 Task: Search round trip flight ticket for 5 adults, 1 child, 2 infants in seat and 1 infant on lap in business from Sitka: Sitka Rocky Gutierrez Airport to Wilmington: Wilmington International Airport on 8-6-2023 and return on 8-8-2023. Choice of flights is Westjet. Number of bags: 1 carry on bag. Price is upto 110000. Outbound departure time preference is 12:15.
Action: Mouse moved to (385, 156)
Screenshot: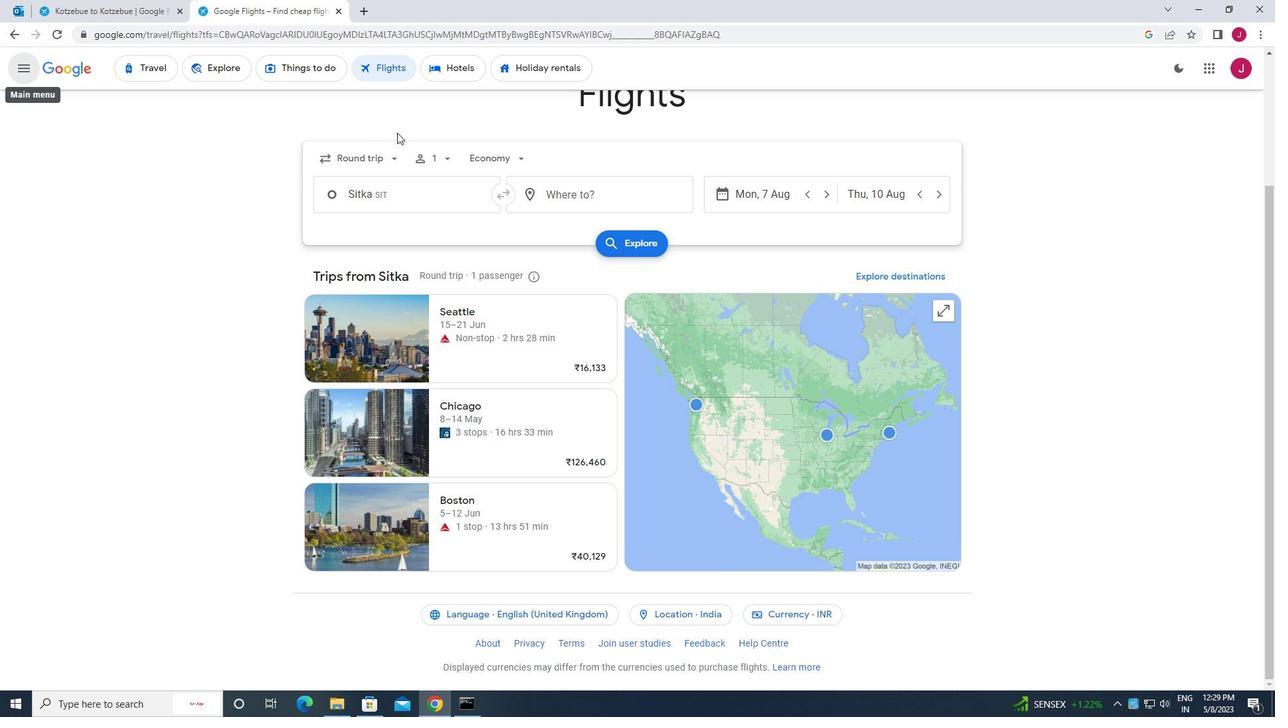 
Action: Mouse pressed left at (385, 156)
Screenshot: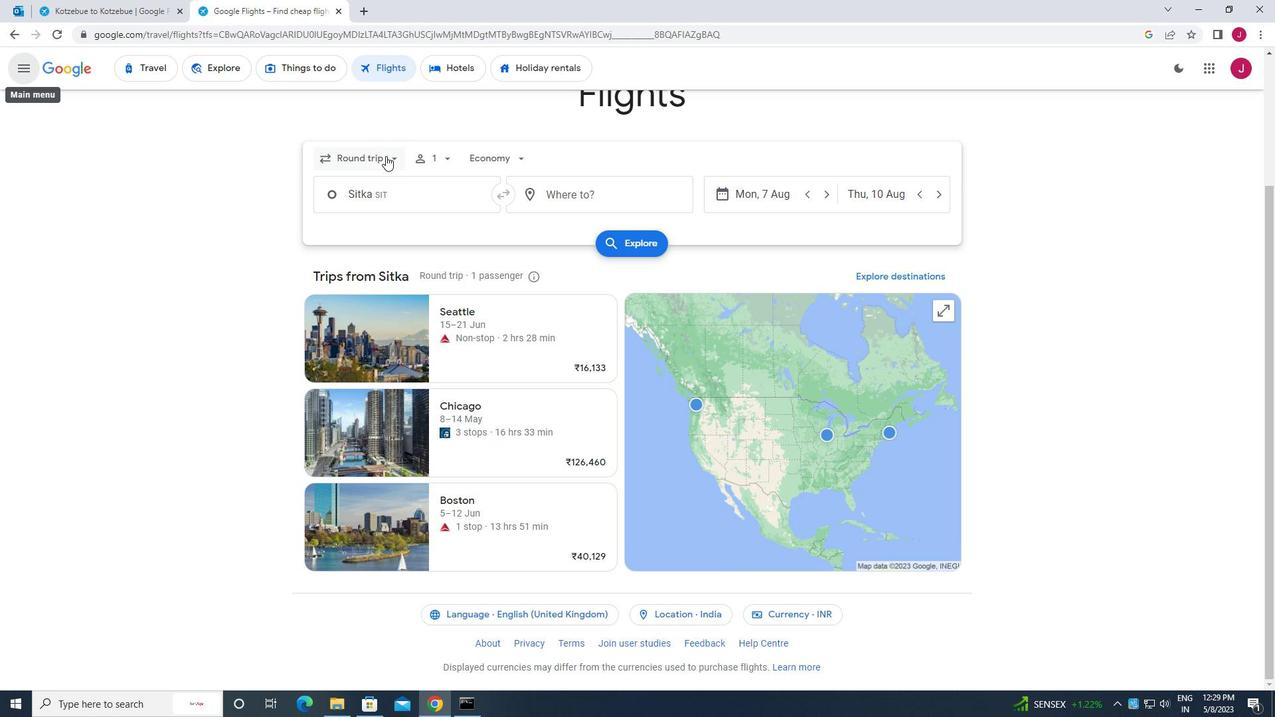 
Action: Mouse moved to (375, 215)
Screenshot: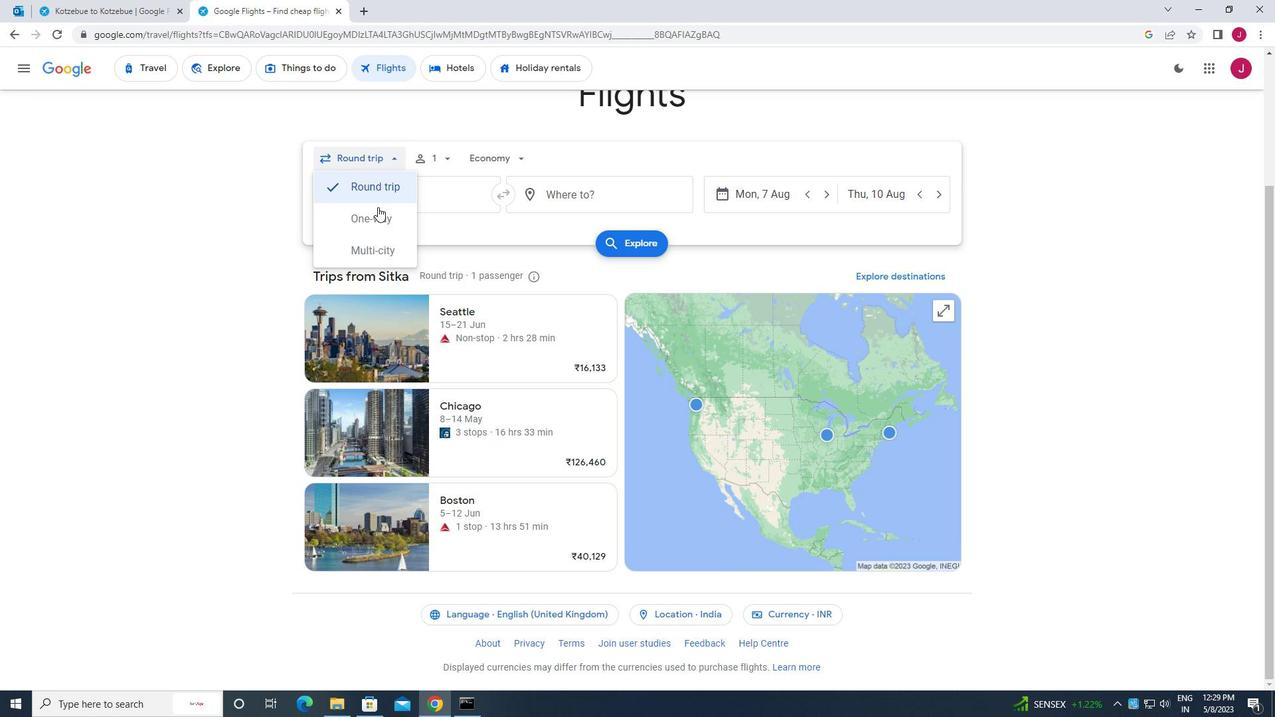 
Action: Mouse pressed left at (375, 215)
Screenshot: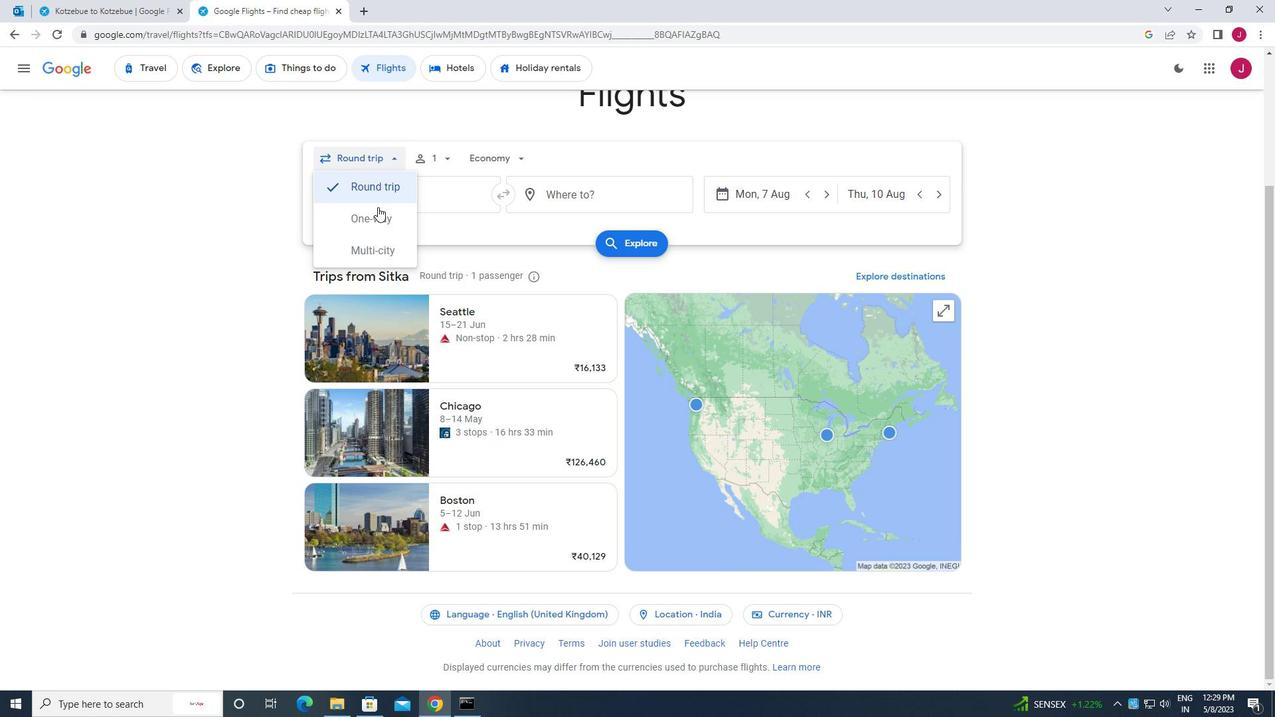
Action: Mouse moved to (443, 156)
Screenshot: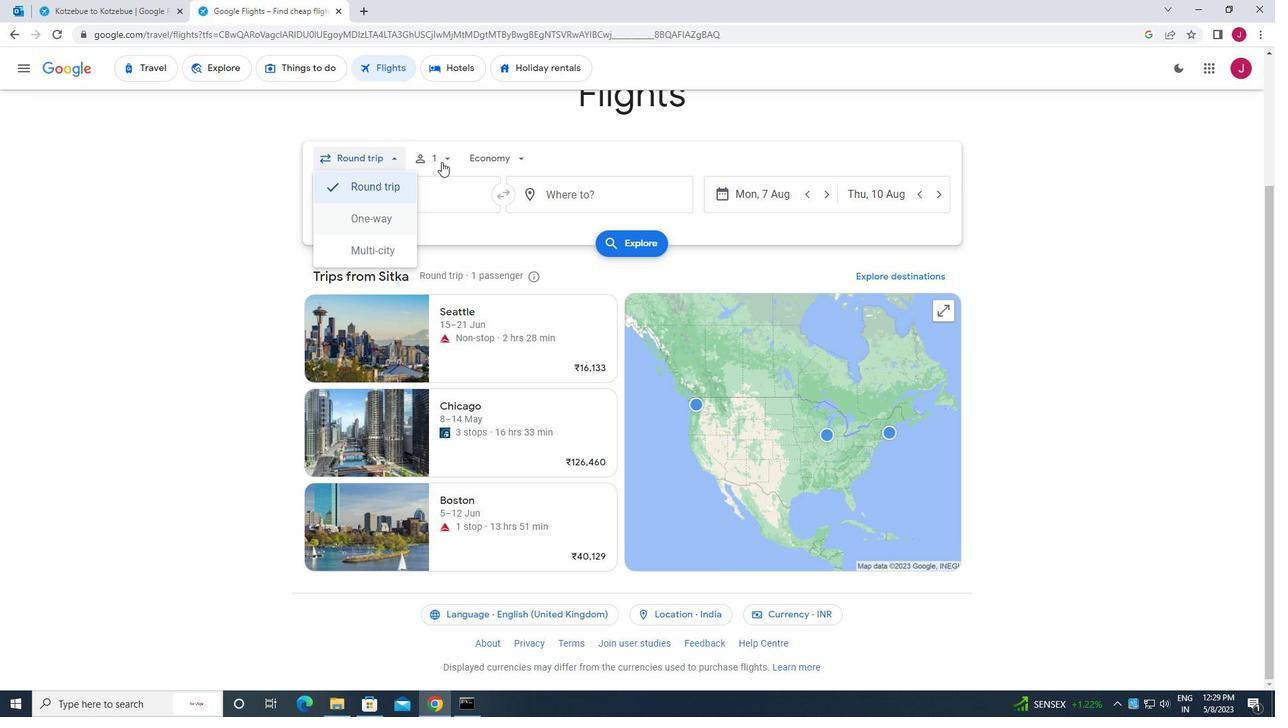 
Action: Mouse pressed left at (443, 156)
Screenshot: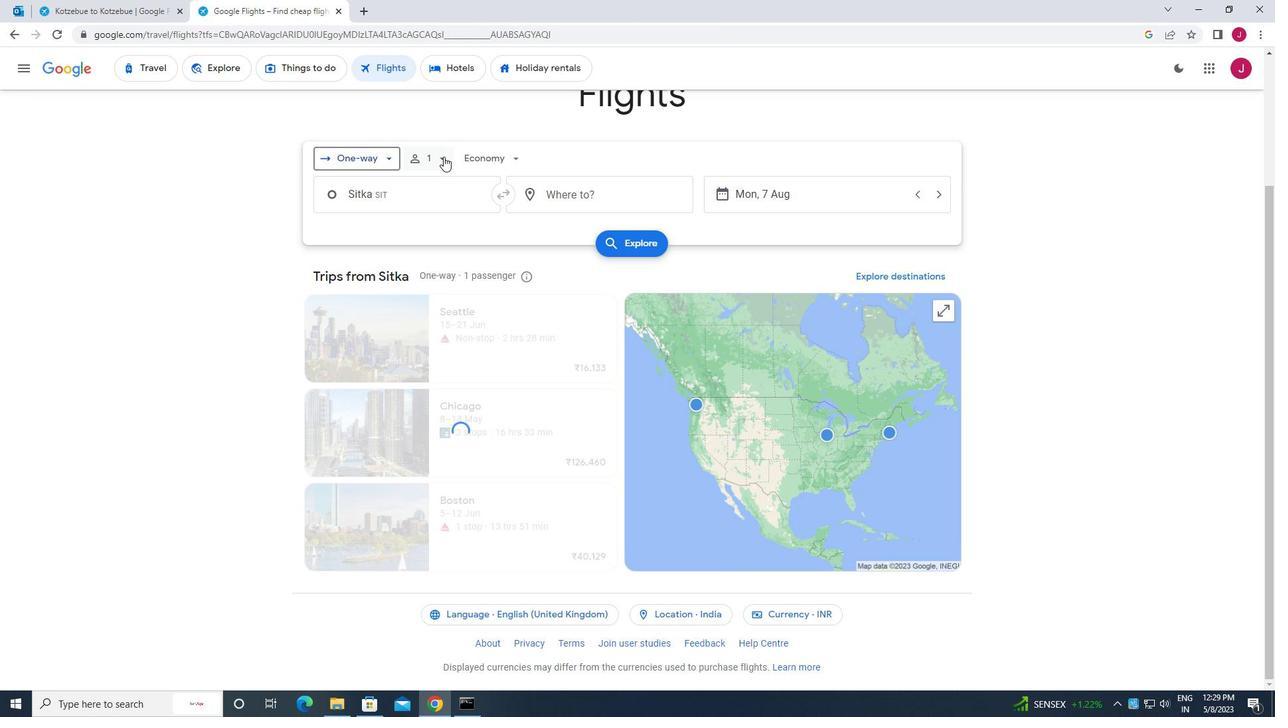 
Action: Mouse moved to (365, 158)
Screenshot: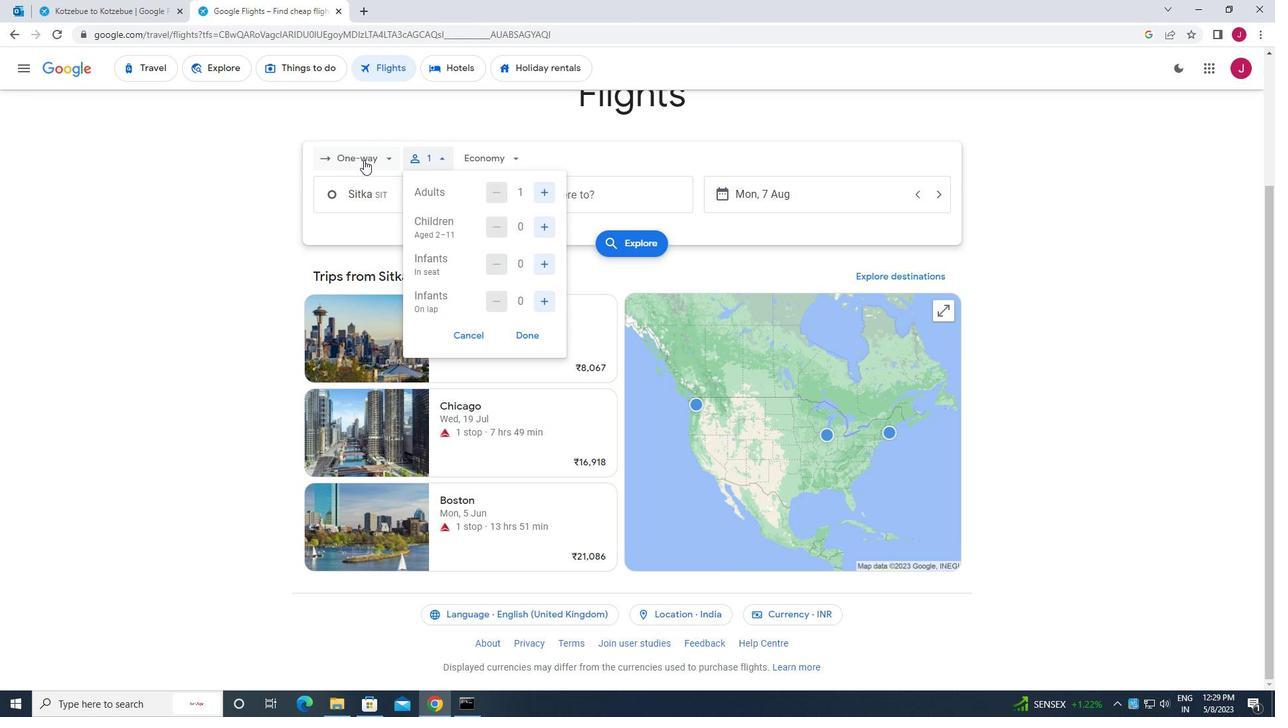 
Action: Mouse pressed left at (365, 158)
Screenshot: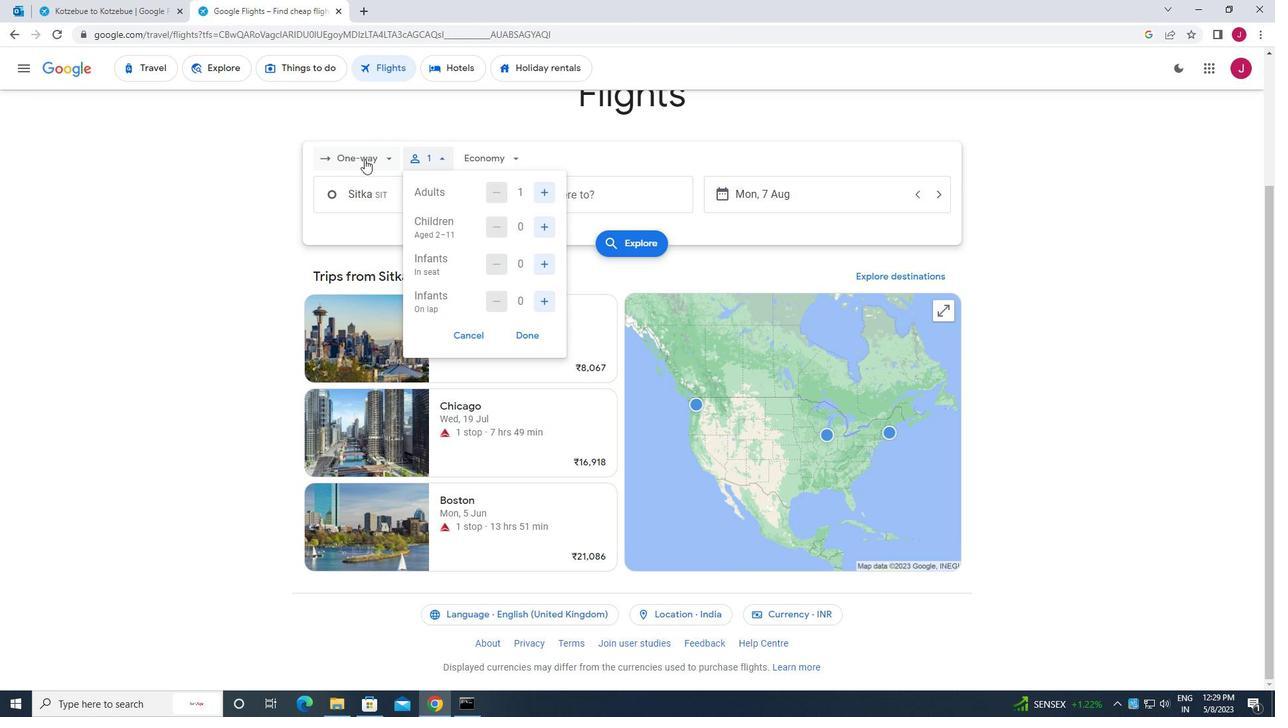 
Action: Mouse moved to (384, 184)
Screenshot: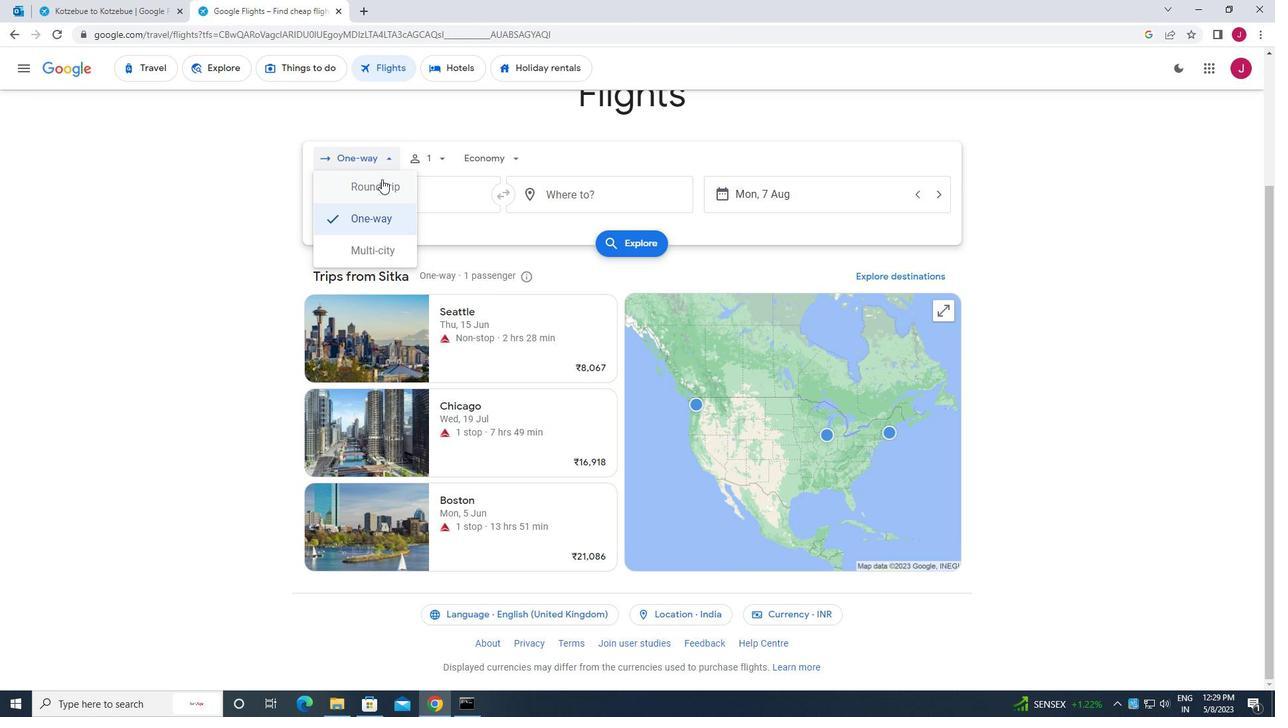 
Action: Mouse pressed left at (384, 184)
Screenshot: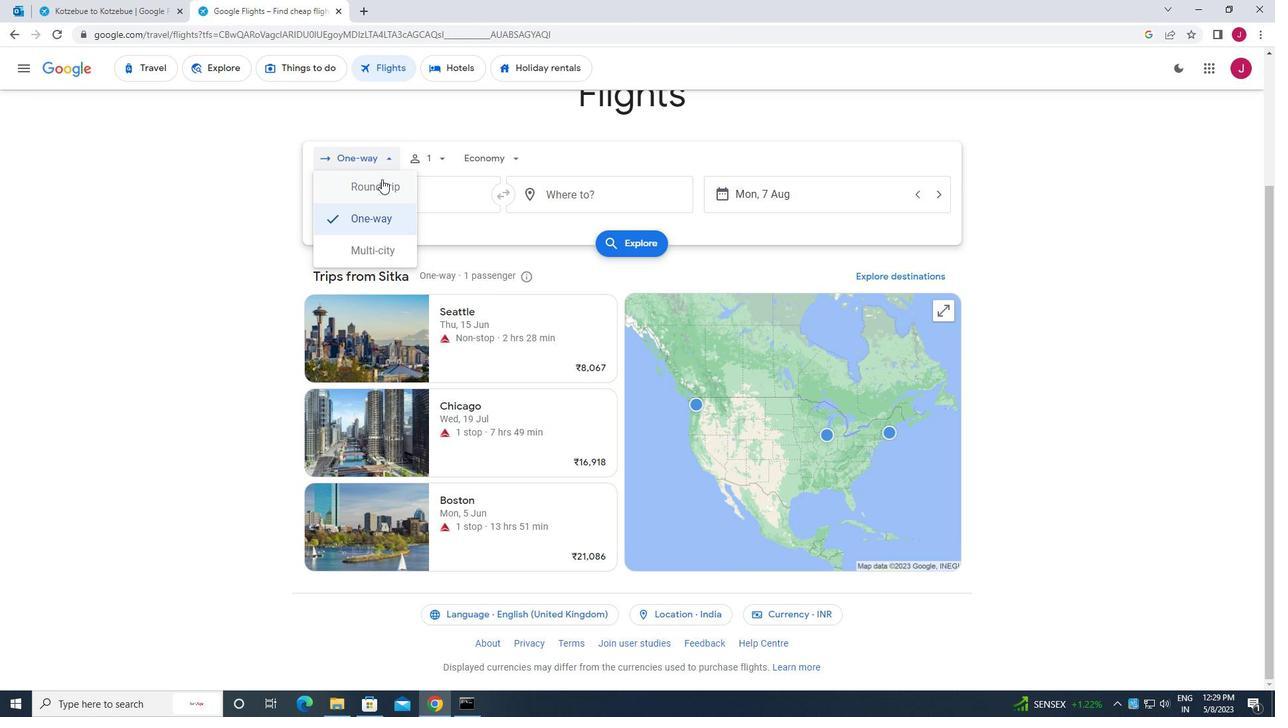 
Action: Mouse moved to (436, 158)
Screenshot: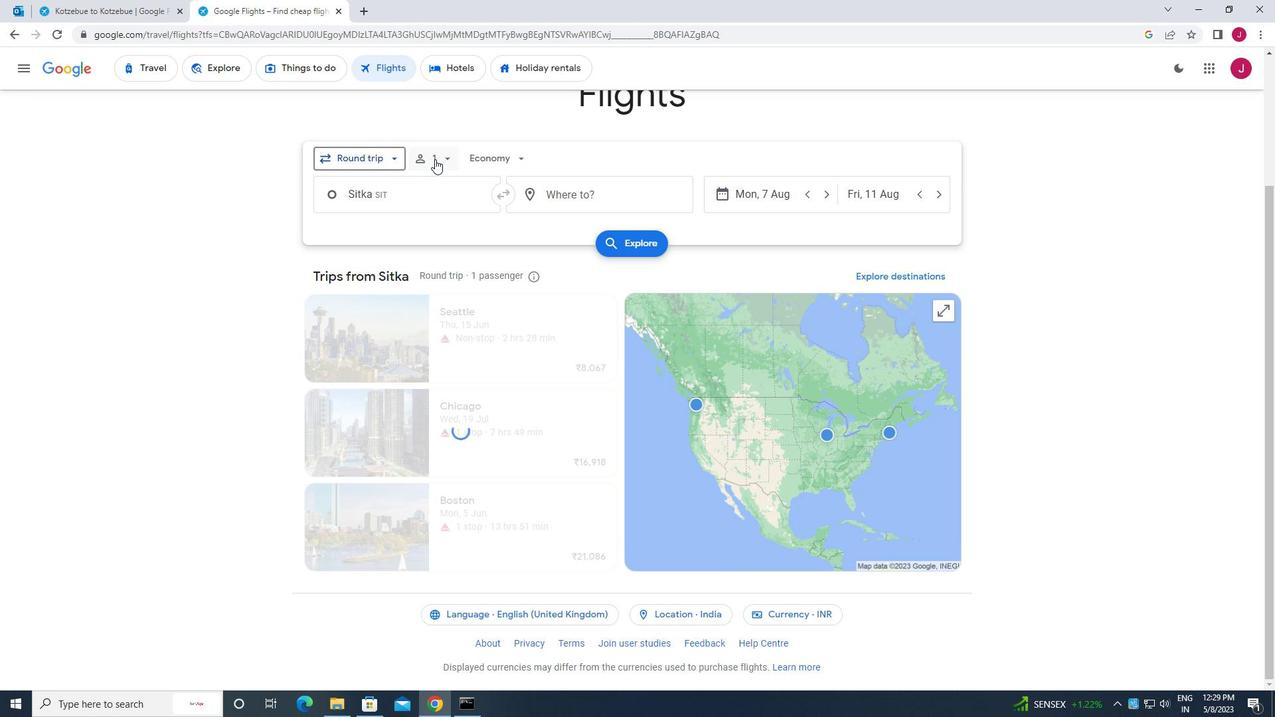 
Action: Mouse pressed left at (436, 158)
Screenshot: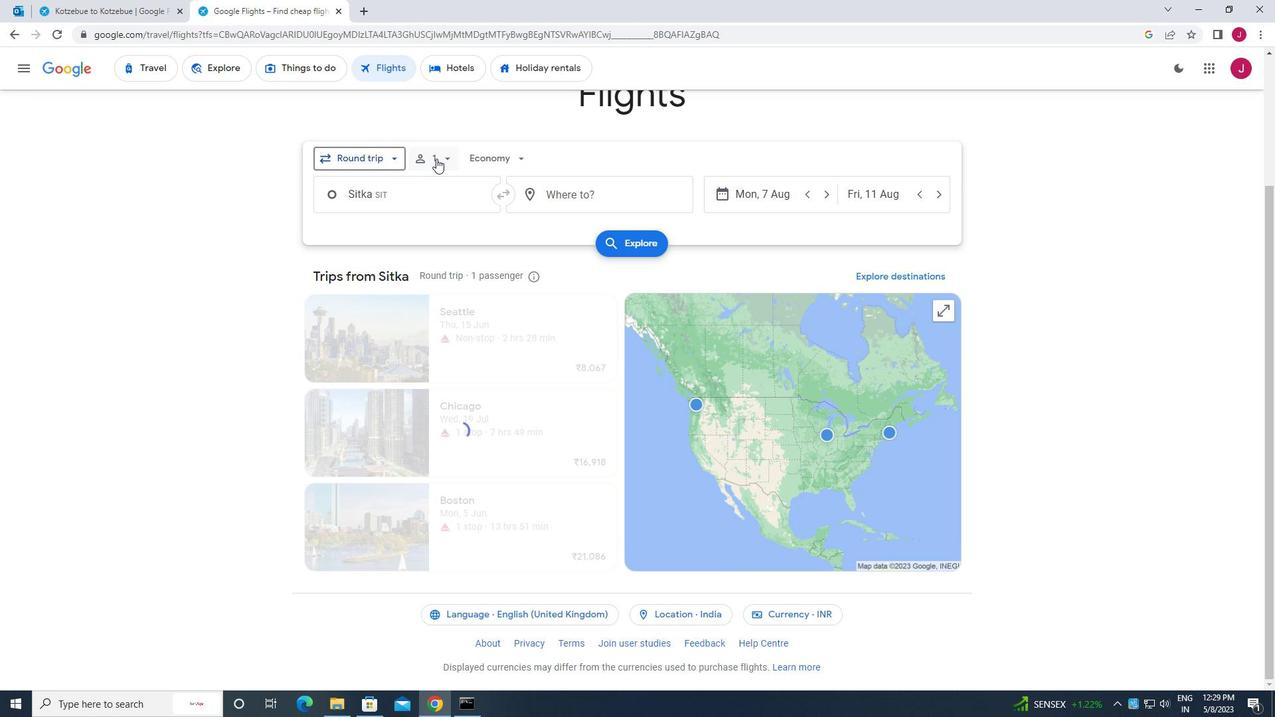 
Action: Mouse moved to (558, 189)
Screenshot: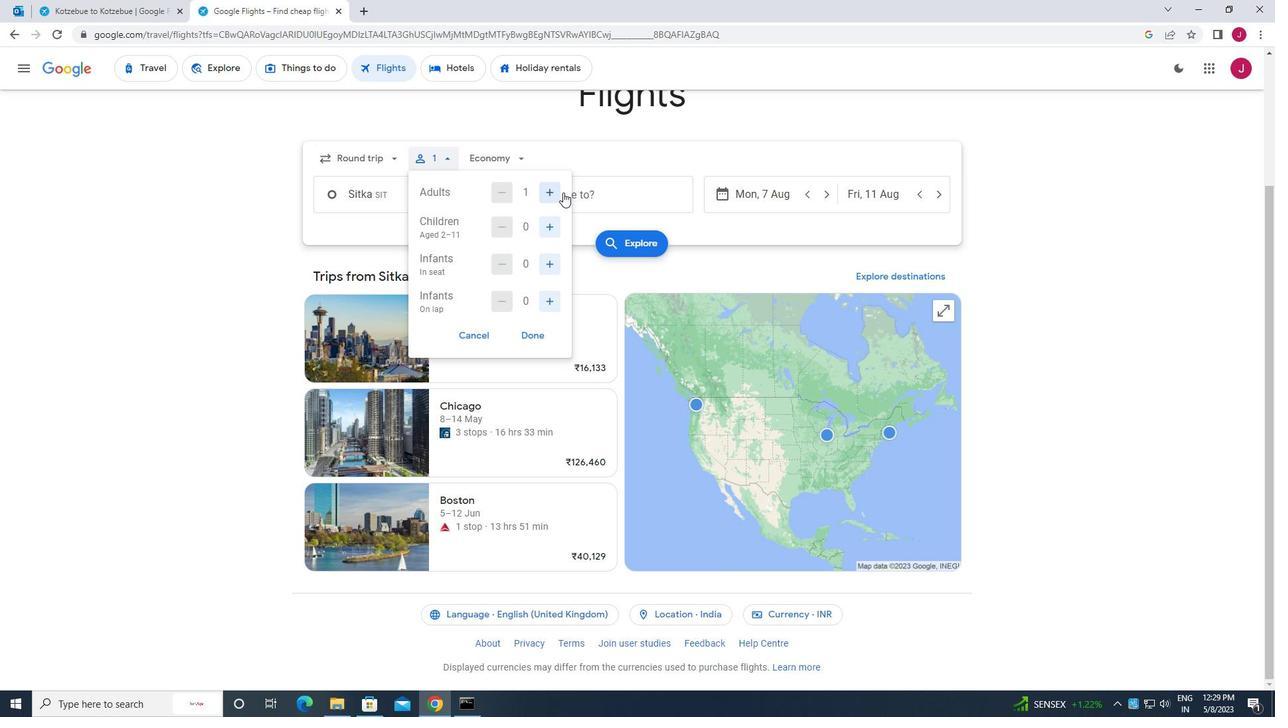 
Action: Mouse pressed left at (558, 189)
Screenshot: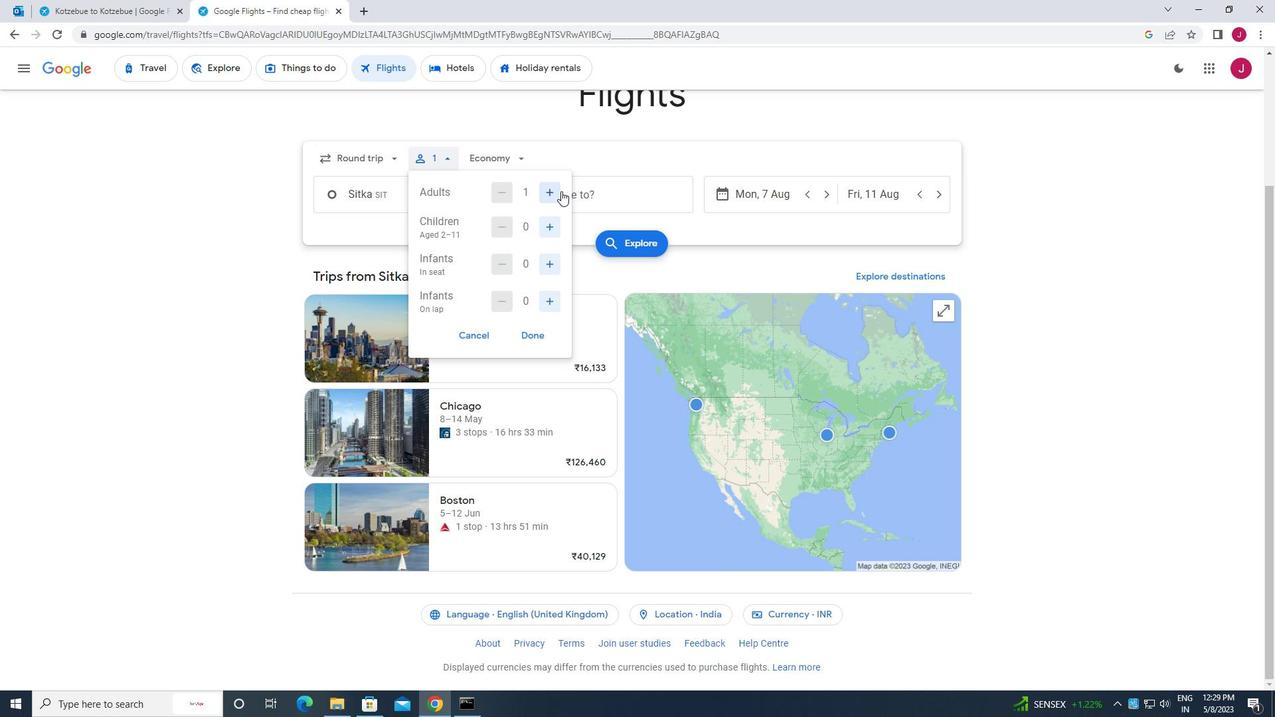 
Action: Mouse pressed left at (558, 189)
Screenshot: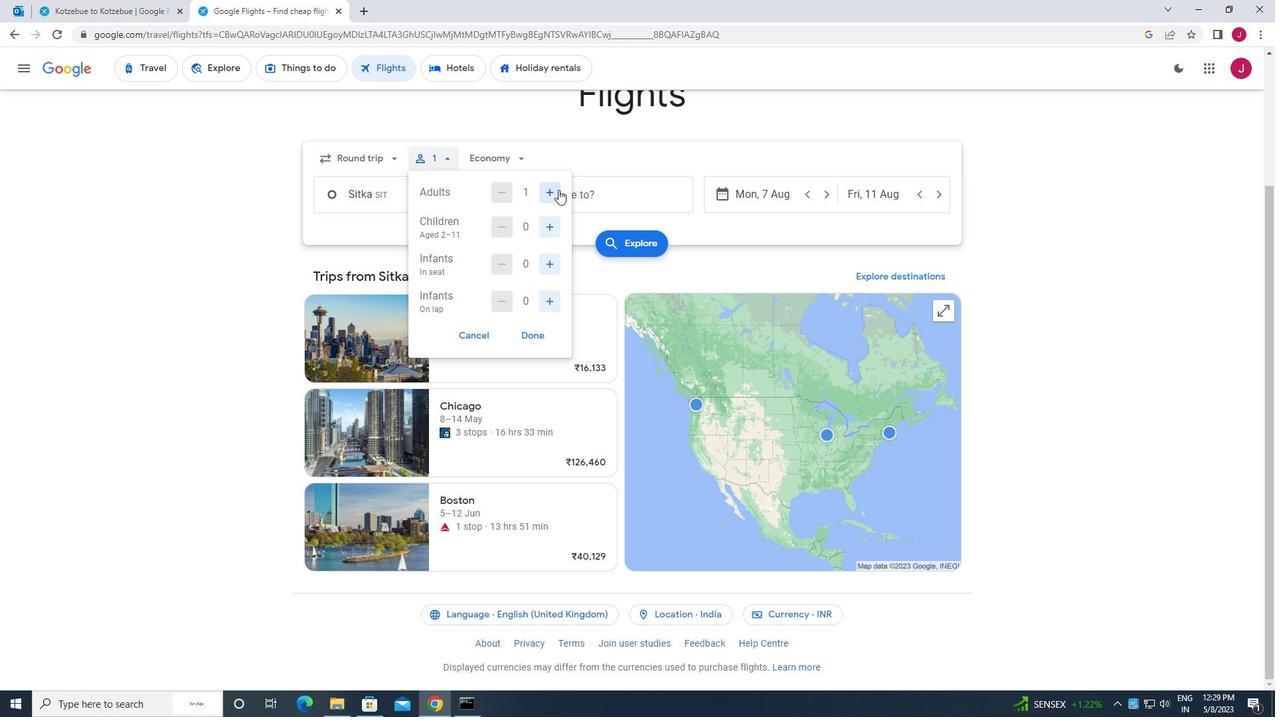 
Action: Mouse pressed left at (558, 189)
Screenshot: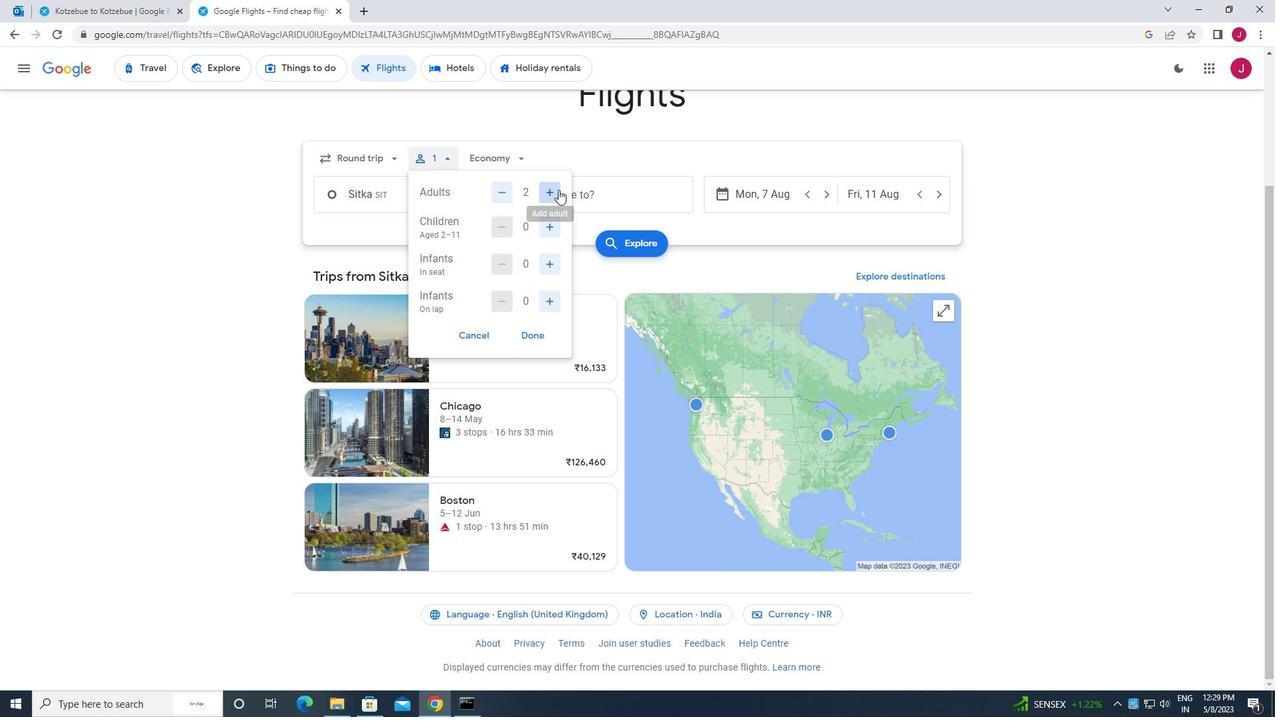 
Action: Mouse moved to (551, 194)
Screenshot: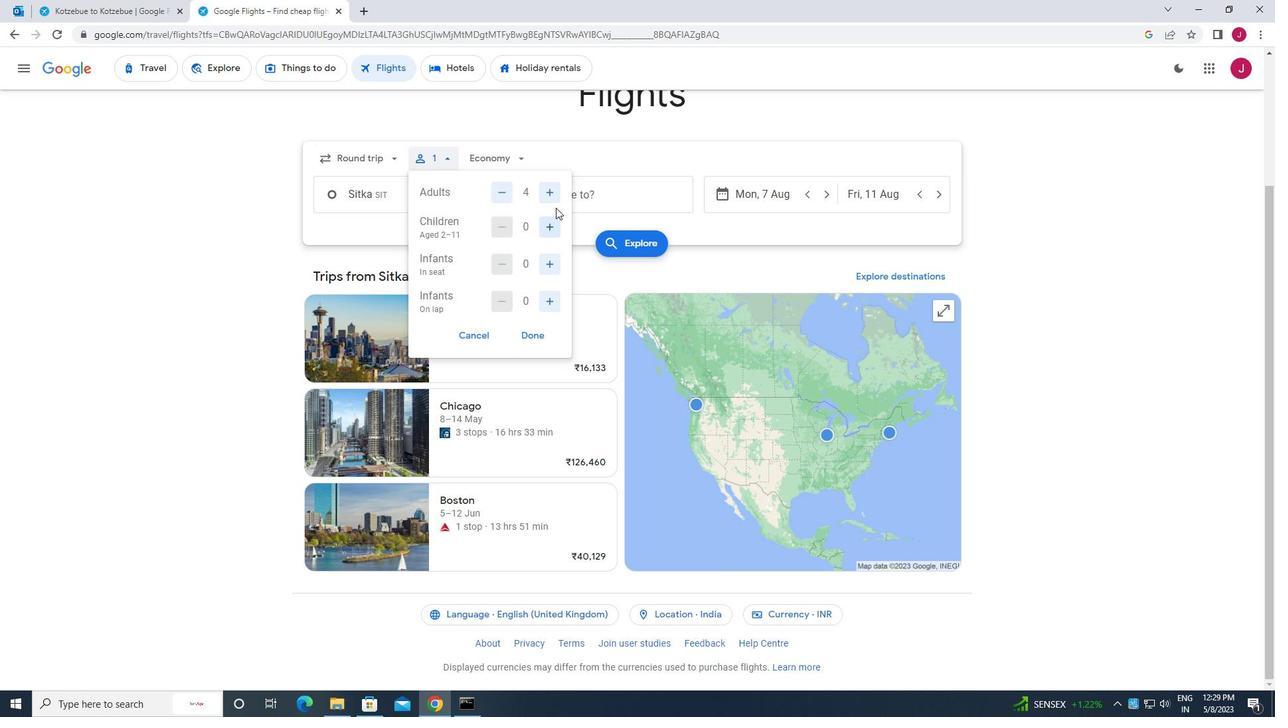 
Action: Mouse pressed left at (551, 194)
Screenshot: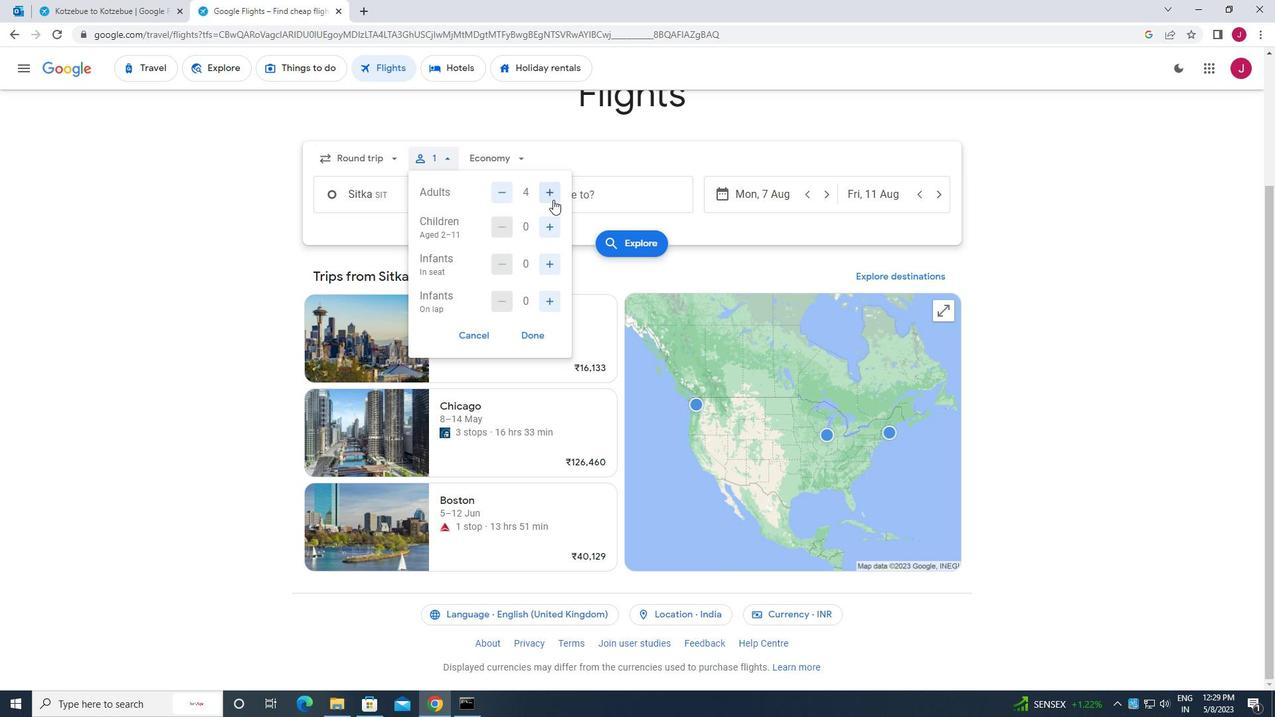 
Action: Mouse moved to (546, 225)
Screenshot: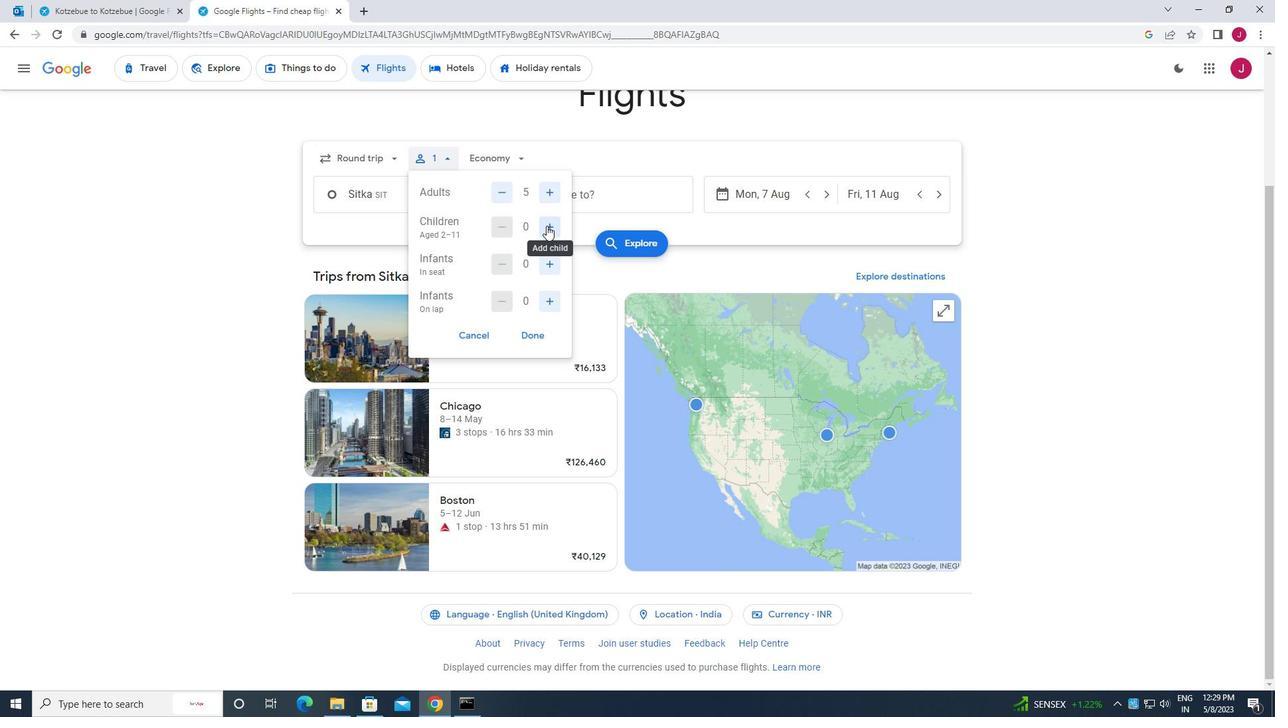 
Action: Mouse pressed left at (546, 225)
Screenshot: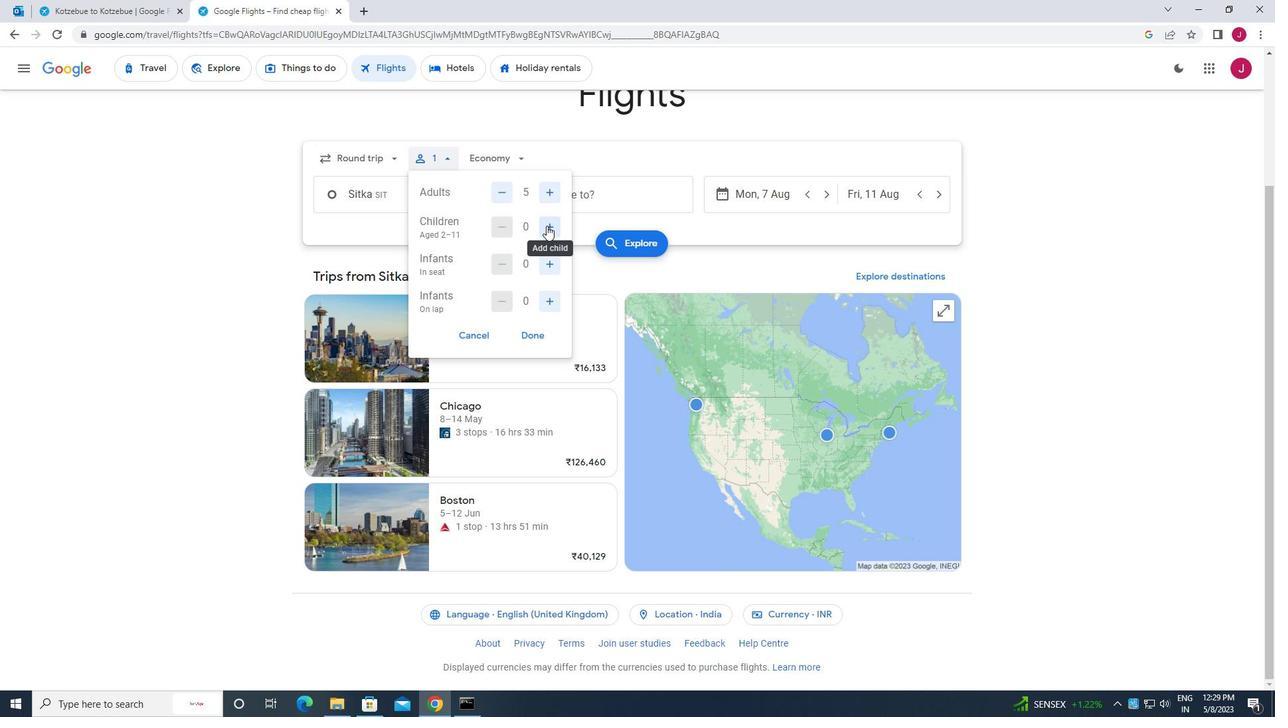 
Action: Mouse moved to (549, 263)
Screenshot: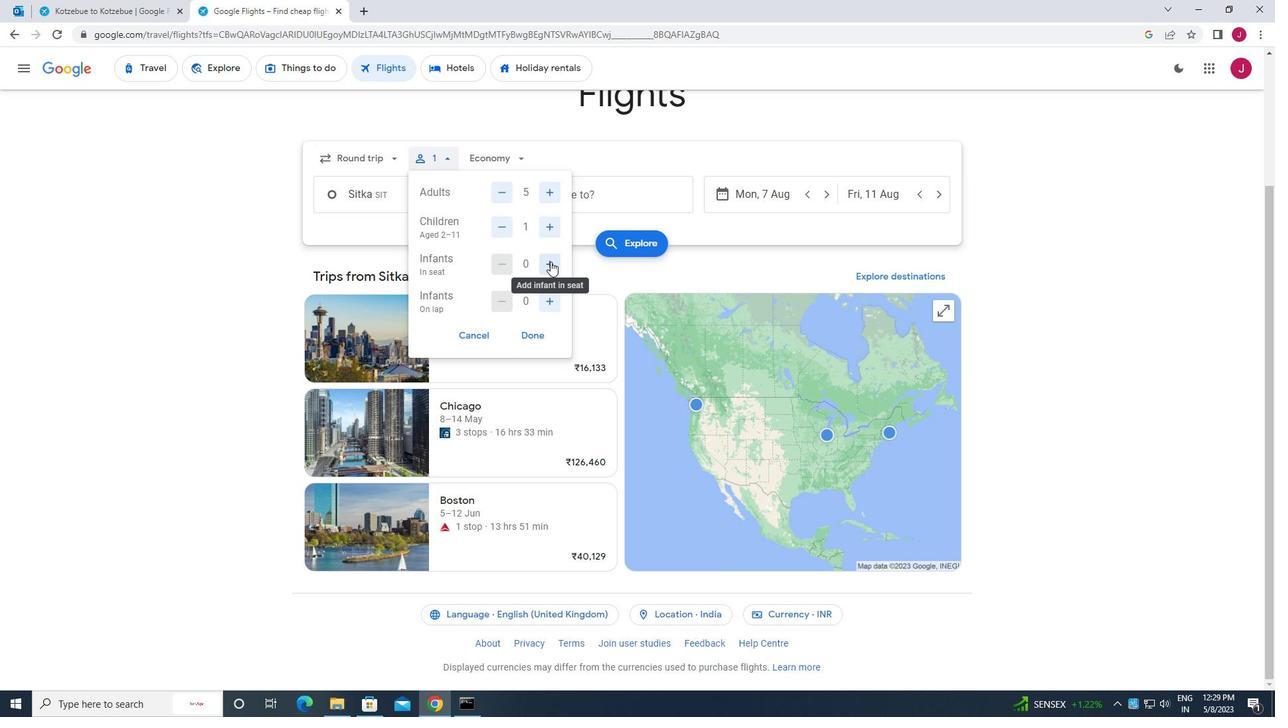 
Action: Mouse pressed left at (549, 263)
Screenshot: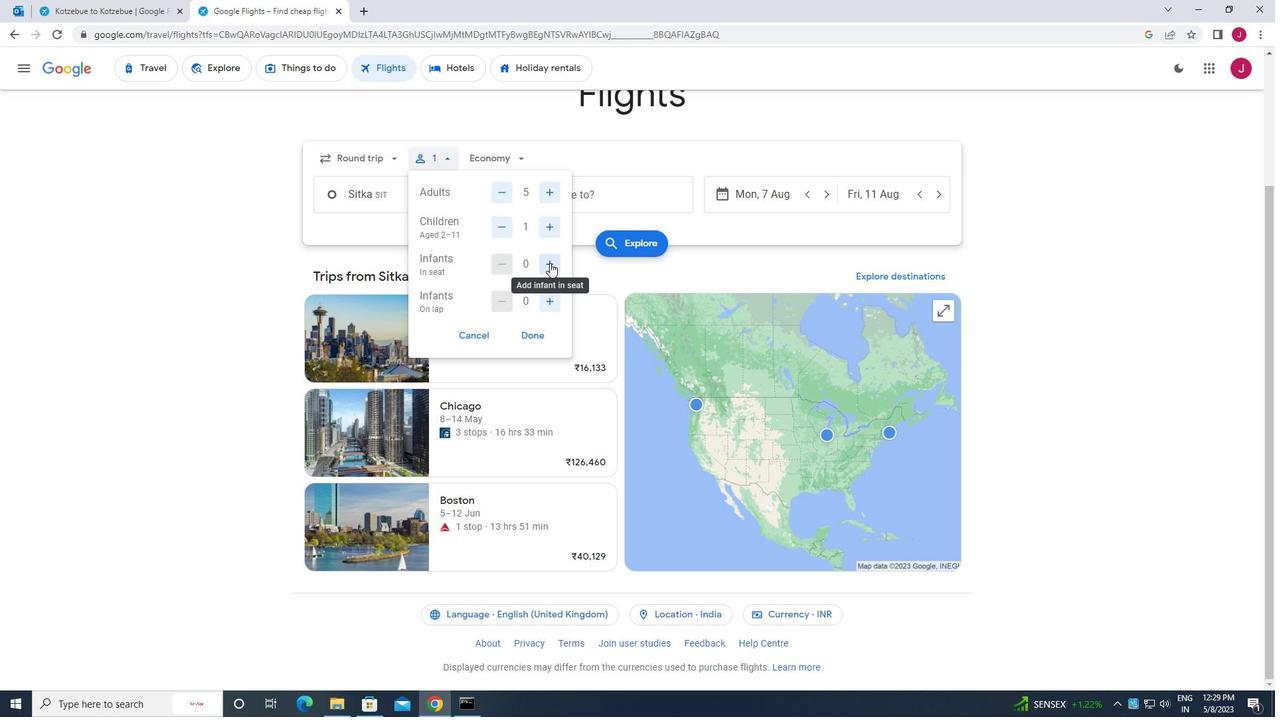 
Action: Mouse pressed left at (549, 263)
Screenshot: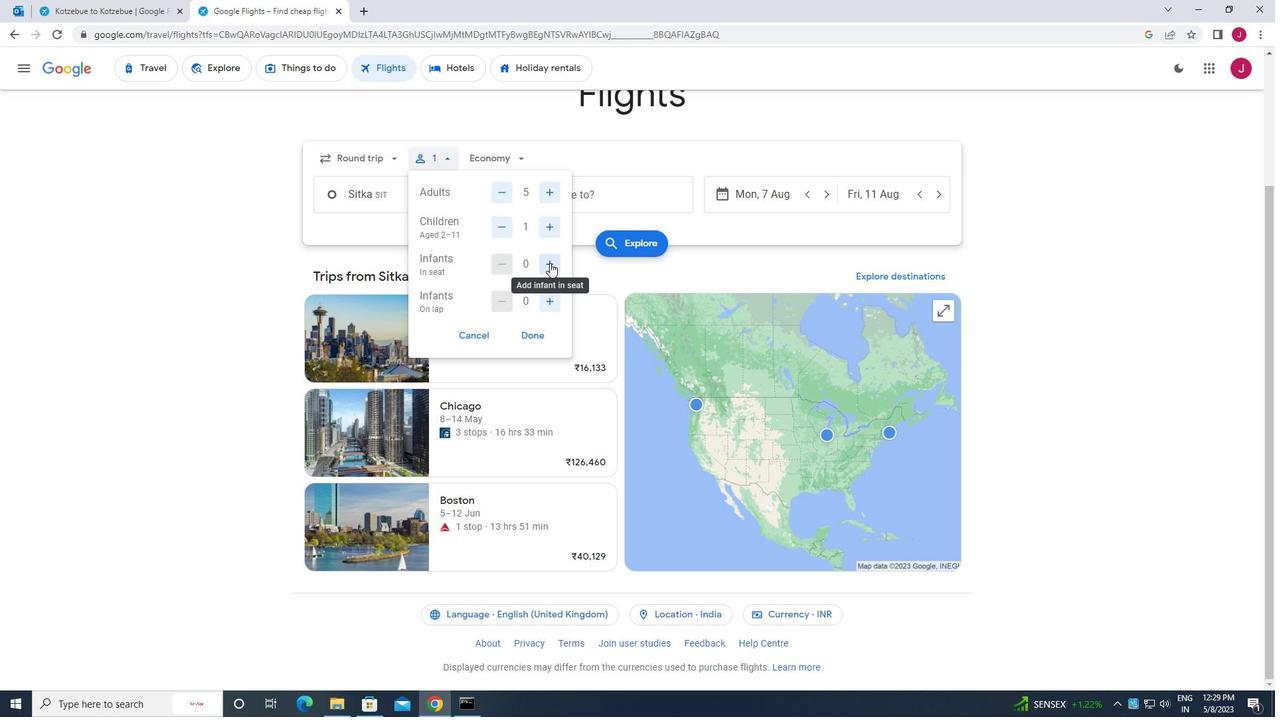 
Action: Mouse moved to (548, 301)
Screenshot: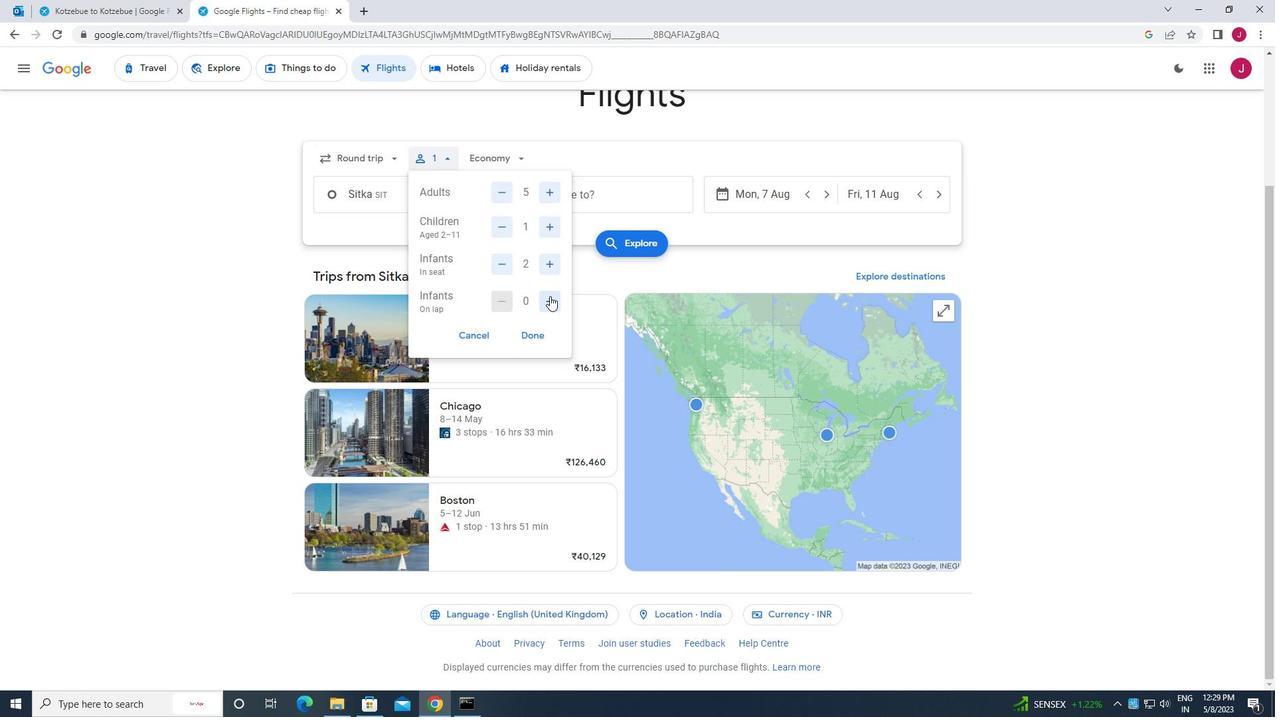 
Action: Mouse pressed left at (548, 301)
Screenshot: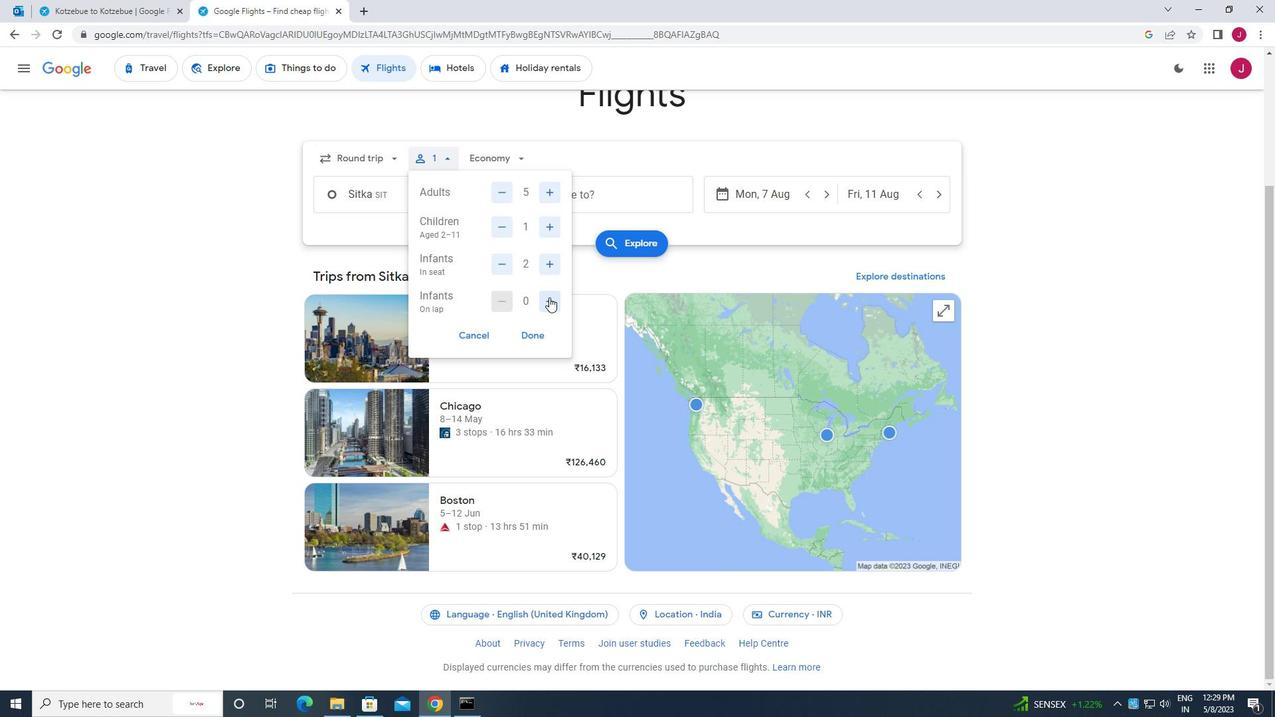 
Action: Mouse moved to (535, 333)
Screenshot: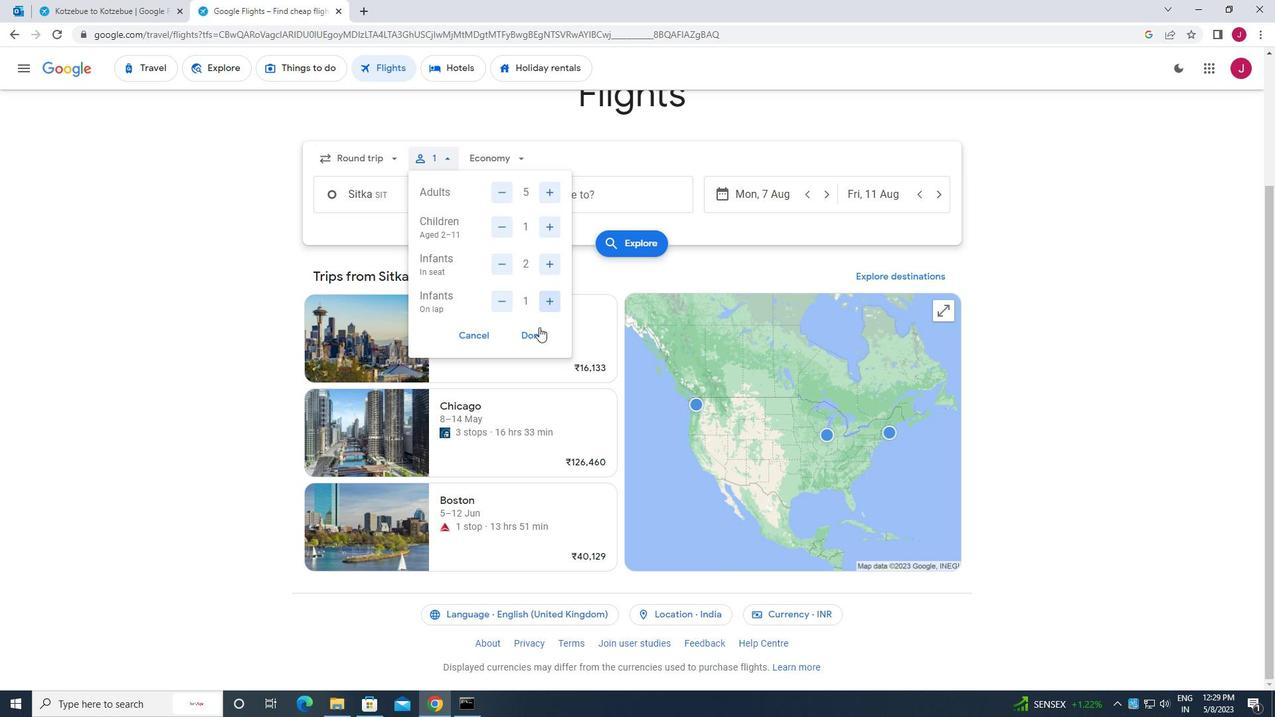 
Action: Mouse pressed left at (535, 333)
Screenshot: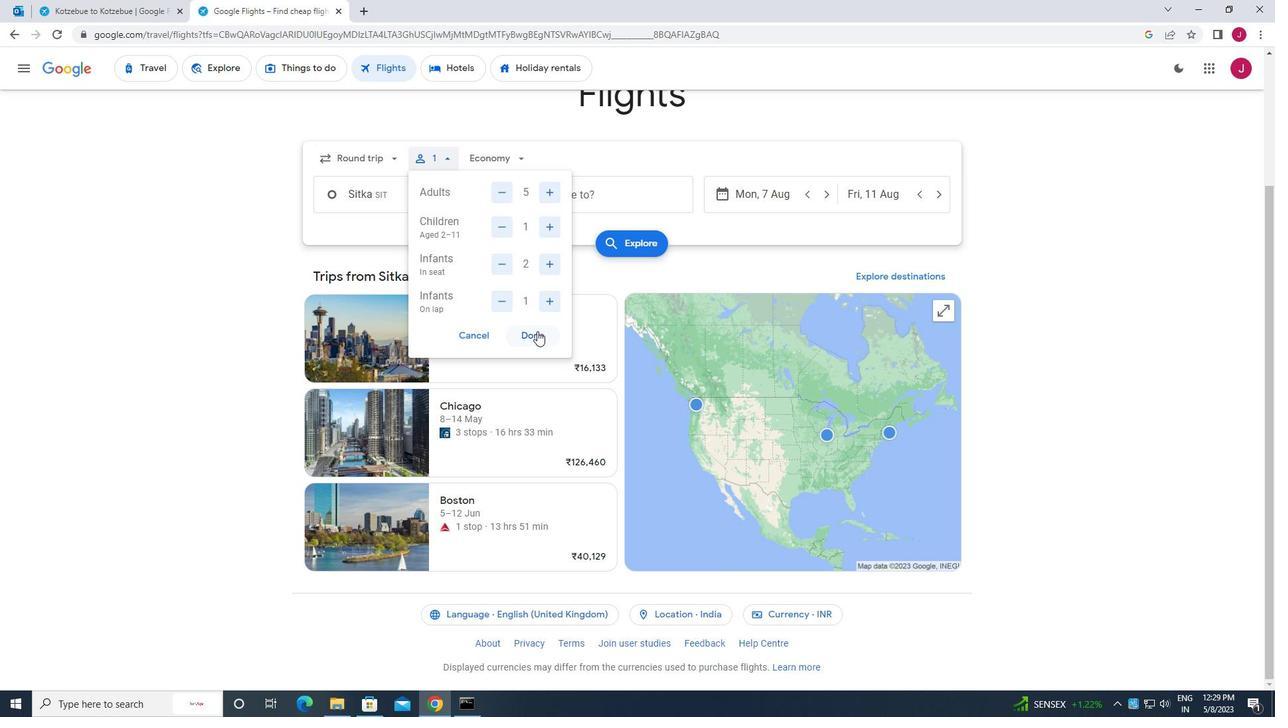 
Action: Mouse moved to (514, 160)
Screenshot: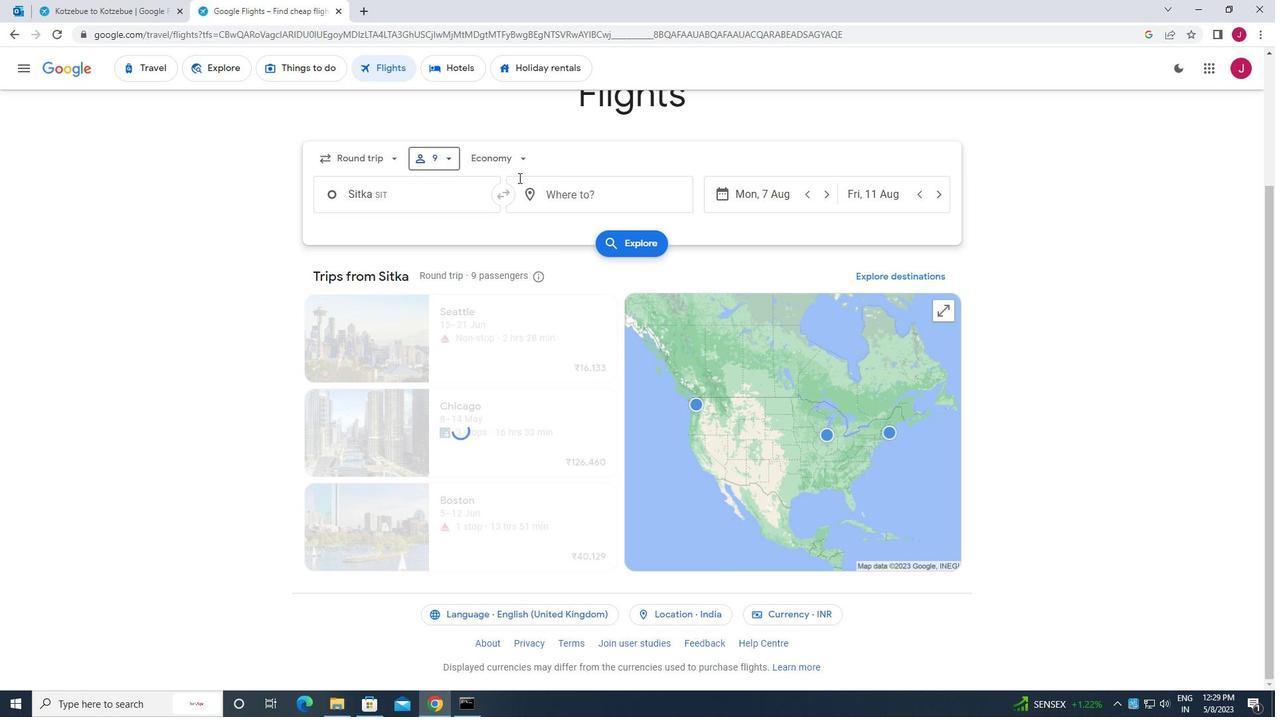 
Action: Mouse pressed left at (514, 160)
Screenshot: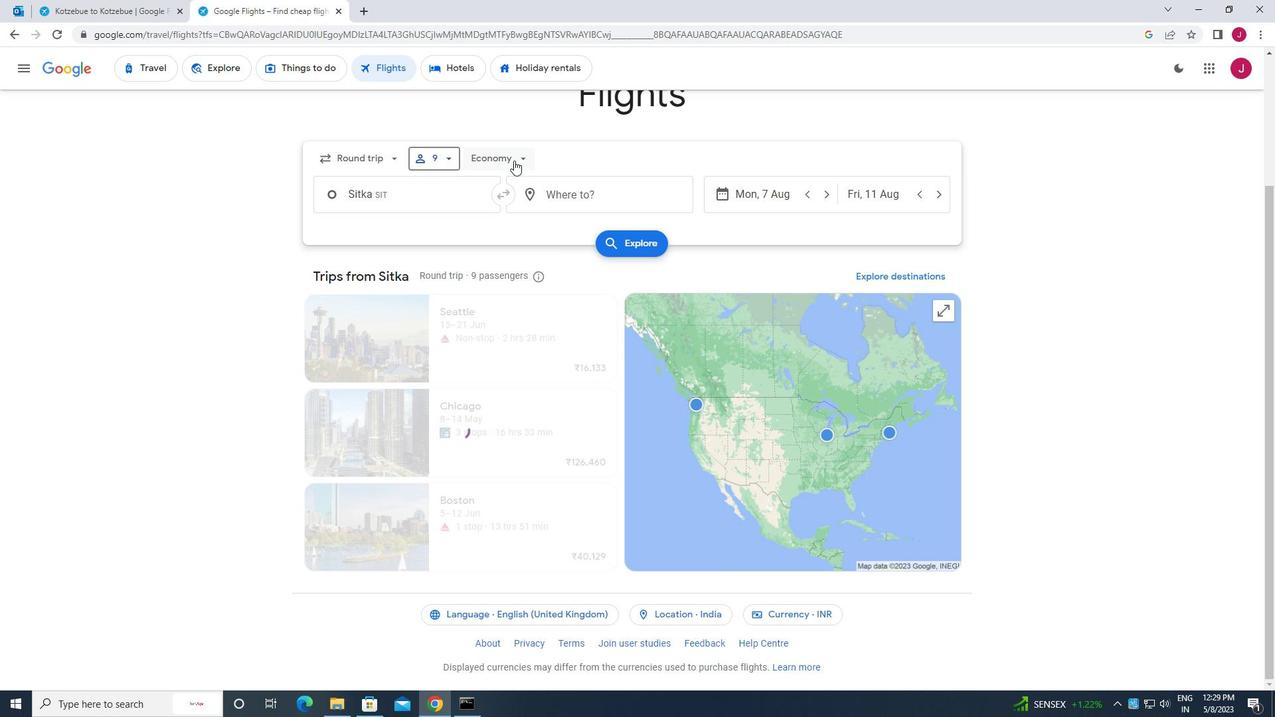 
Action: Mouse moved to (532, 256)
Screenshot: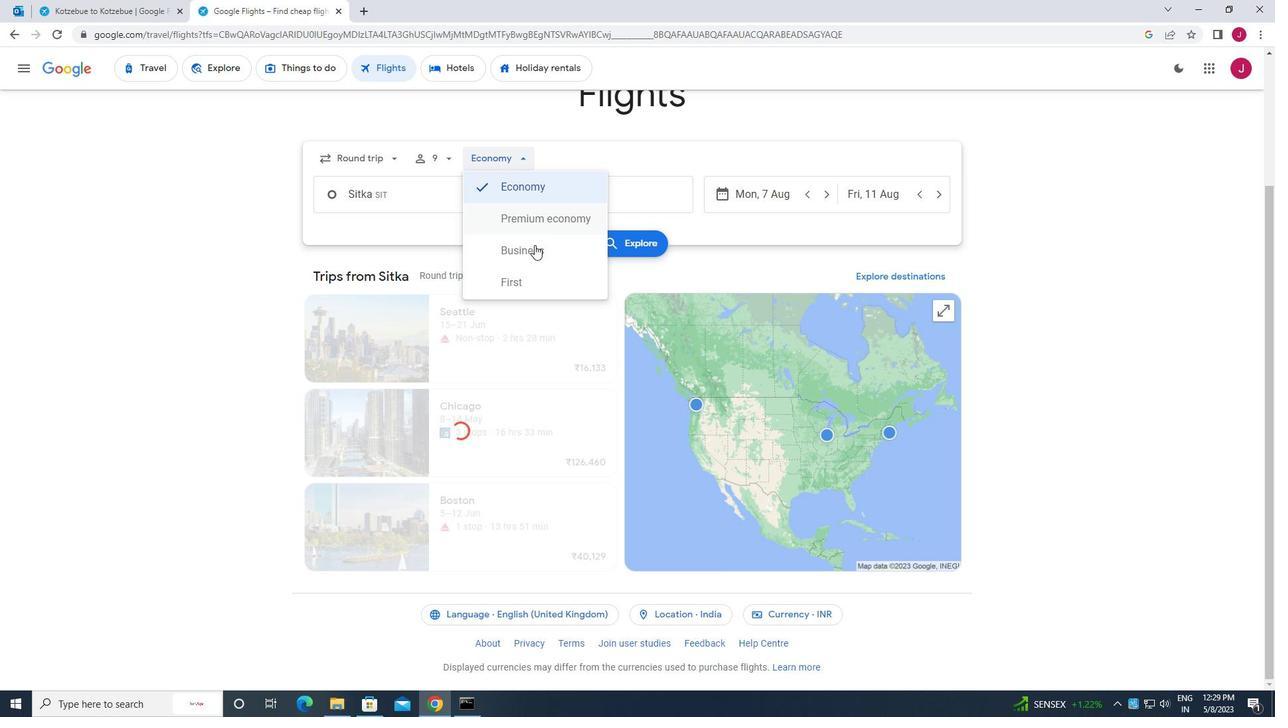 
Action: Mouse pressed left at (532, 256)
Screenshot: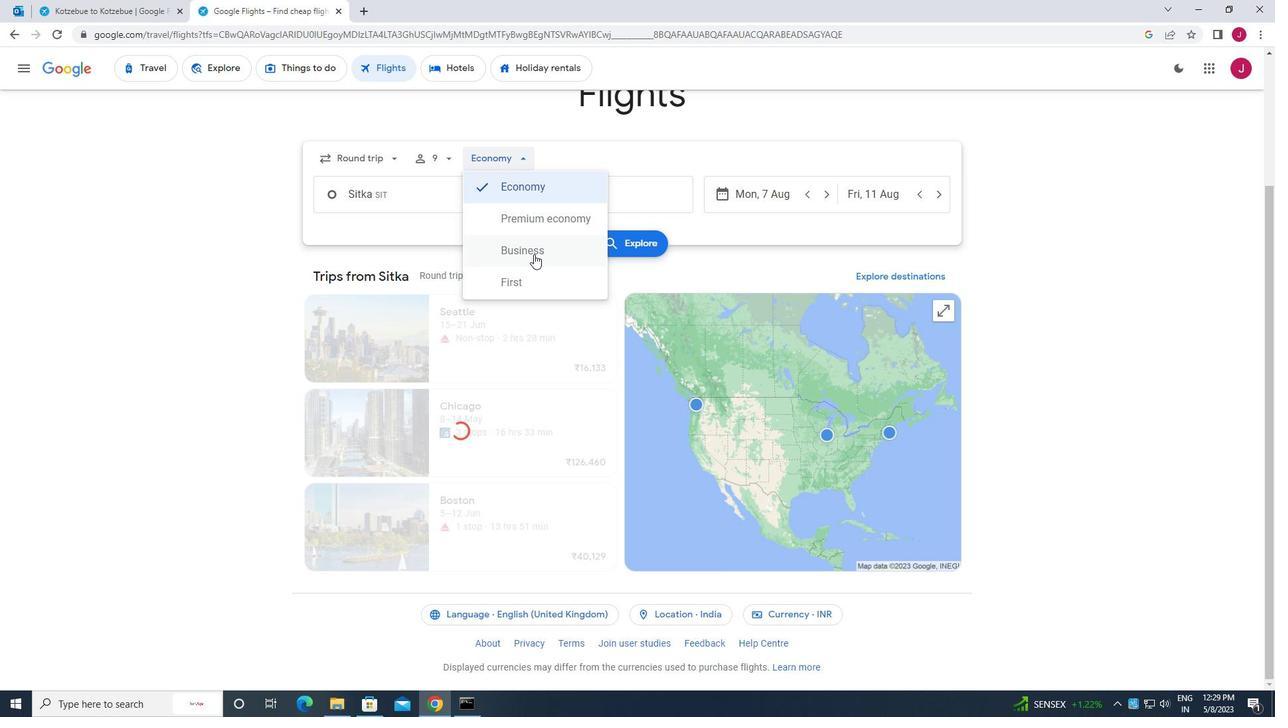
Action: Mouse moved to (439, 202)
Screenshot: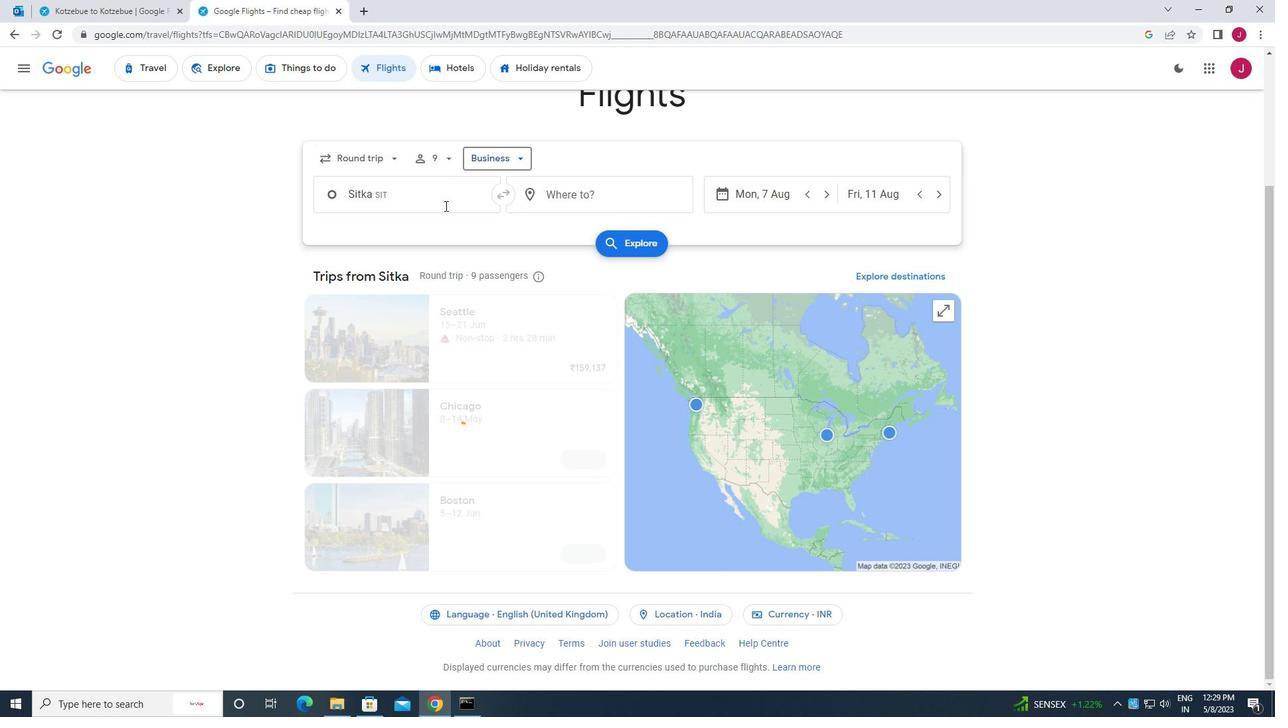 
Action: Mouse pressed left at (439, 202)
Screenshot: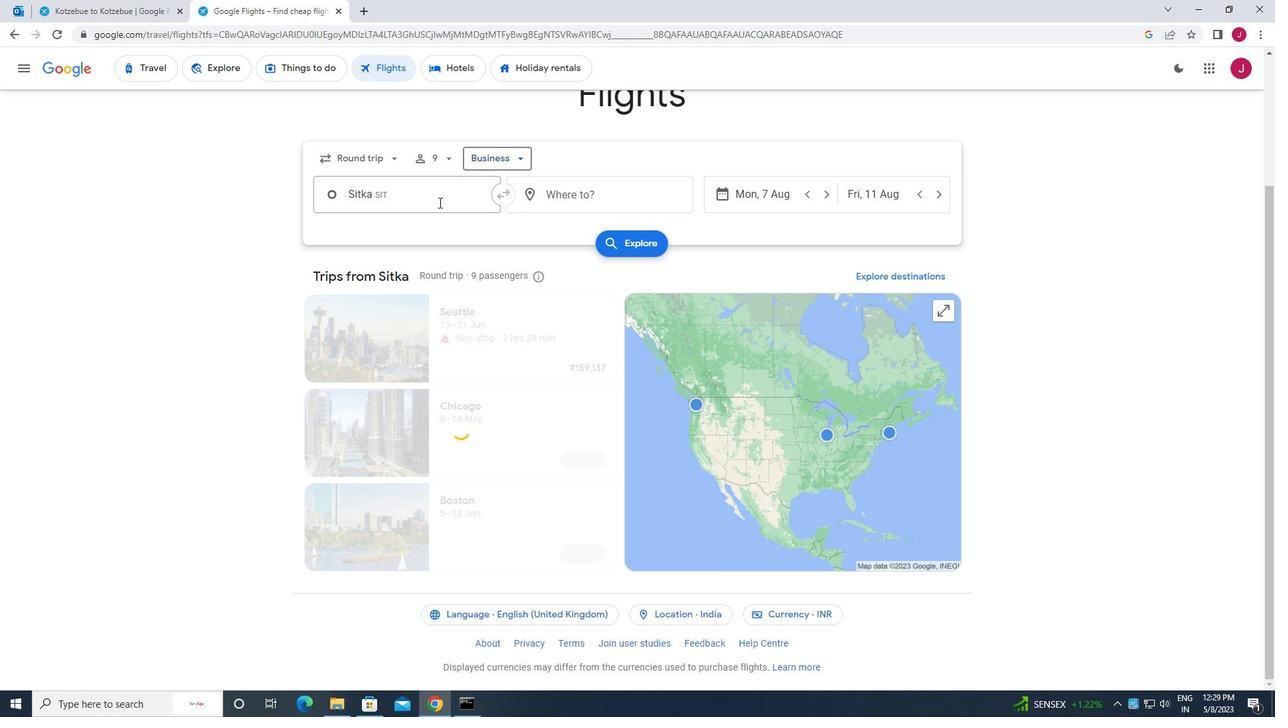 
Action: Key pressed sitka
Screenshot: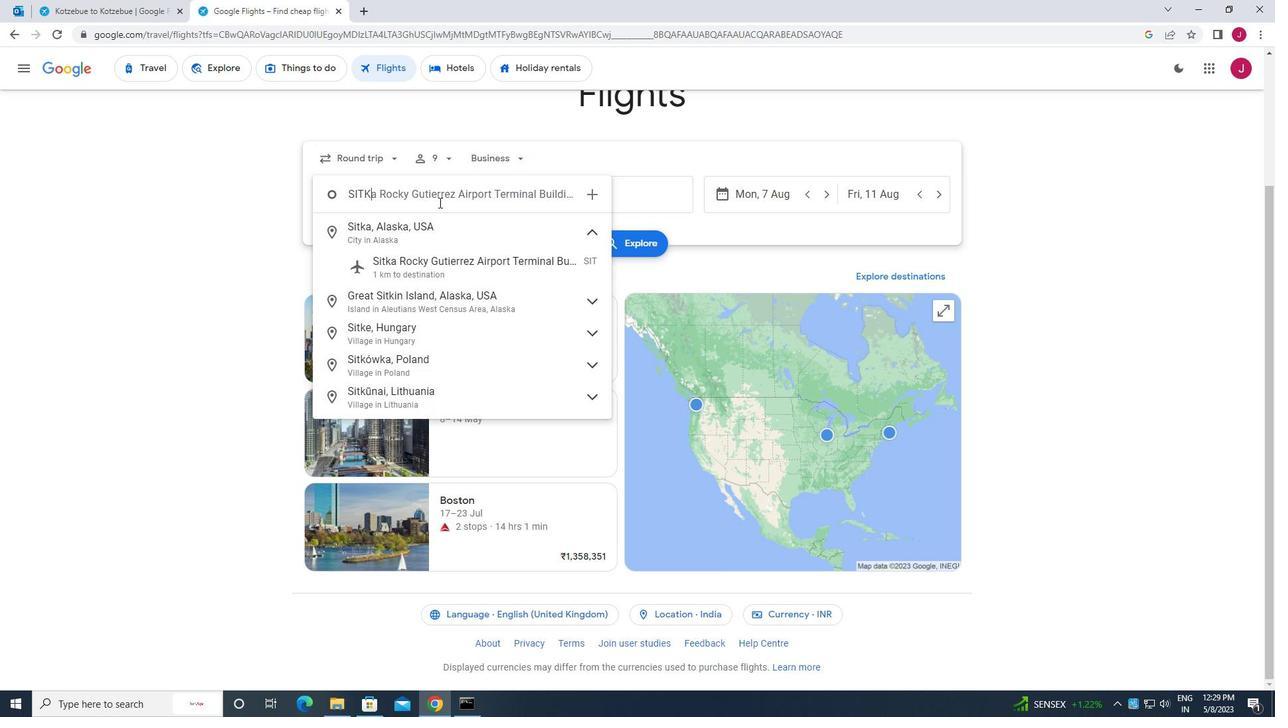 
Action: Mouse moved to (488, 268)
Screenshot: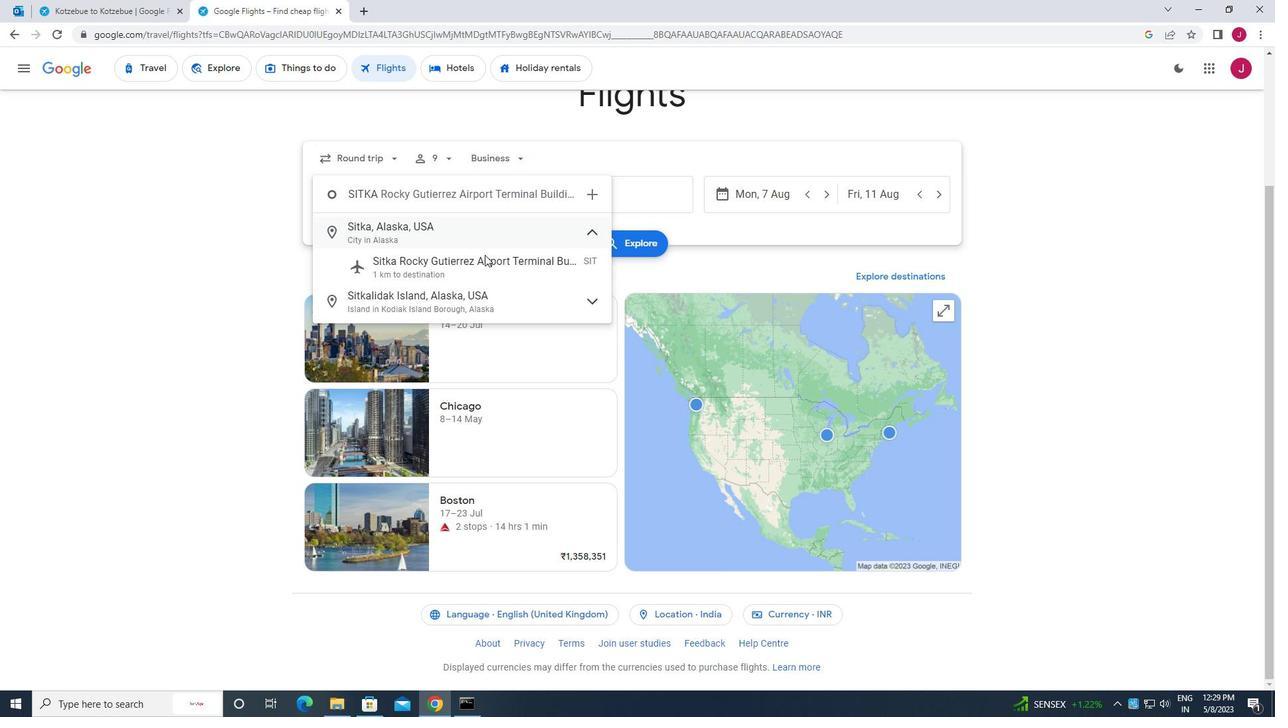 
Action: Mouse pressed left at (488, 268)
Screenshot: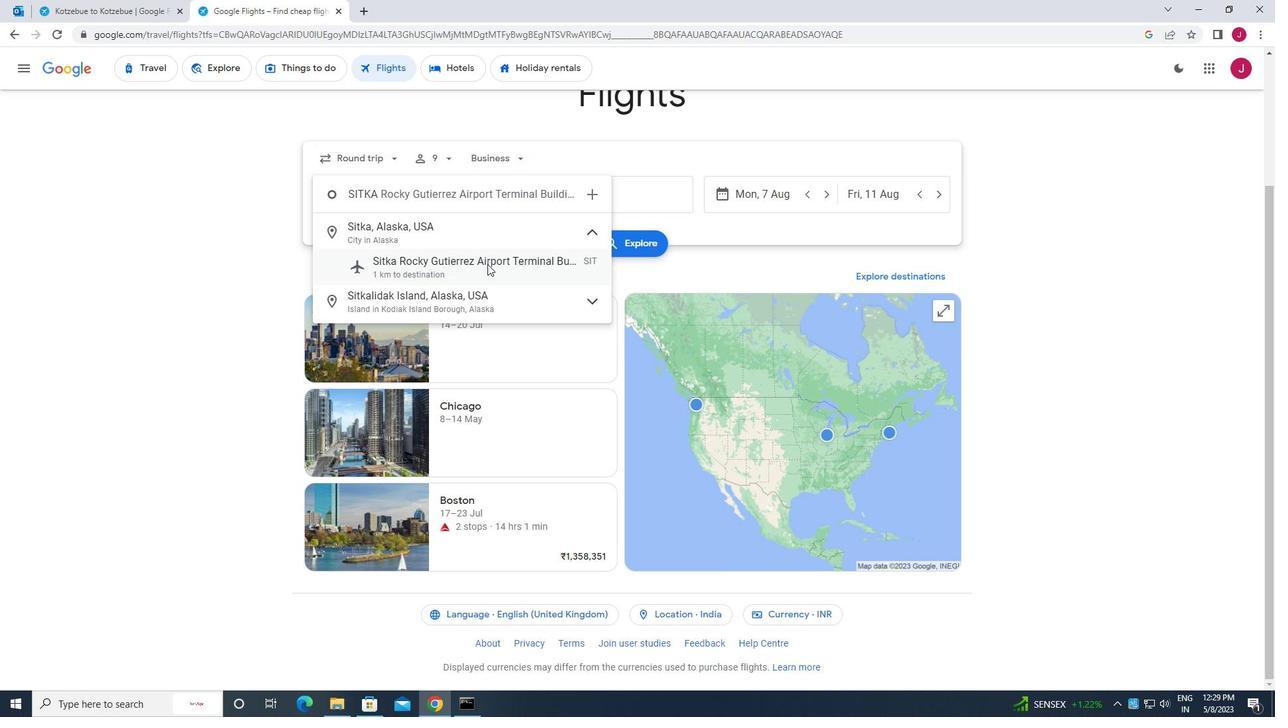 
Action: Mouse moved to (637, 203)
Screenshot: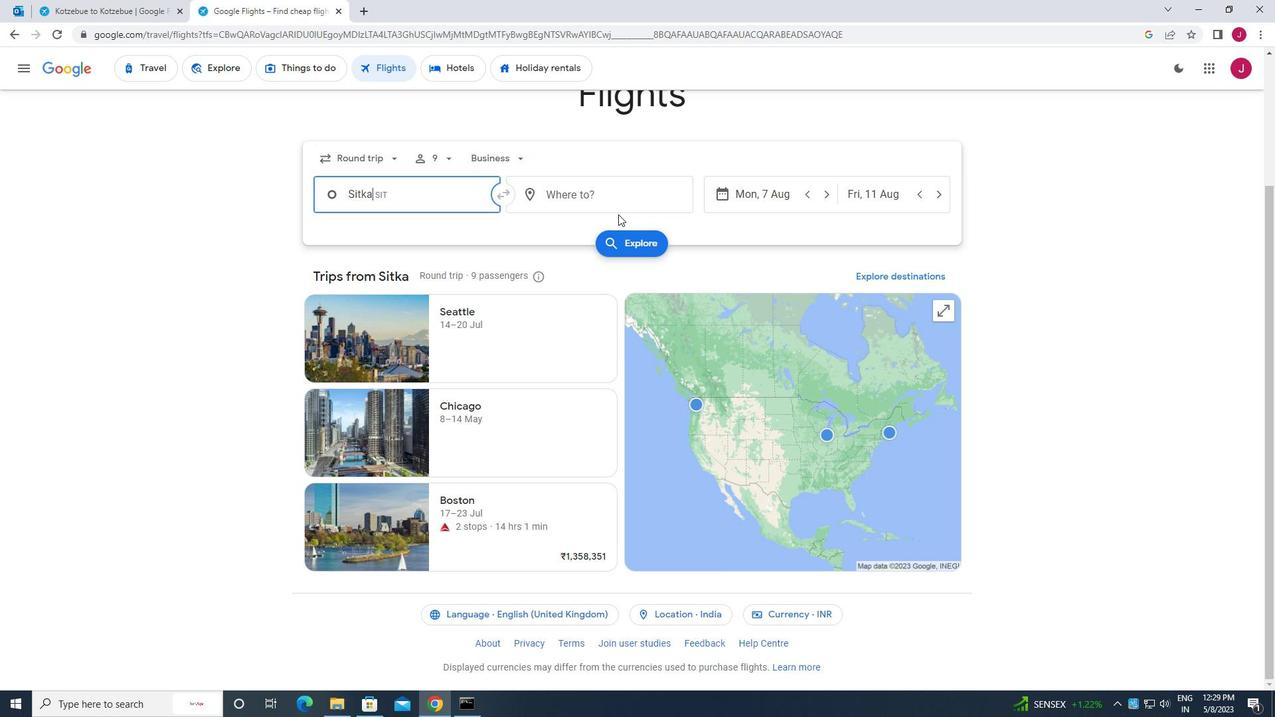 
Action: Mouse pressed left at (637, 203)
Screenshot: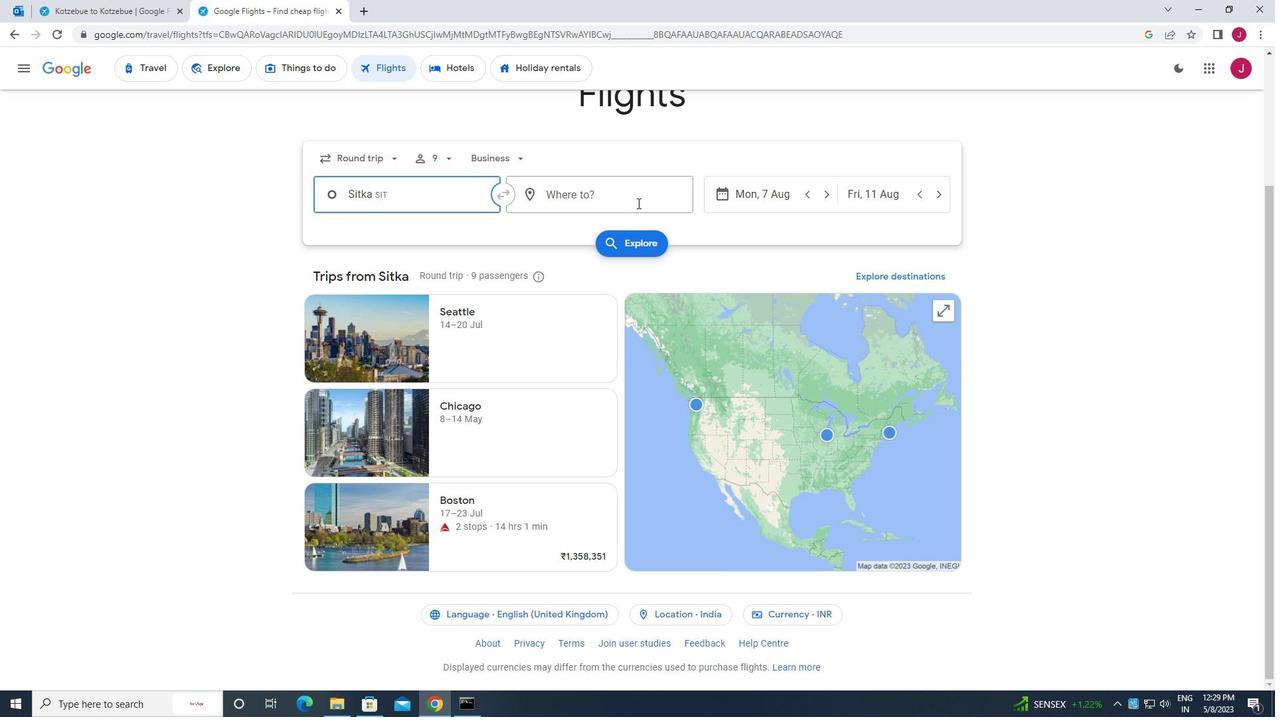
Action: Key pressed wilmng<Key.backspace><Key.backspace>
Screenshot: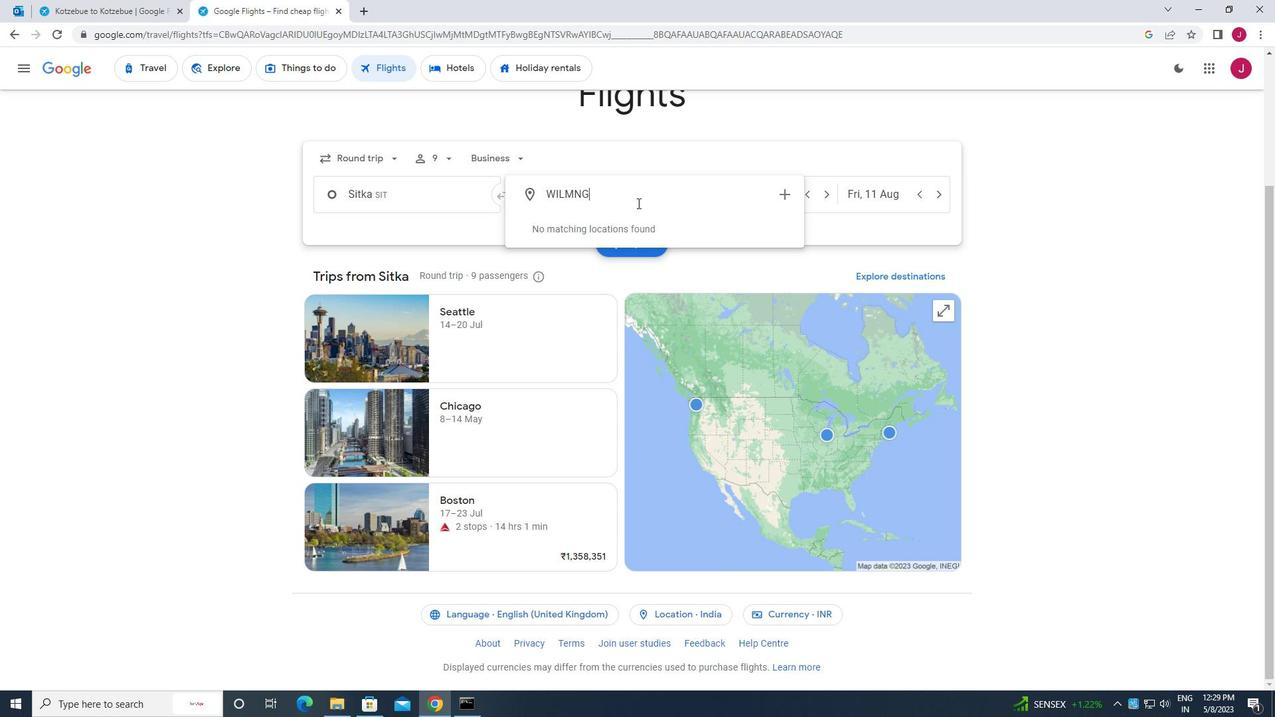 
Action: Mouse moved to (662, 263)
Screenshot: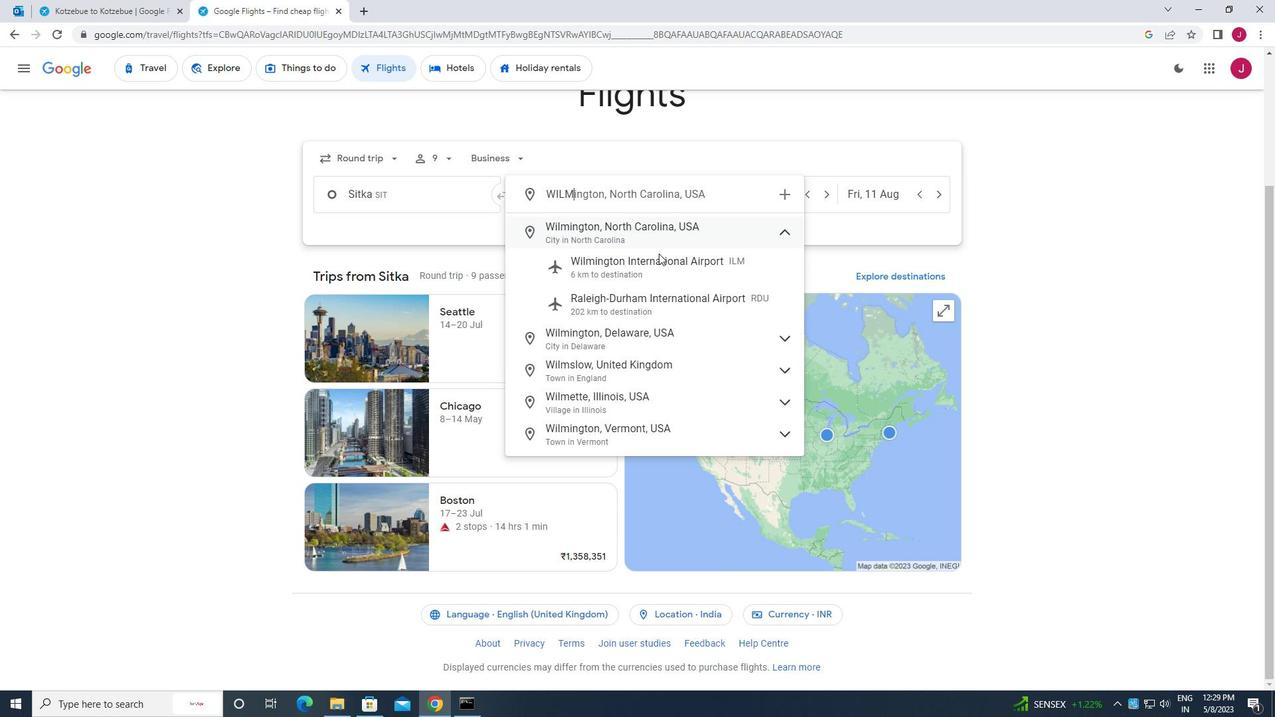 
Action: Mouse pressed left at (662, 263)
Screenshot: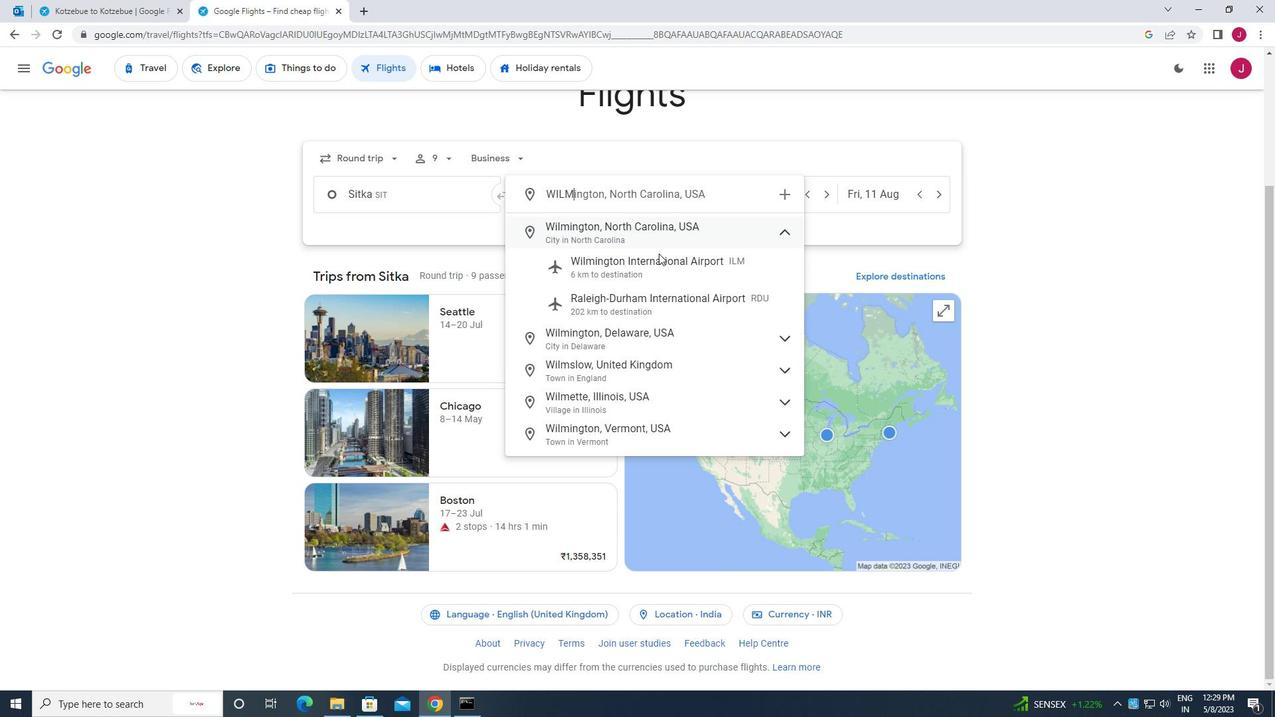 
Action: Mouse moved to (776, 196)
Screenshot: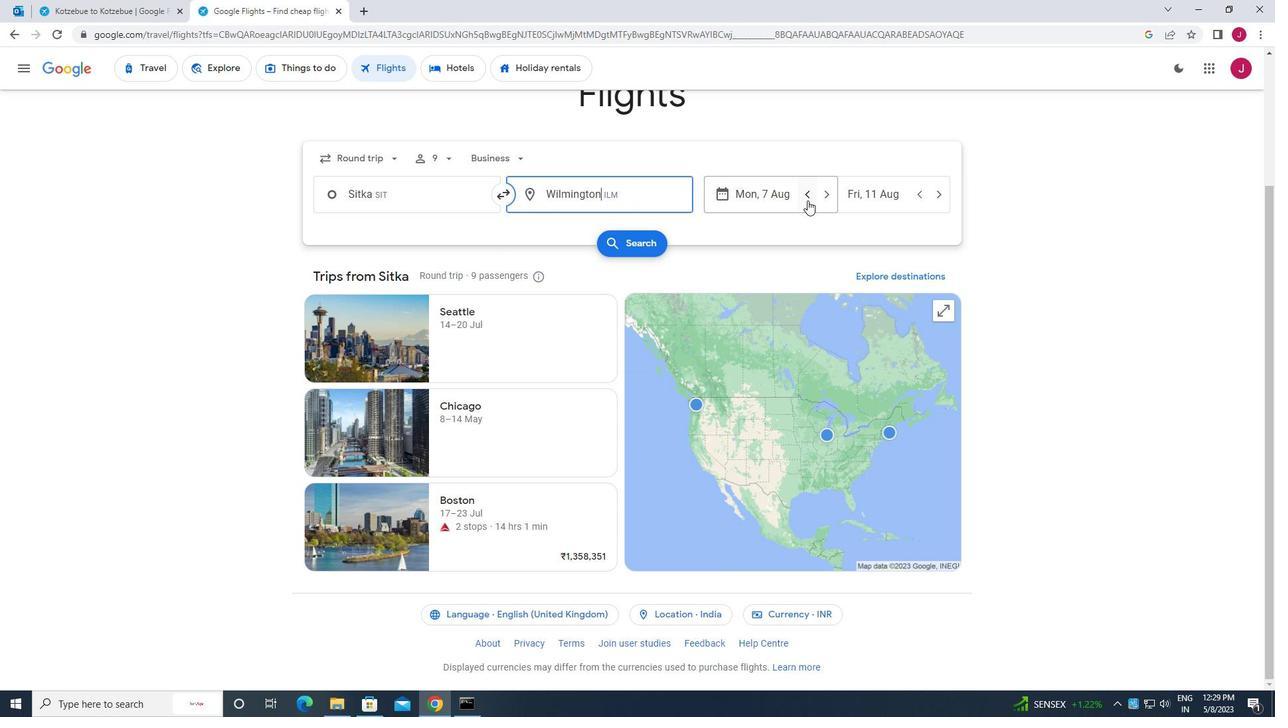 
Action: Mouse pressed left at (776, 196)
Screenshot: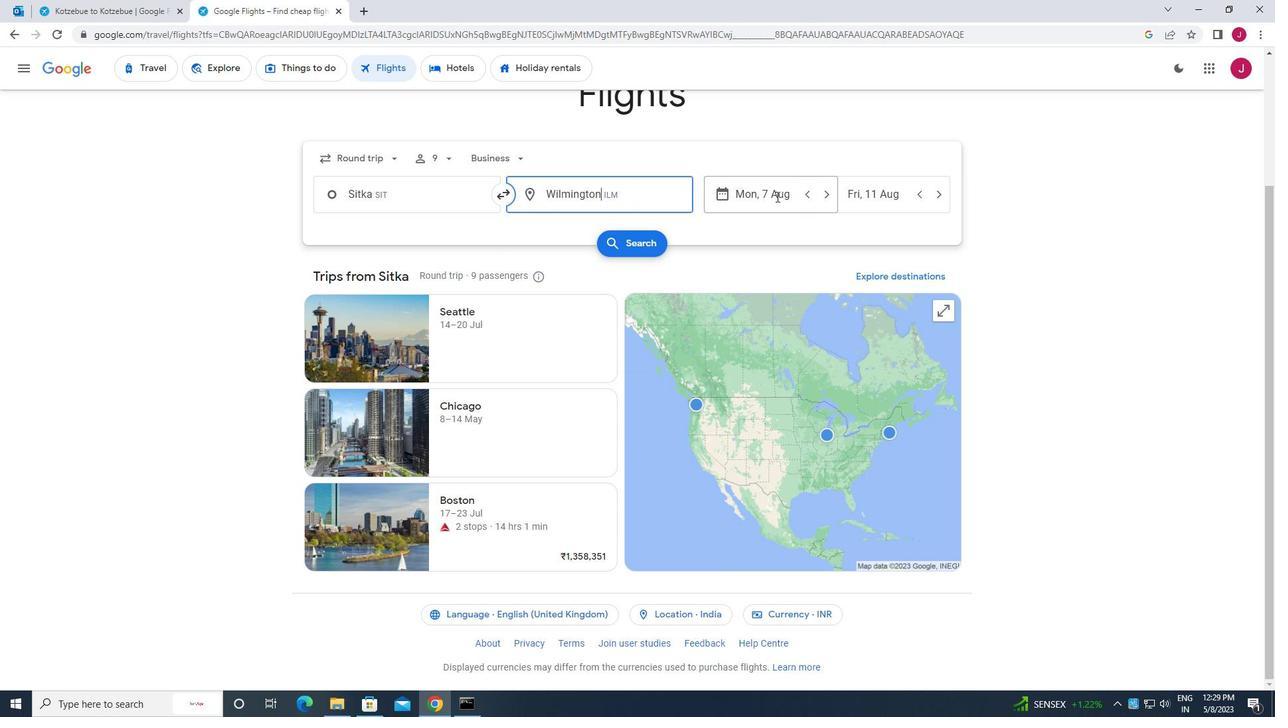 
Action: Mouse moved to (478, 332)
Screenshot: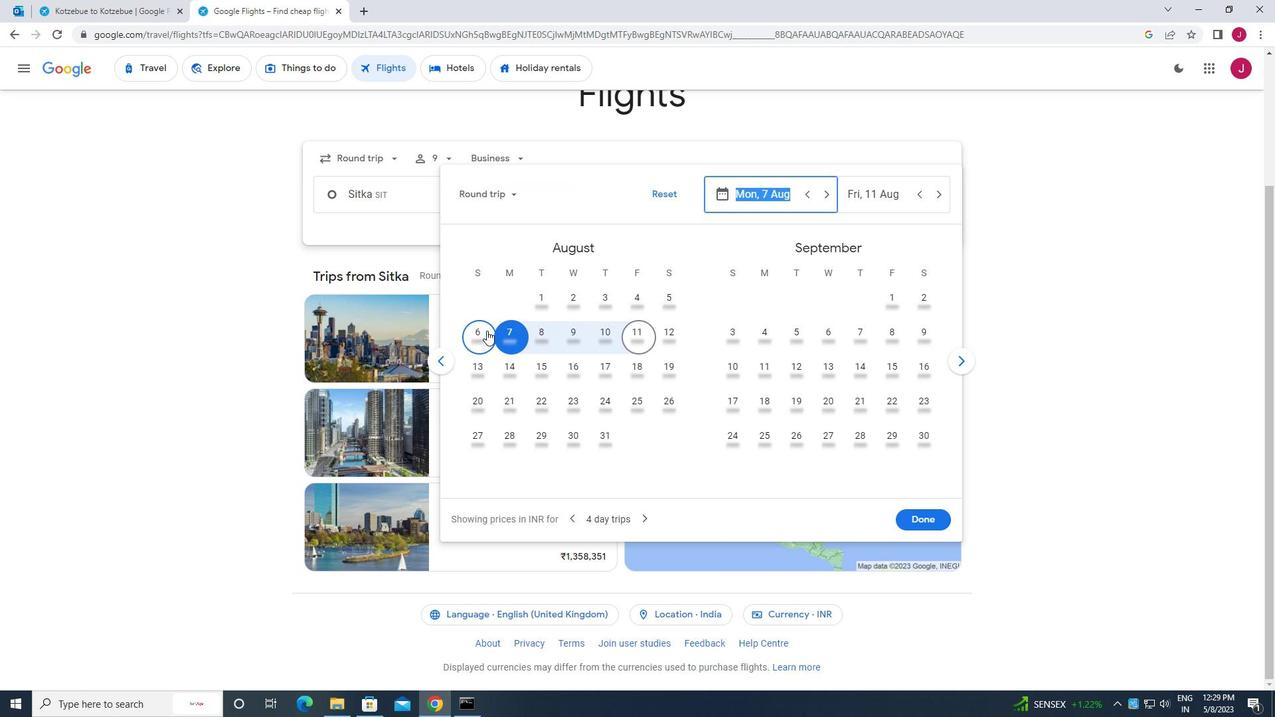 
Action: Mouse pressed left at (478, 332)
Screenshot: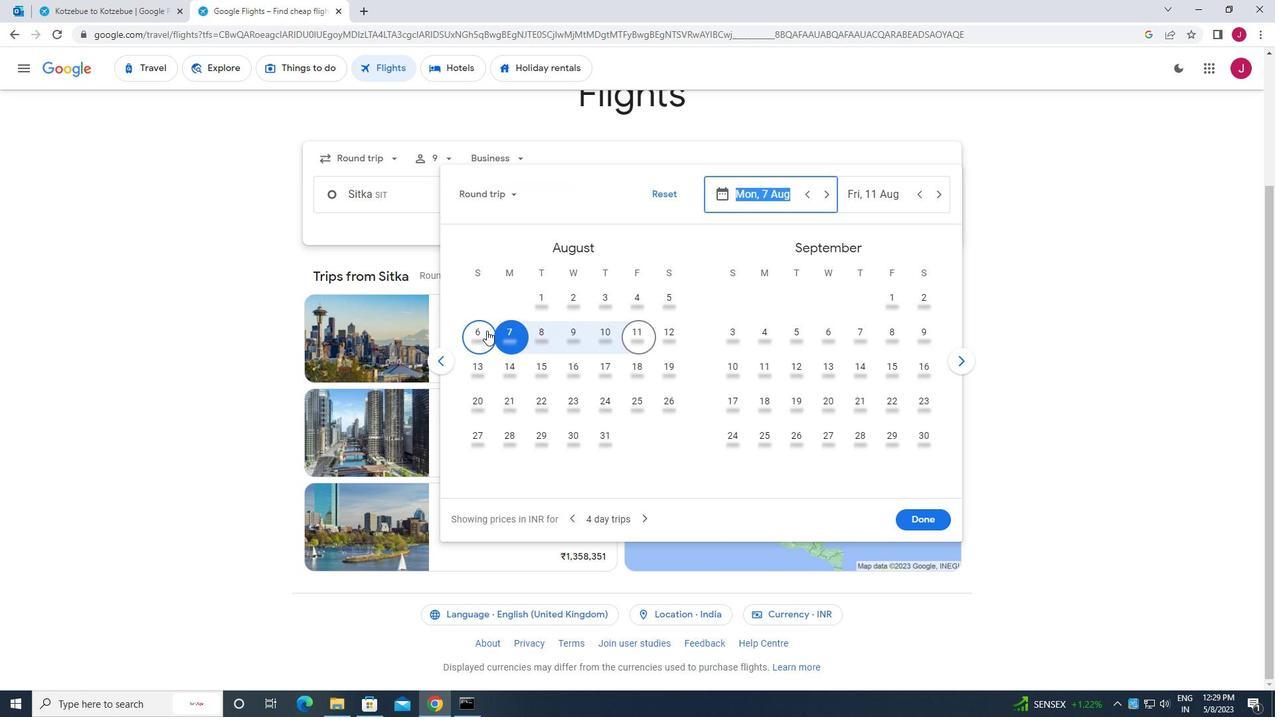 
Action: Mouse moved to (543, 331)
Screenshot: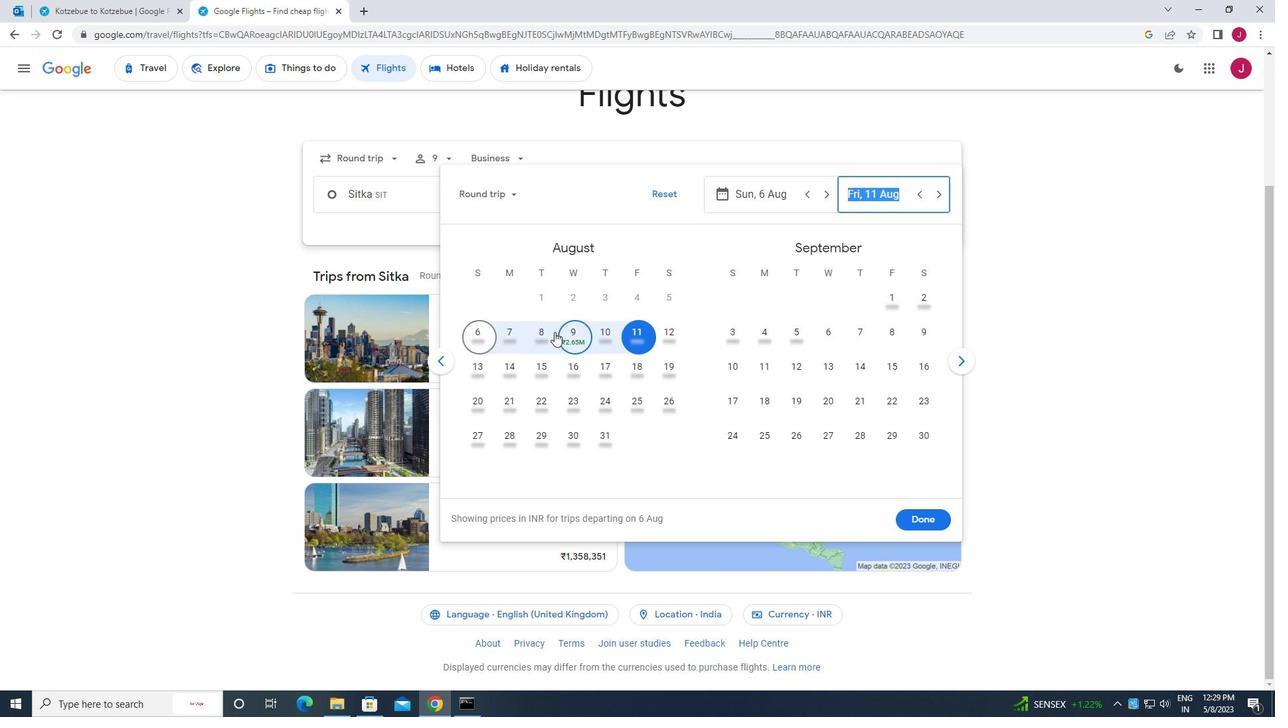 
Action: Mouse pressed left at (543, 331)
Screenshot: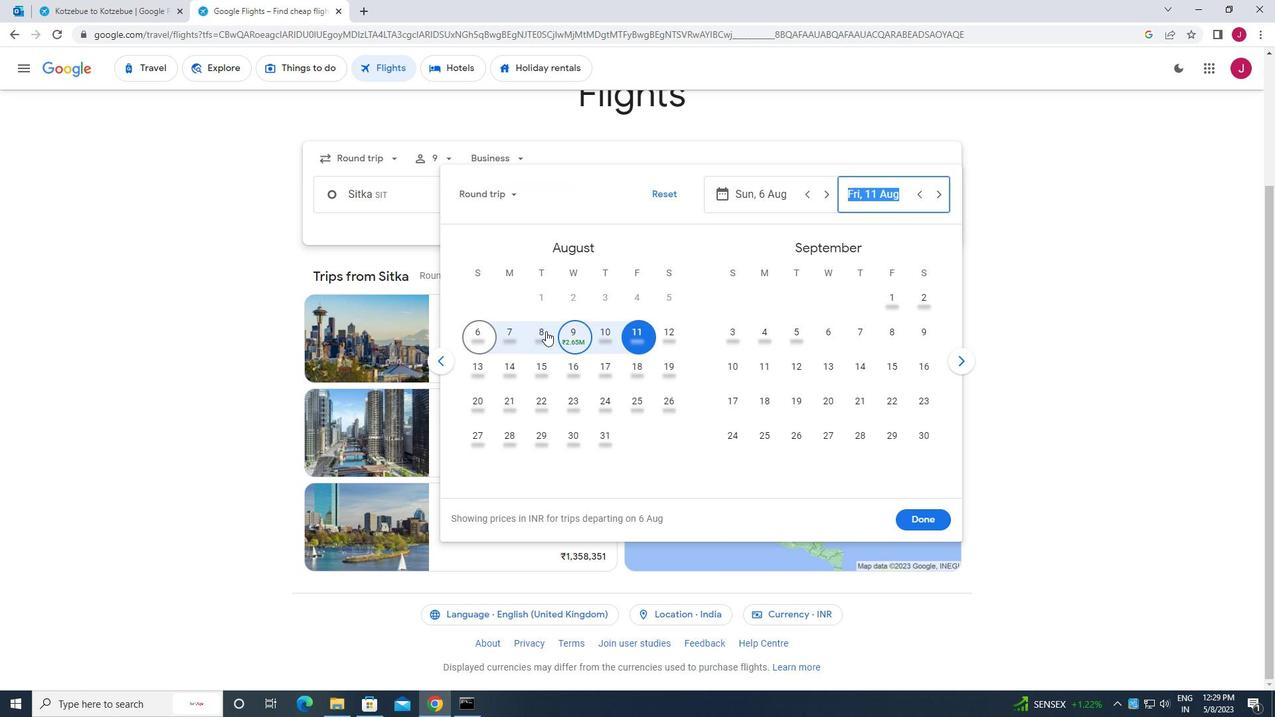 
Action: Mouse moved to (918, 521)
Screenshot: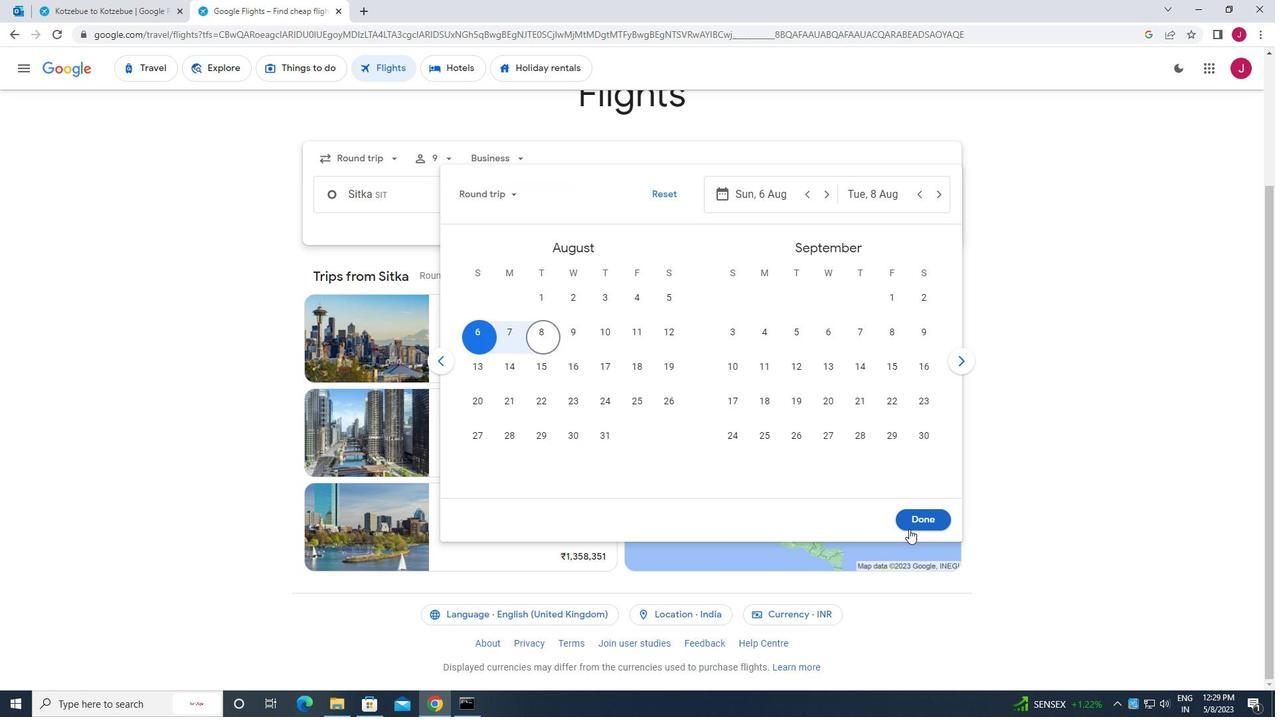 
Action: Mouse pressed left at (918, 521)
Screenshot: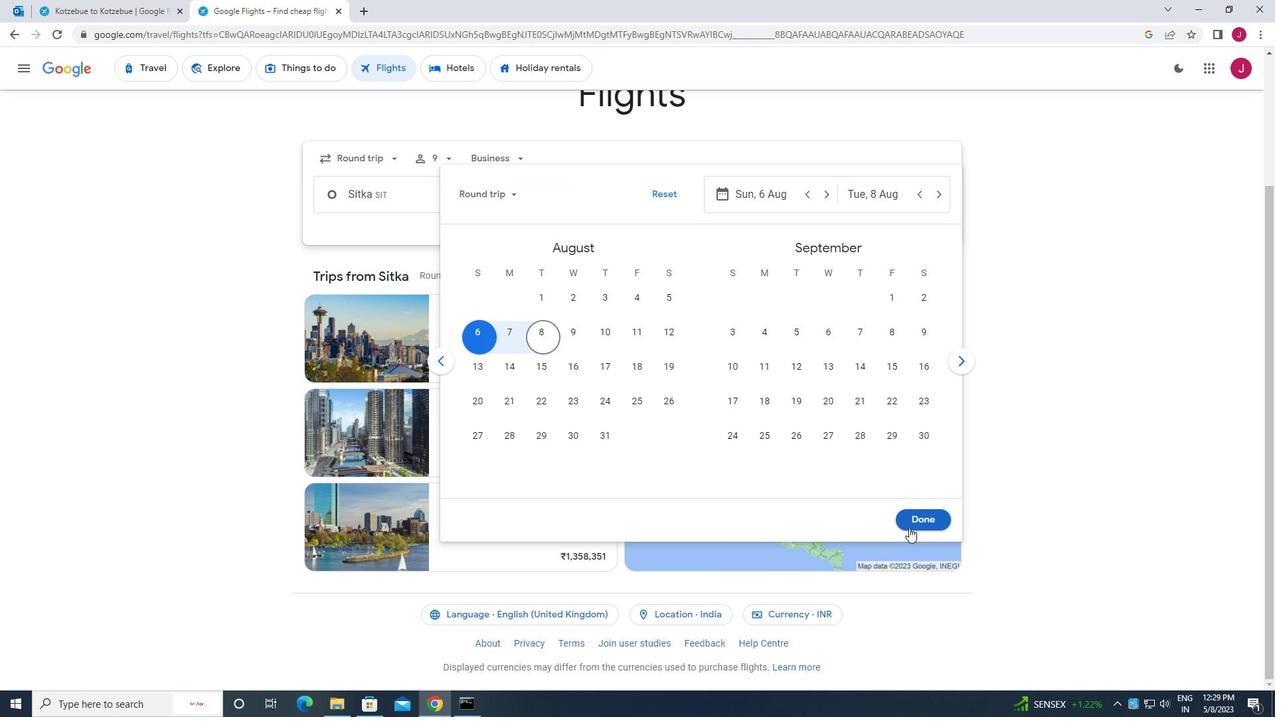 
Action: Mouse moved to (639, 247)
Screenshot: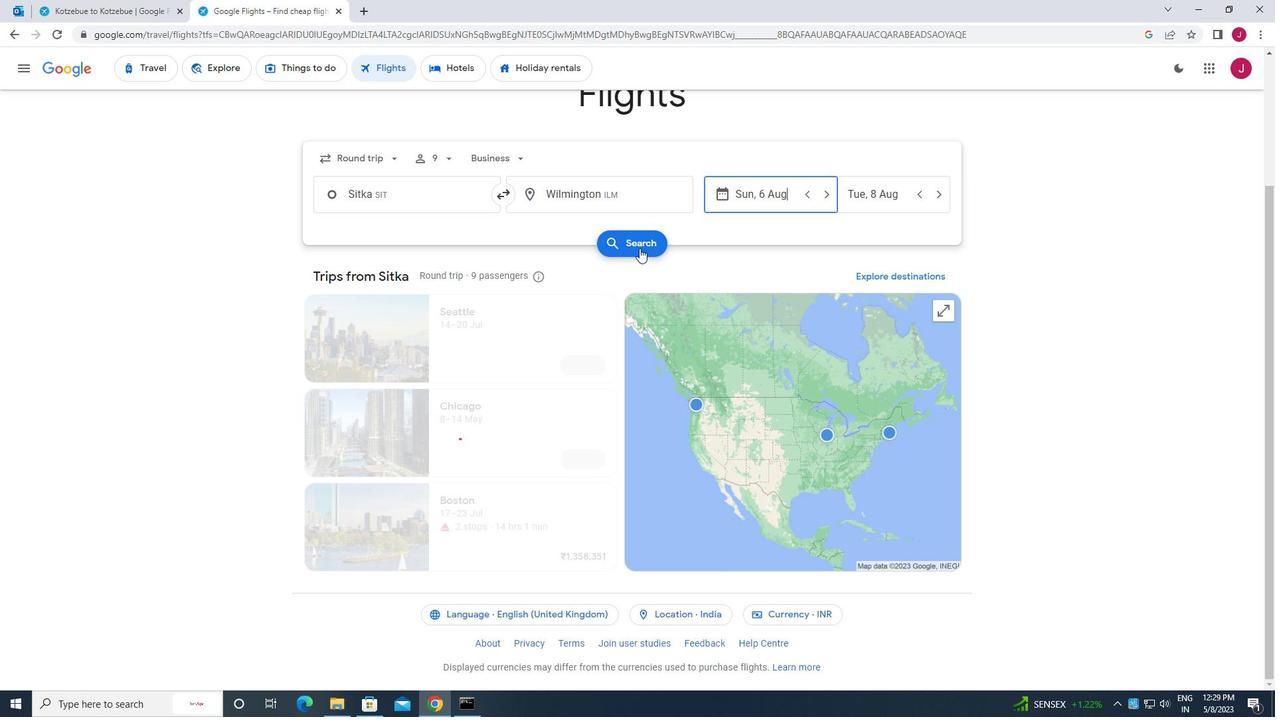 
Action: Mouse pressed left at (639, 247)
Screenshot: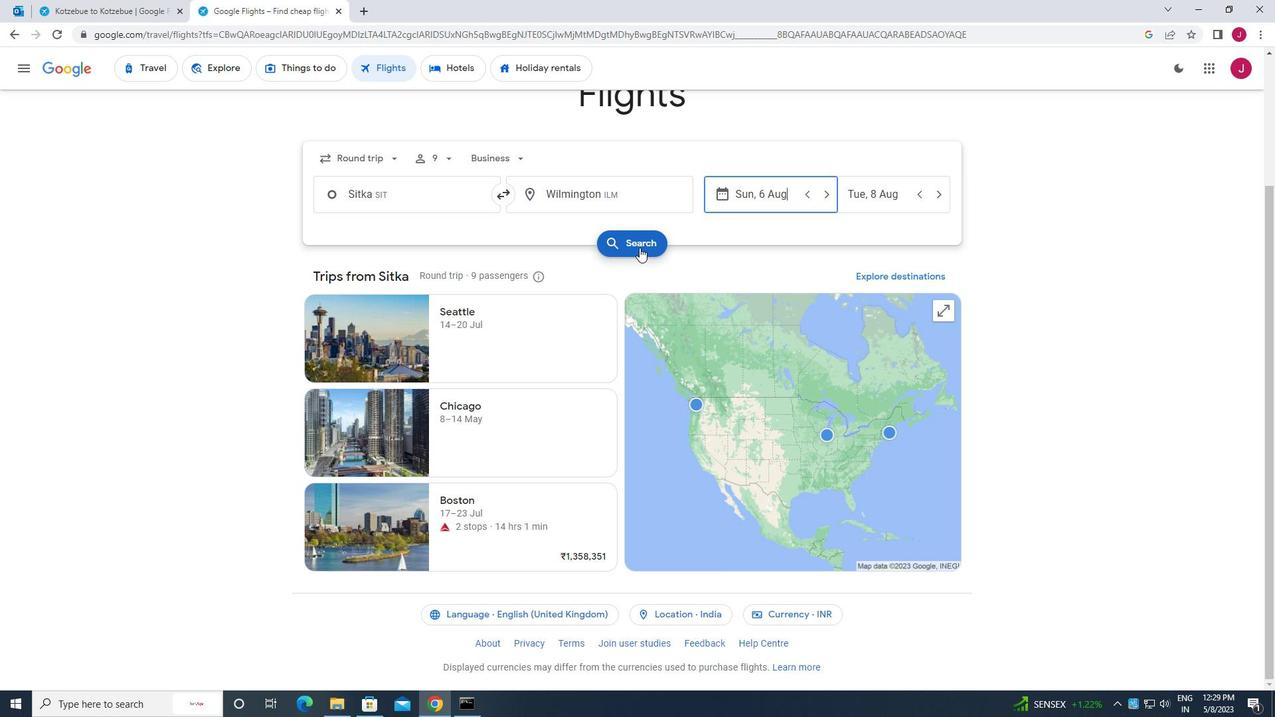 
Action: Mouse moved to (326, 187)
Screenshot: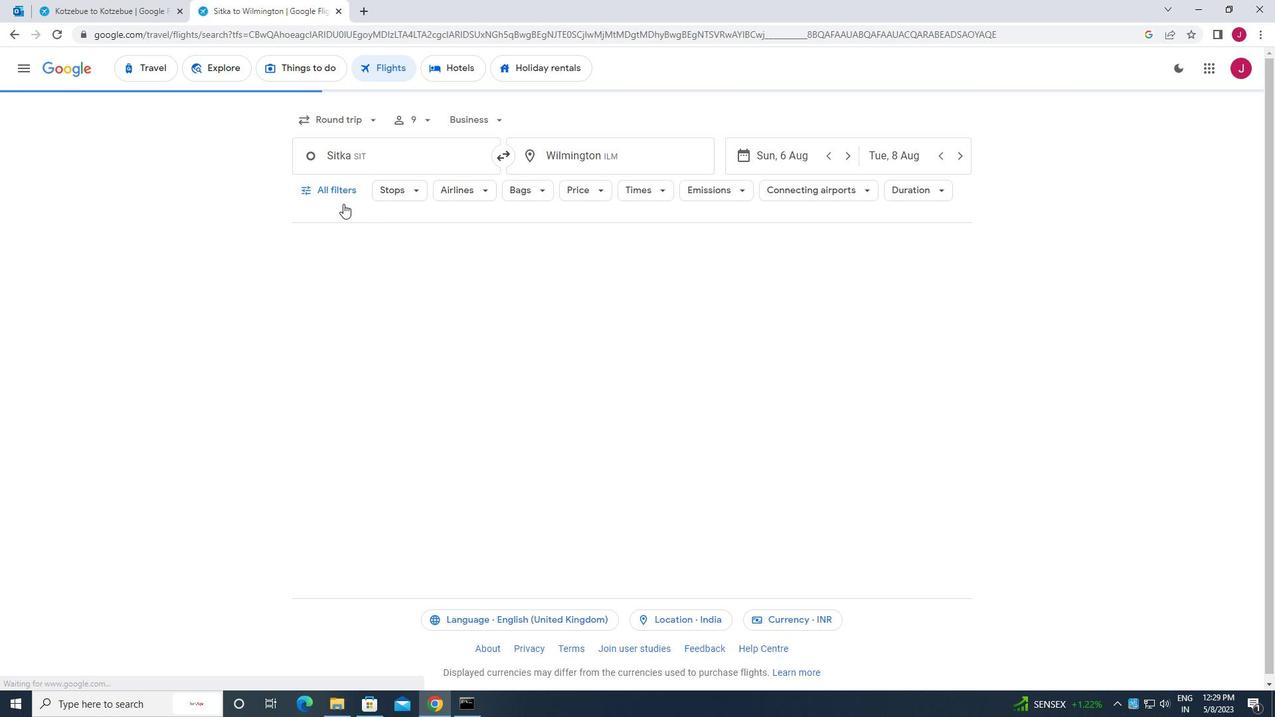 
Action: Mouse pressed left at (326, 187)
Screenshot: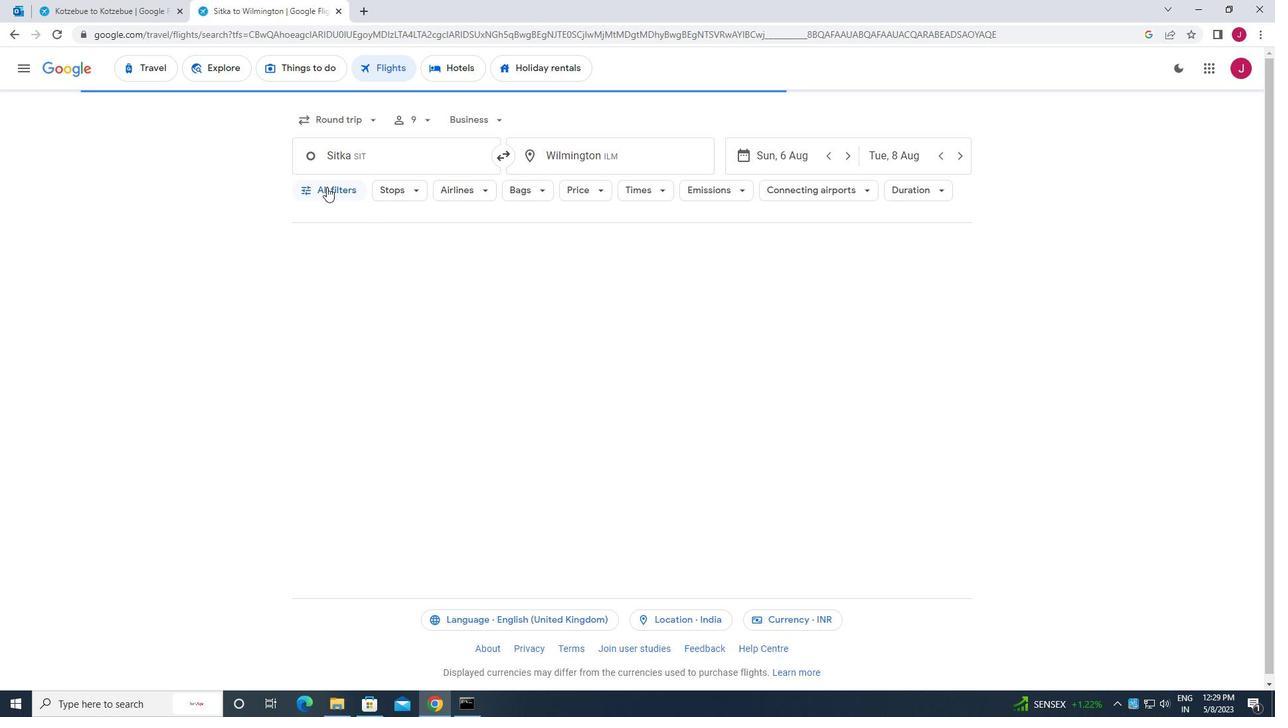 
Action: Mouse moved to (415, 323)
Screenshot: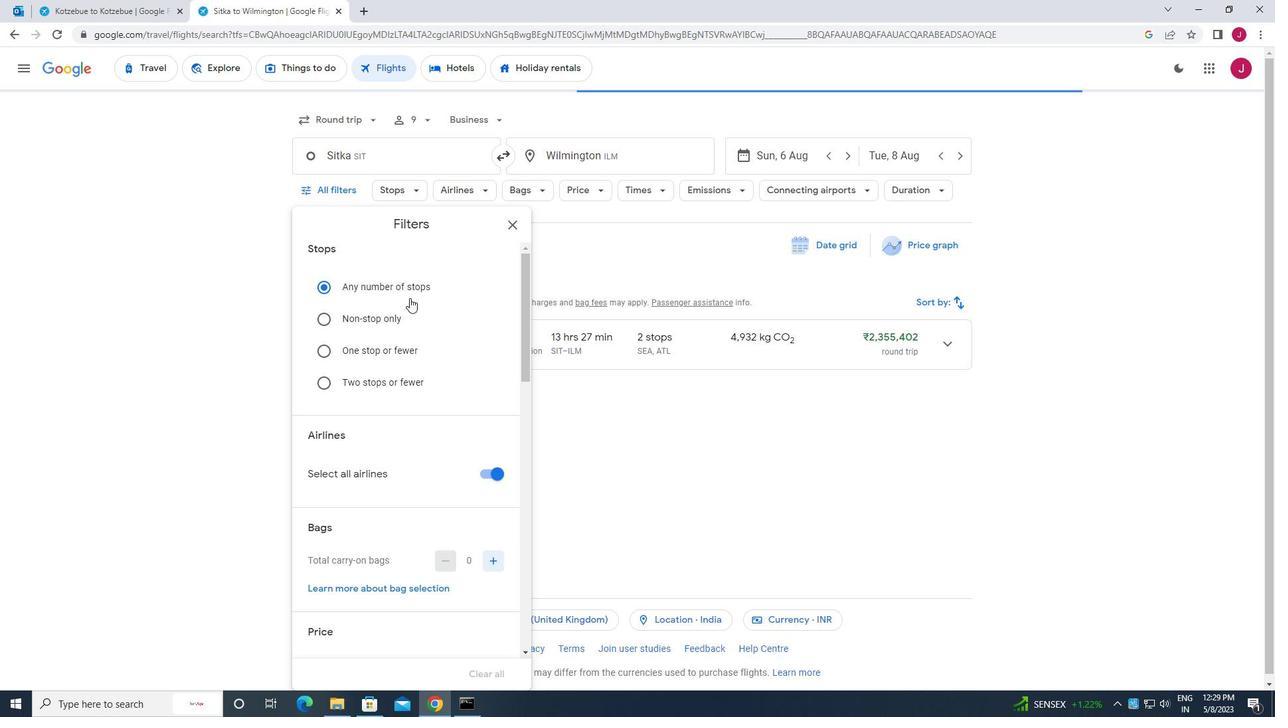 
Action: Mouse scrolled (415, 322) with delta (0, 0)
Screenshot: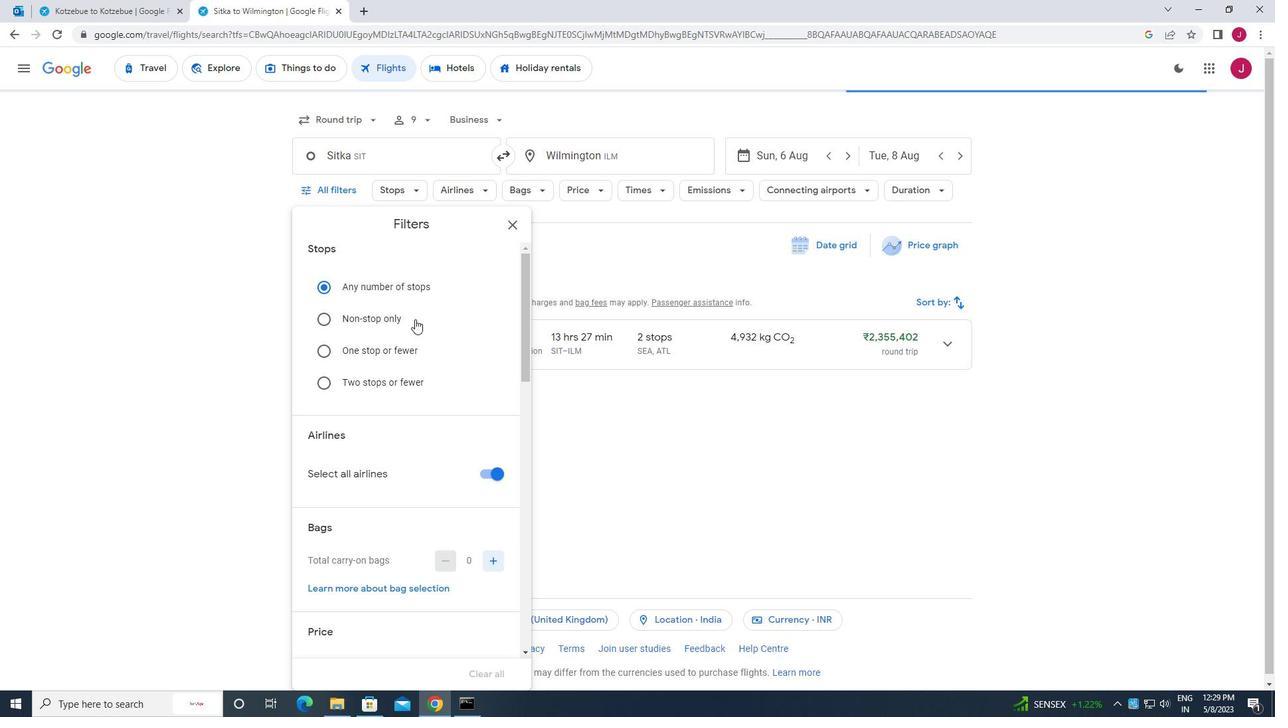 
Action: Mouse scrolled (415, 322) with delta (0, 0)
Screenshot: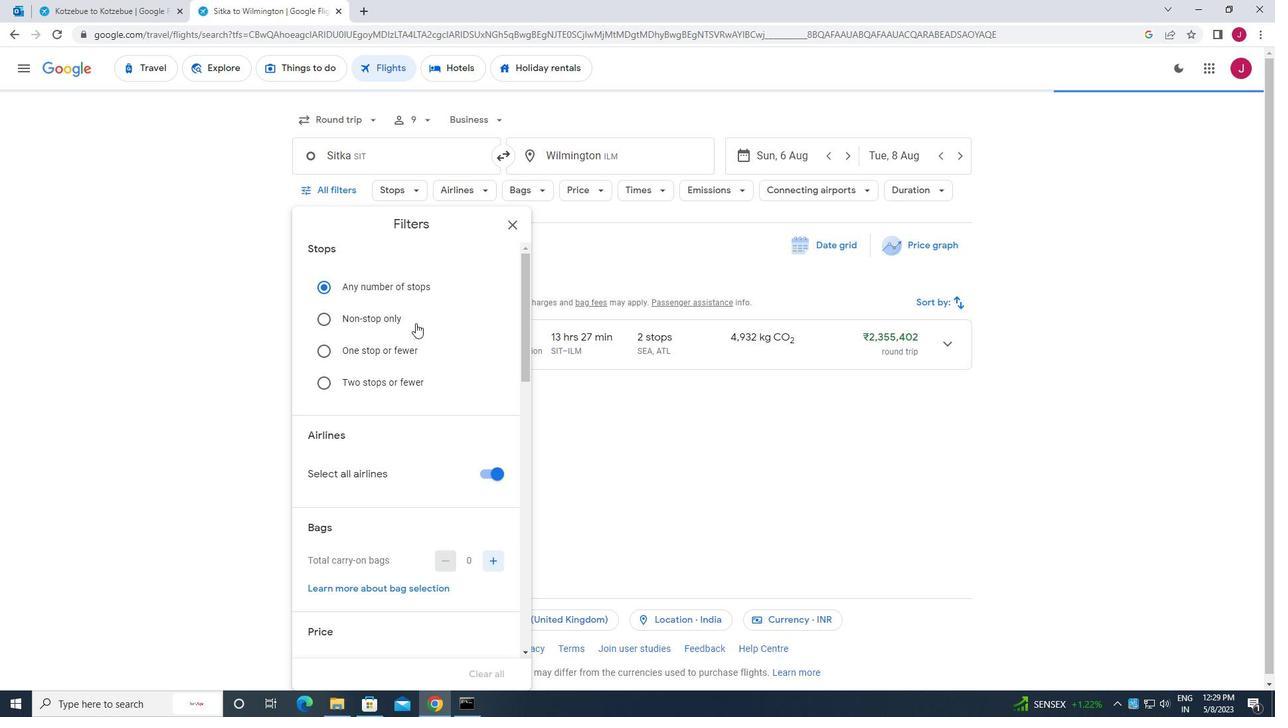 
Action: Mouse moved to (497, 339)
Screenshot: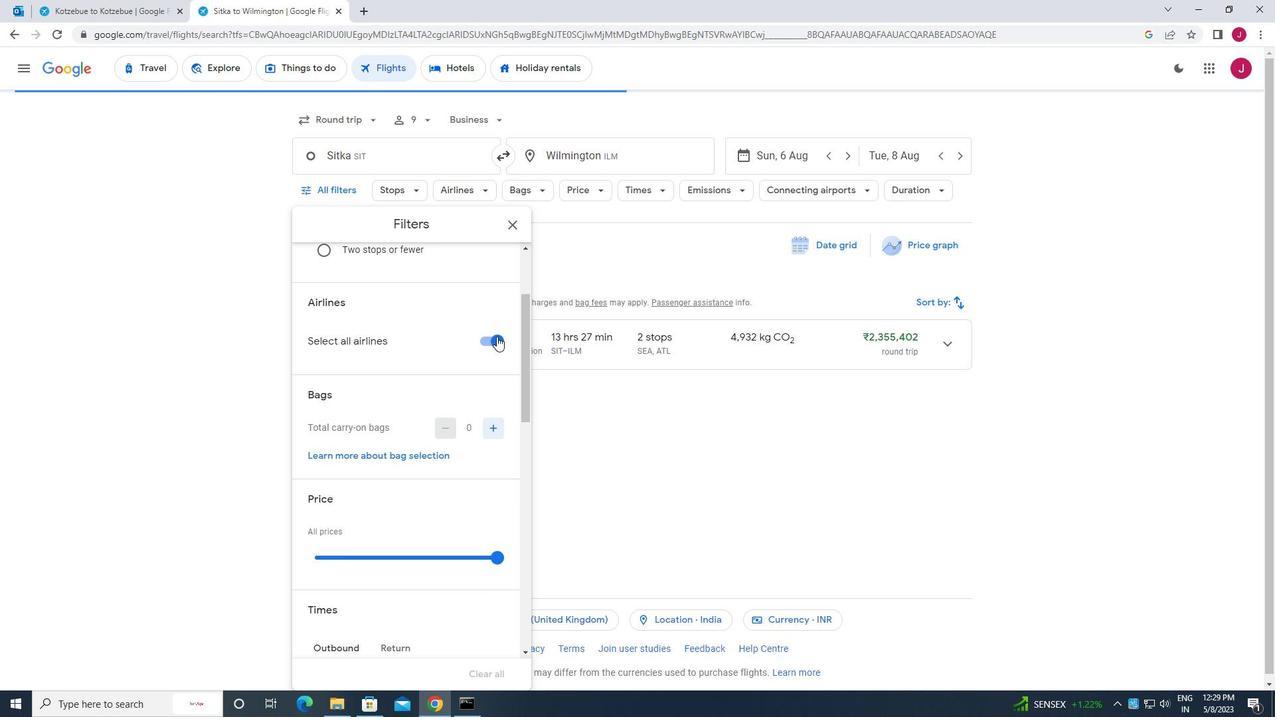 
Action: Mouse pressed left at (497, 339)
Screenshot: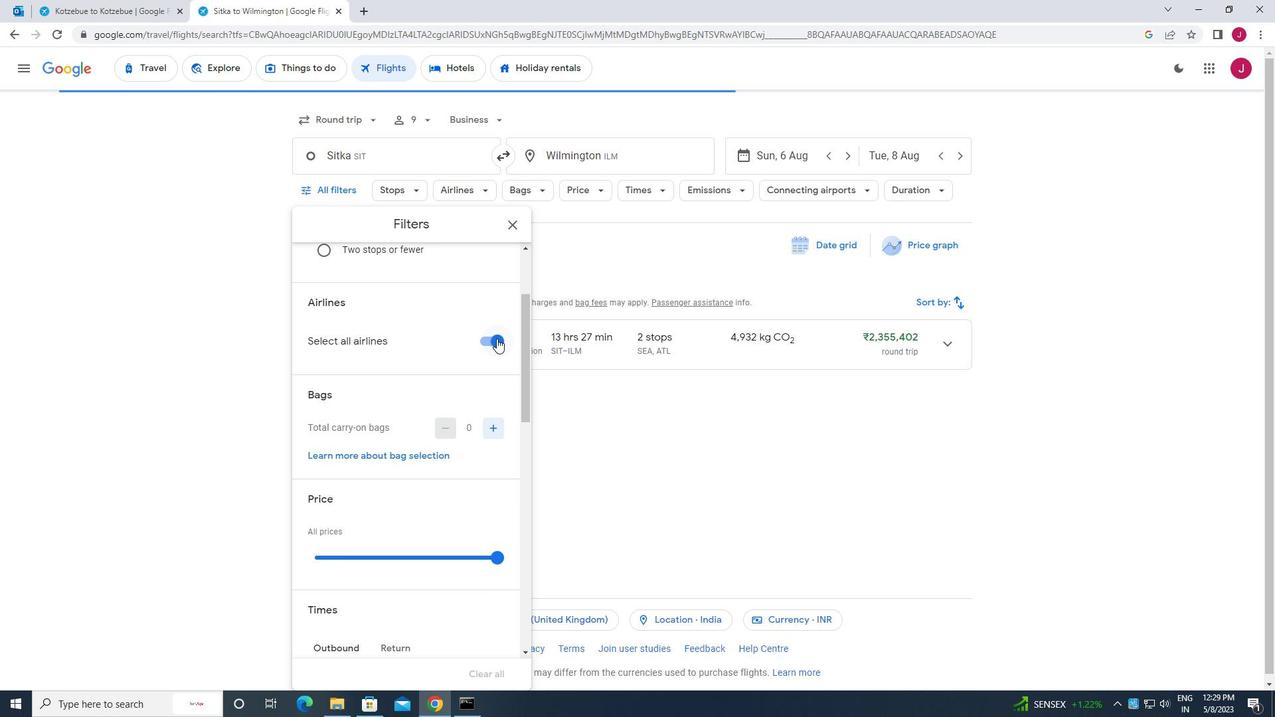 
Action: Mouse moved to (452, 326)
Screenshot: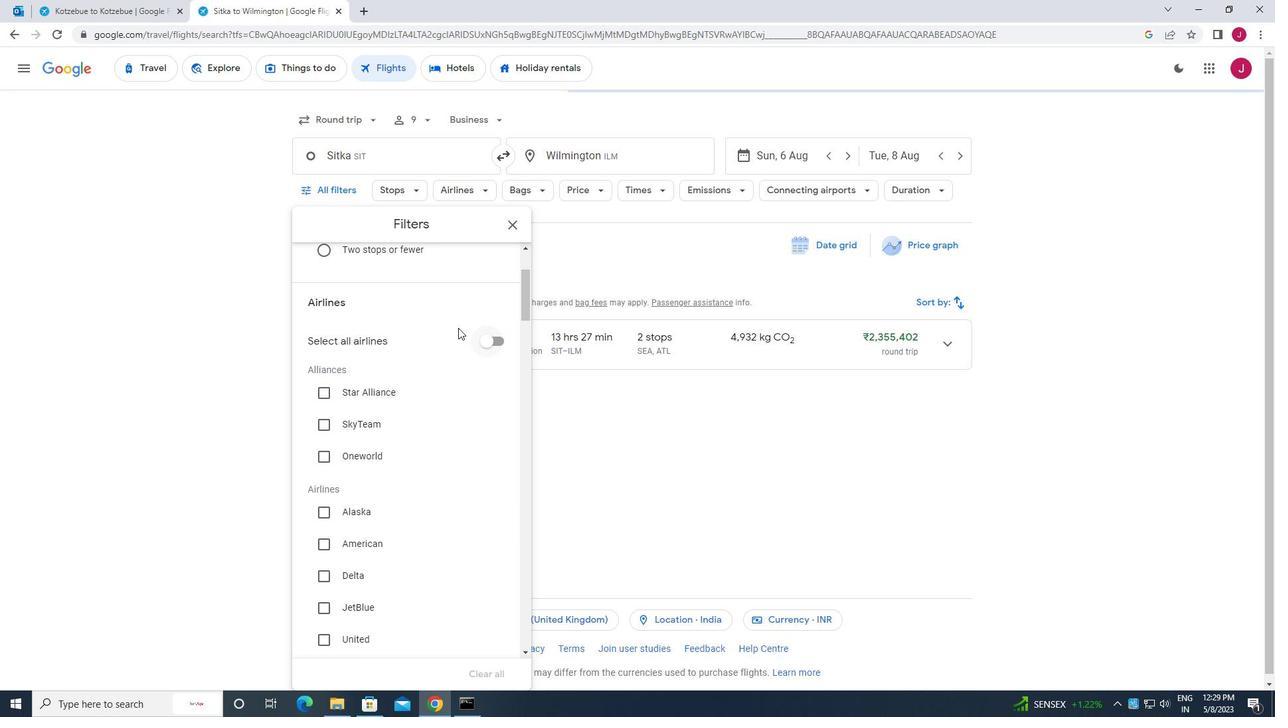 
Action: Mouse scrolled (452, 326) with delta (0, 0)
Screenshot: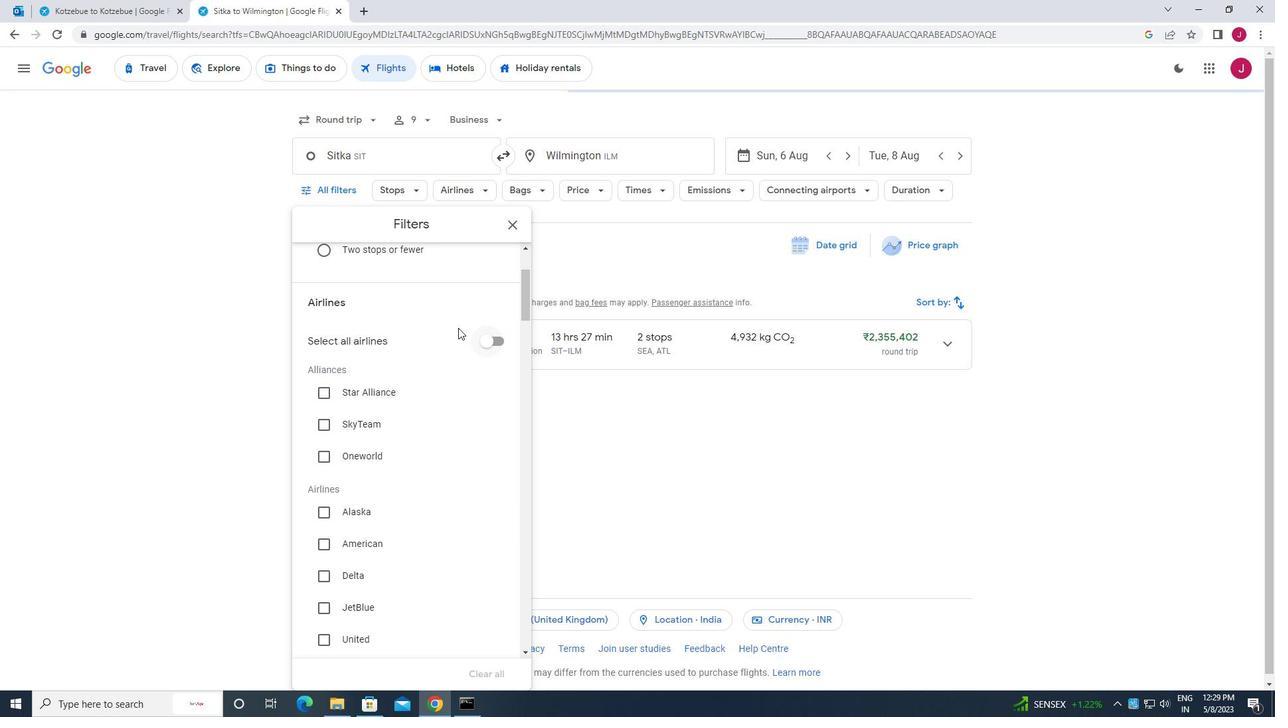 
Action: Mouse moved to (452, 326)
Screenshot: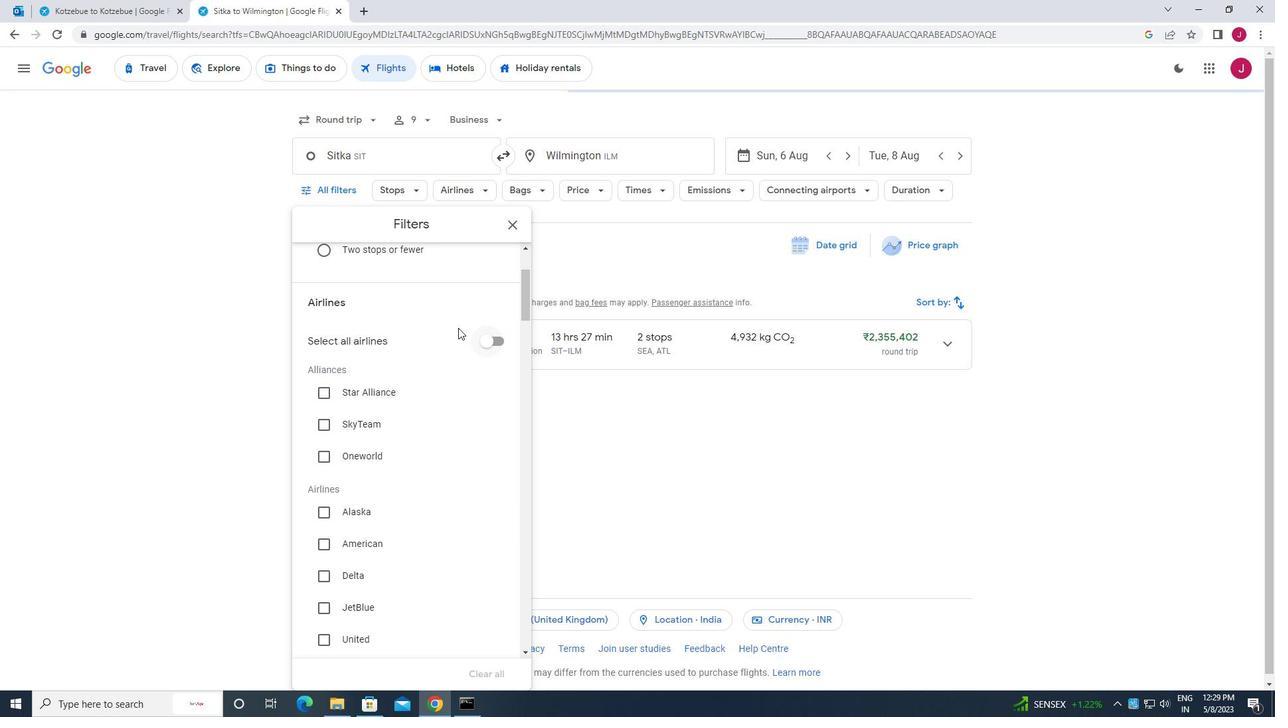 
Action: Mouse scrolled (452, 325) with delta (0, 0)
Screenshot: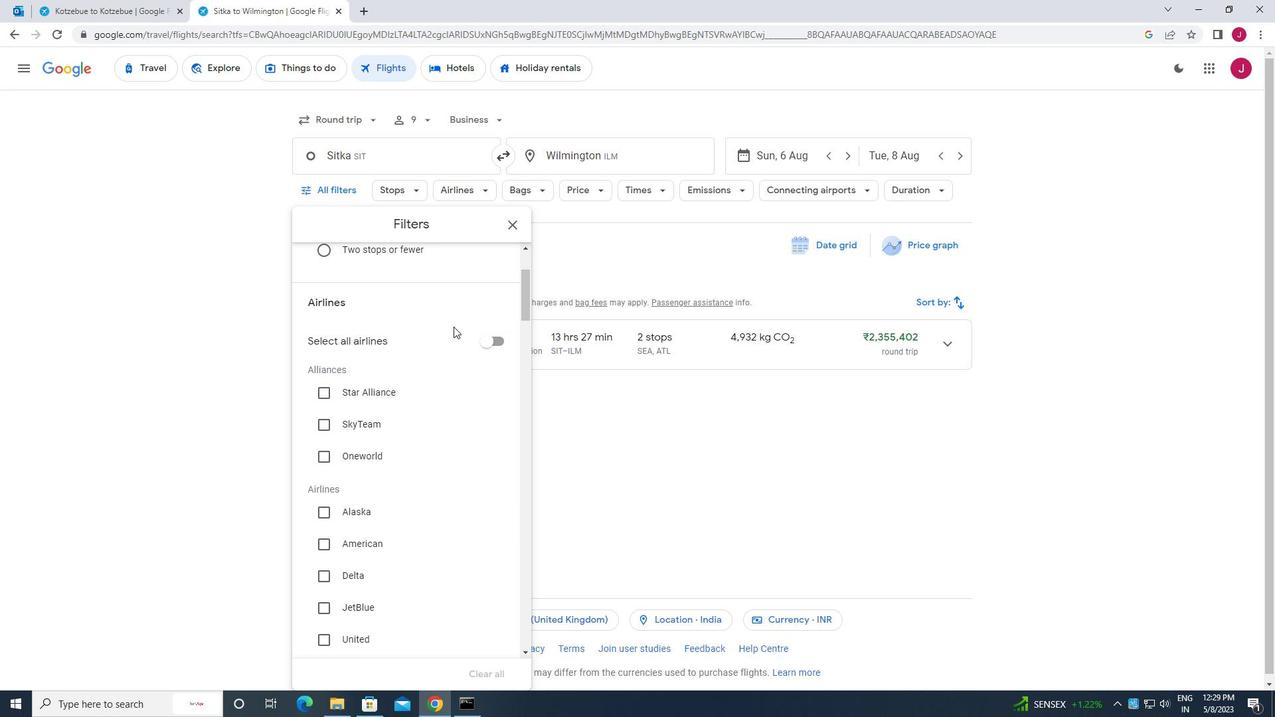 
Action: Mouse scrolled (452, 325) with delta (0, 0)
Screenshot: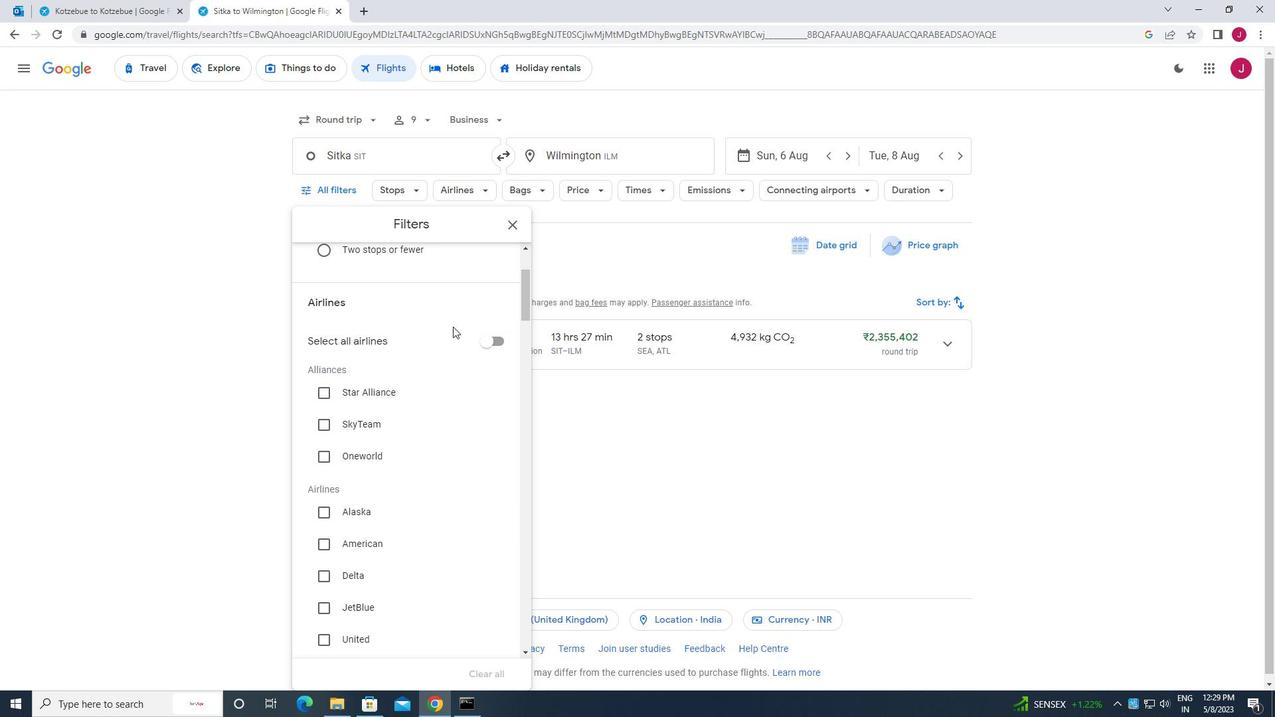 
Action: Mouse scrolled (452, 325) with delta (0, 0)
Screenshot: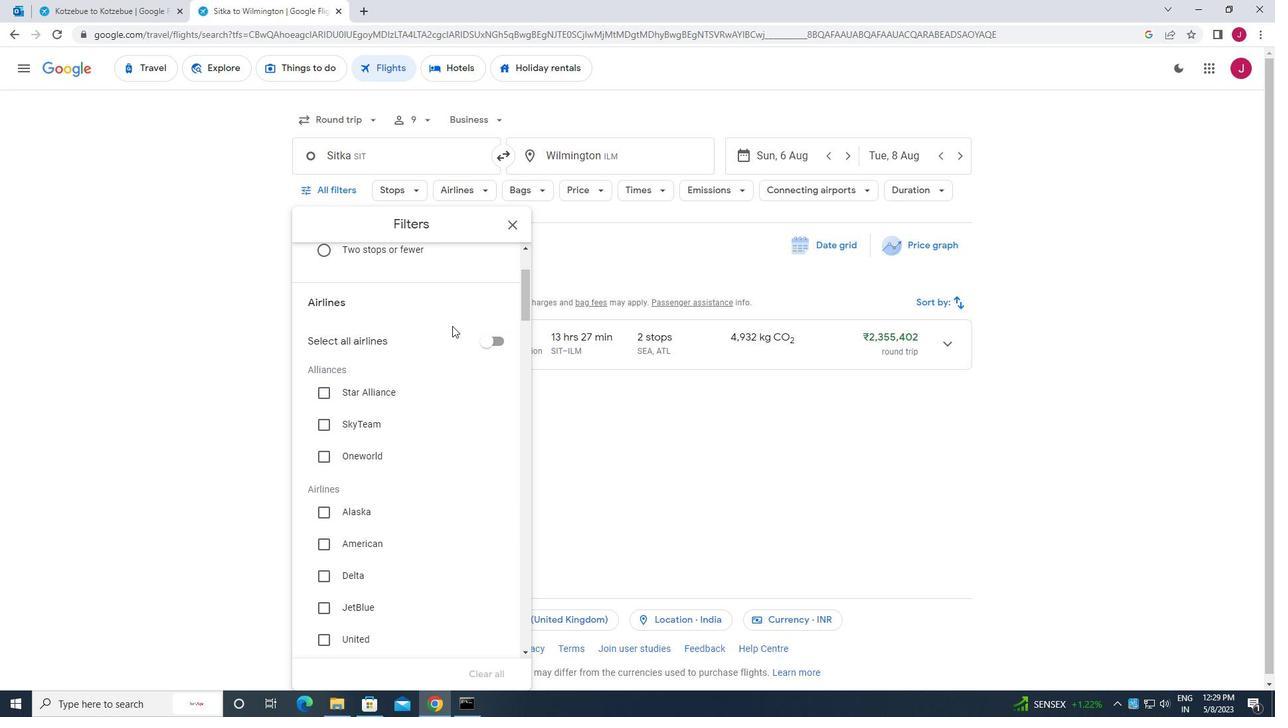 
Action: Mouse scrolled (452, 325) with delta (0, 0)
Screenshot: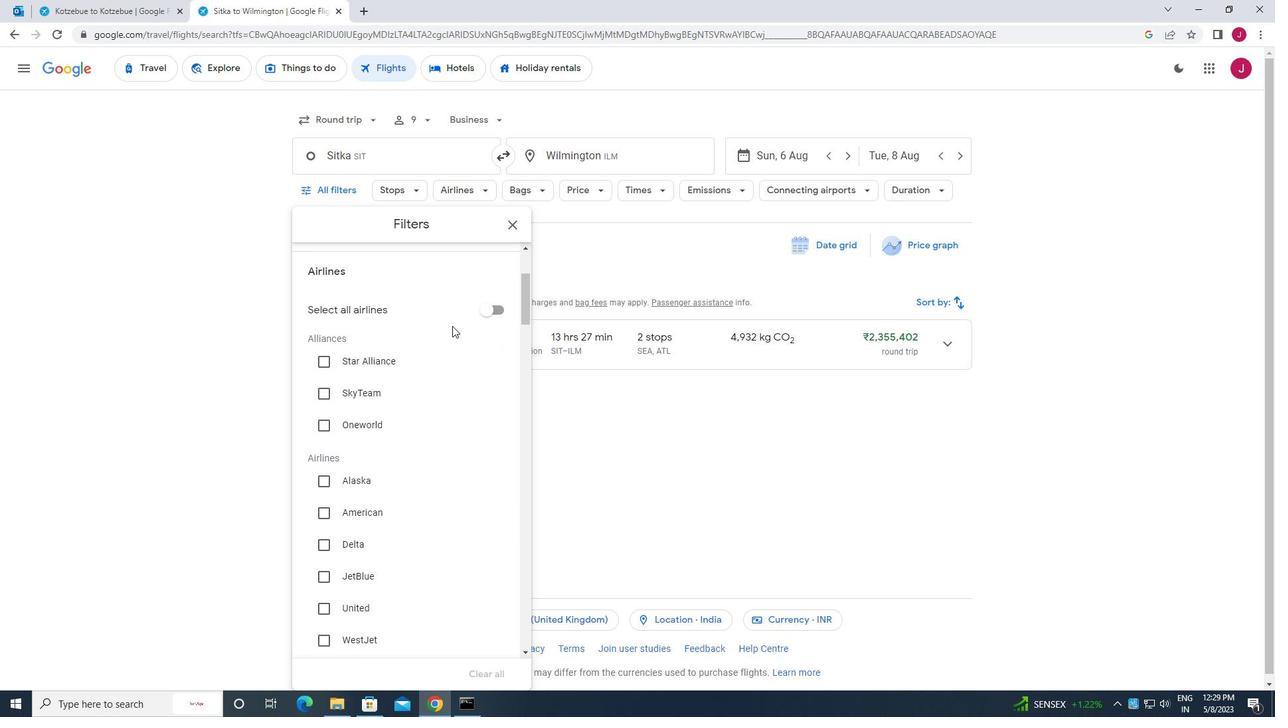 
Action: Mouse moved to (325, 335)
Screenshot: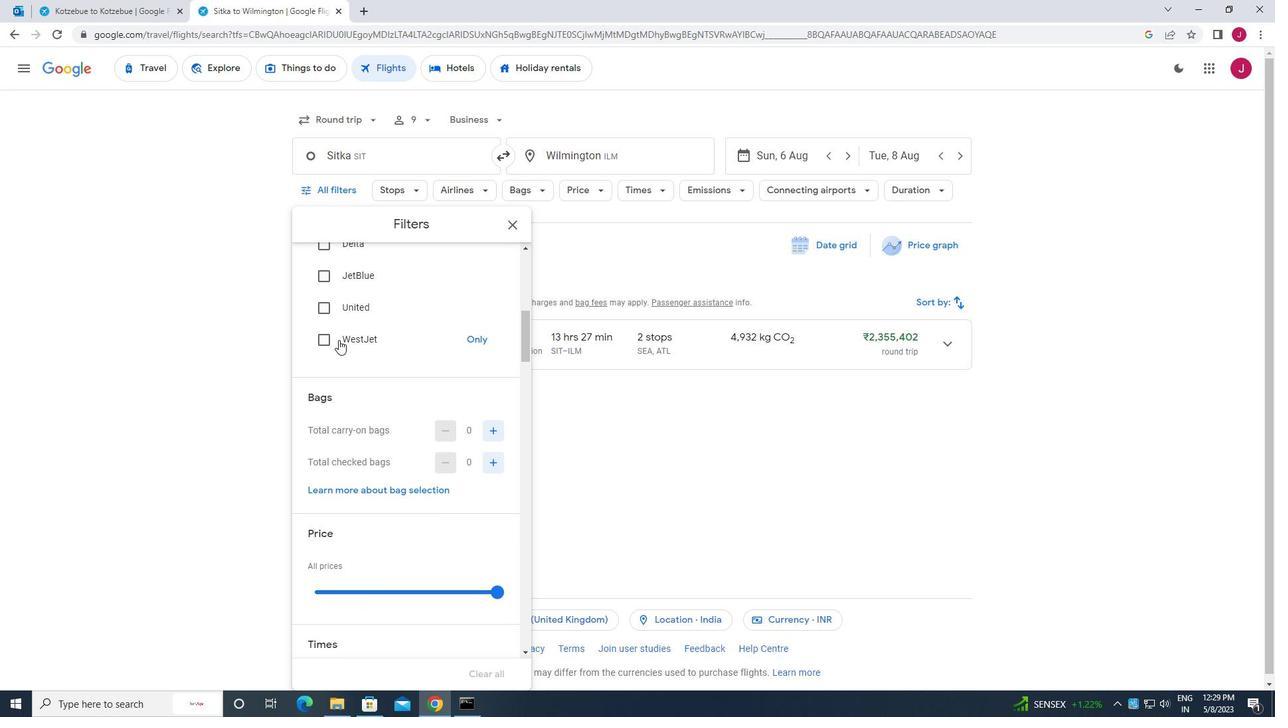 
Action: Mouse pressed left at (325, 335)
Screenshot: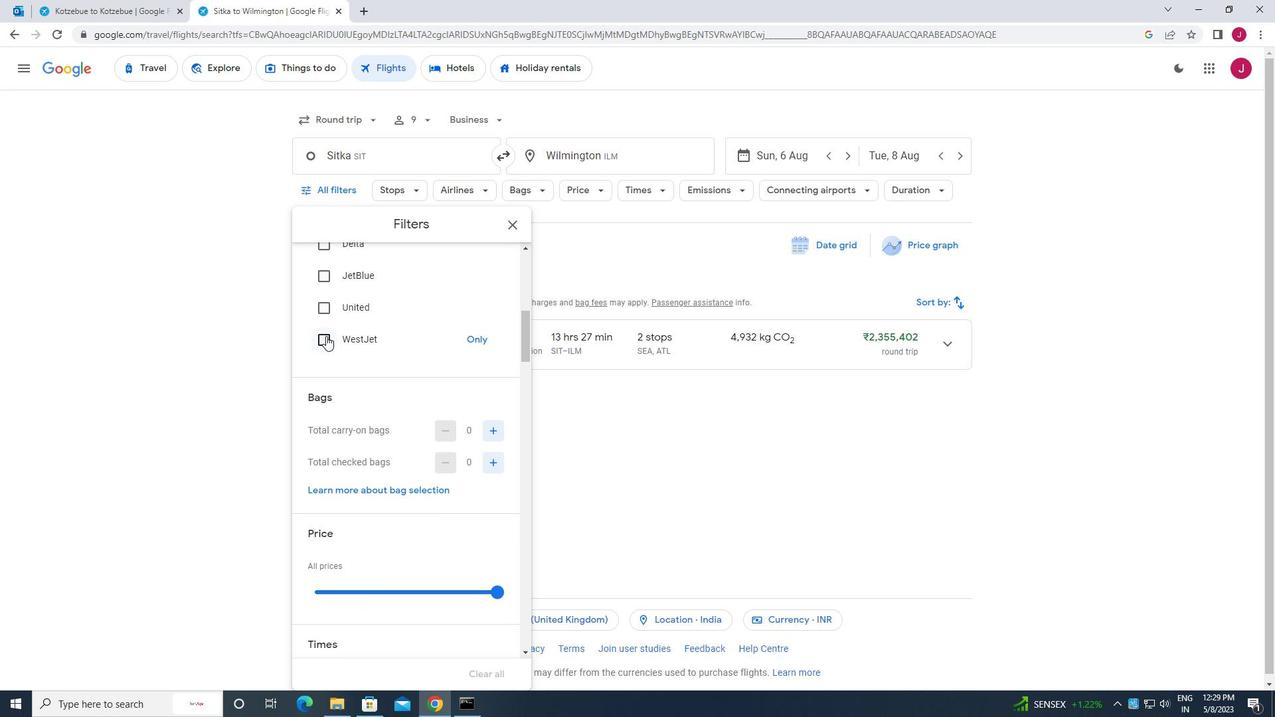 
Action: Mouse moved to (409, 341)
Screenshot: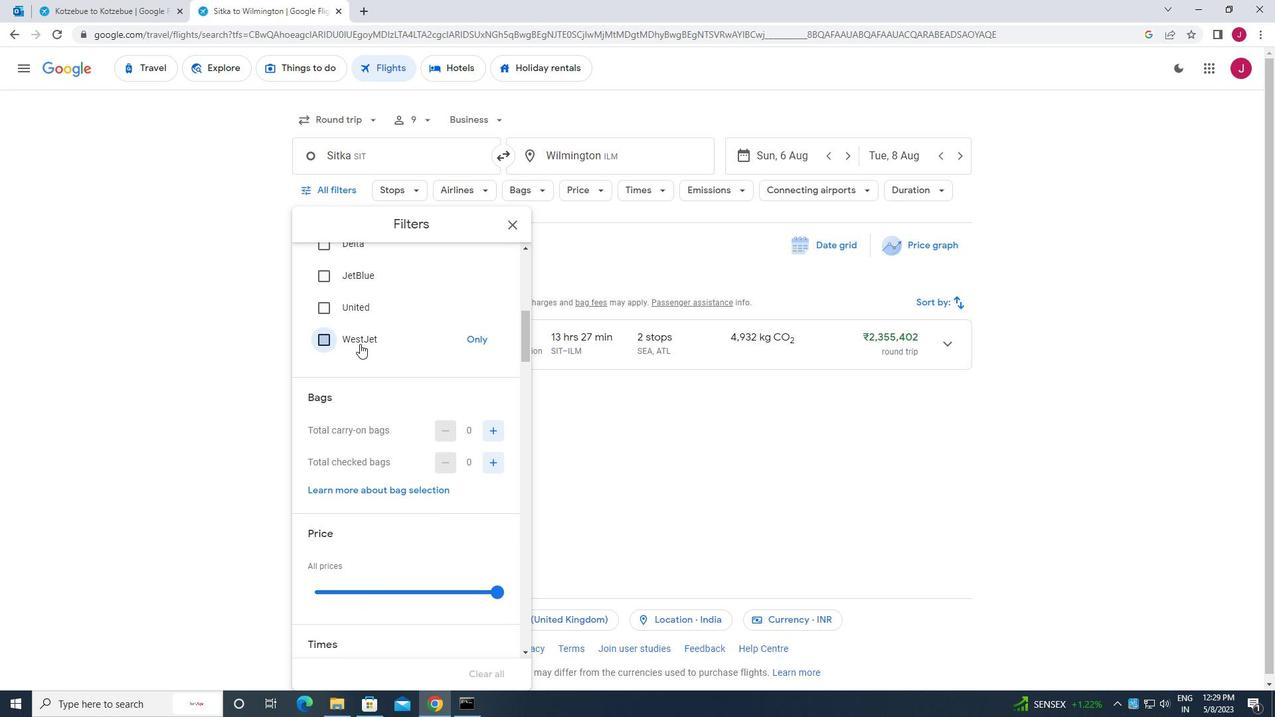 
Action: Mouse scrolled (409, 340) with delta (0, 0)
Screenshot: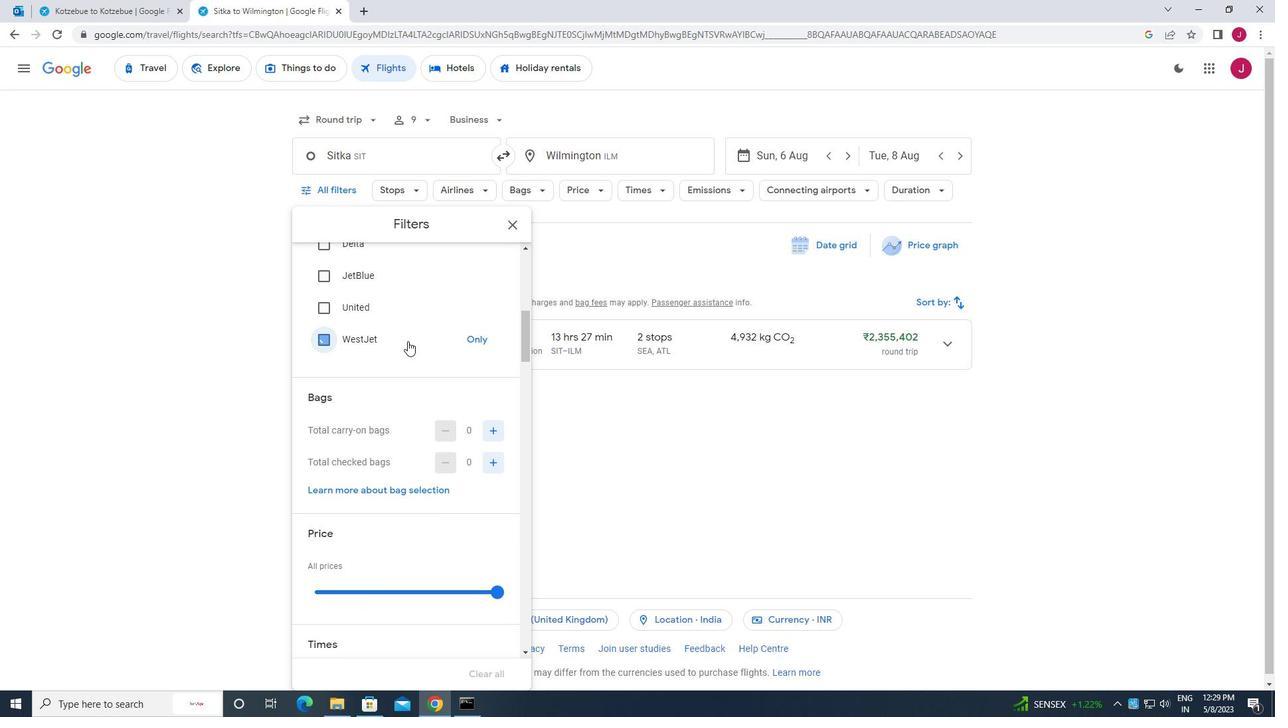 
Action: Mouse scrolled (409, 340) with delta (0, 0)
Screenshot: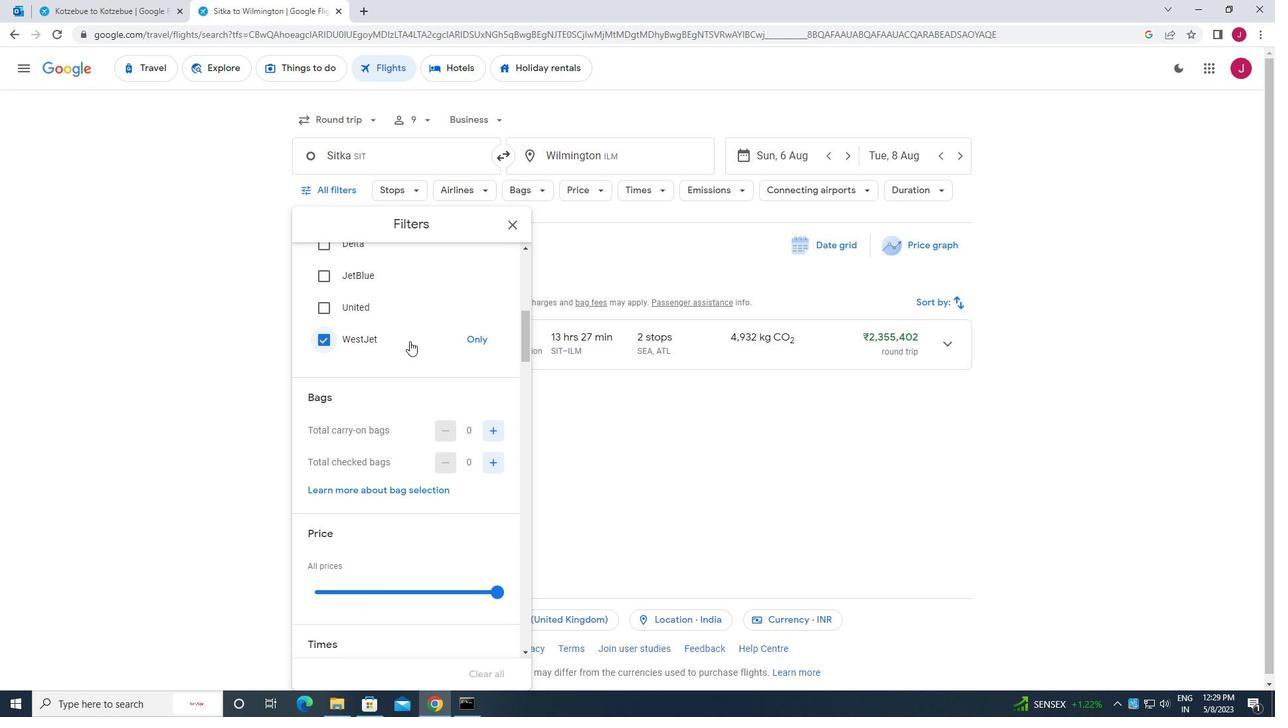 
Action: Mouse scrolled (409, 340) with delta (0, 0)
Screenshot: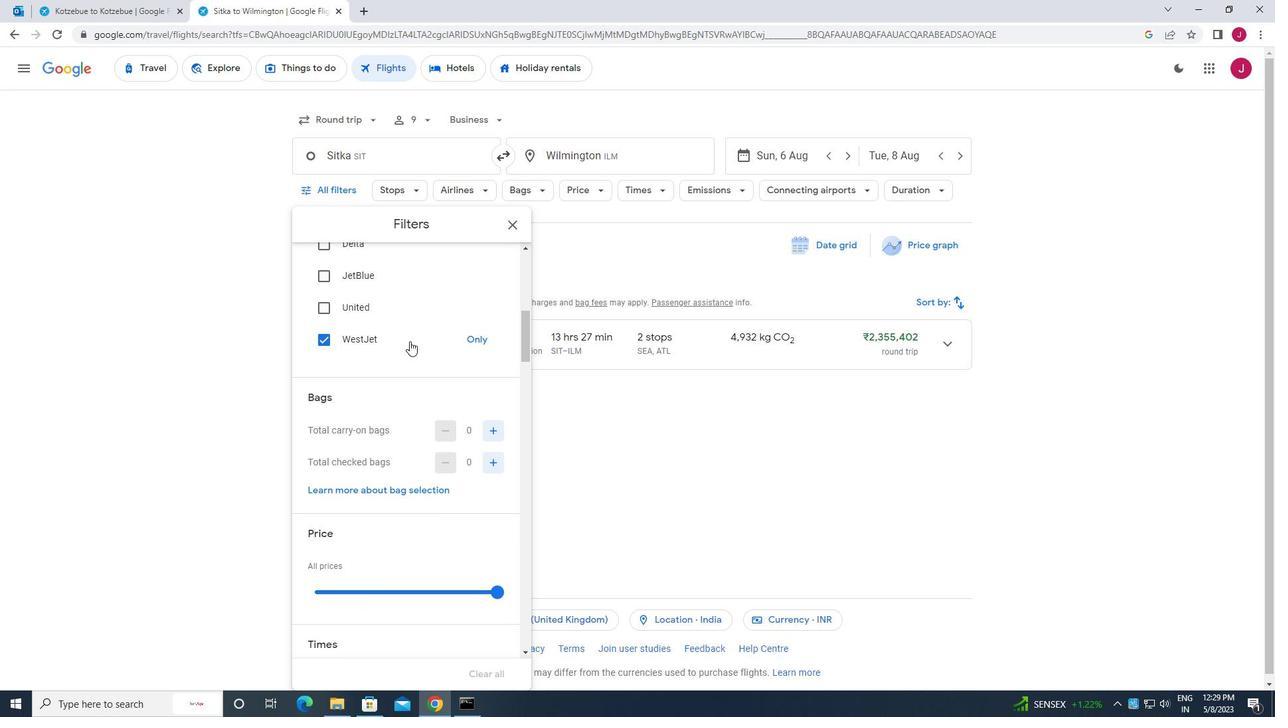 
Action: Mouse scrolled (409, 342) with delta (0, 0)
Screenshot: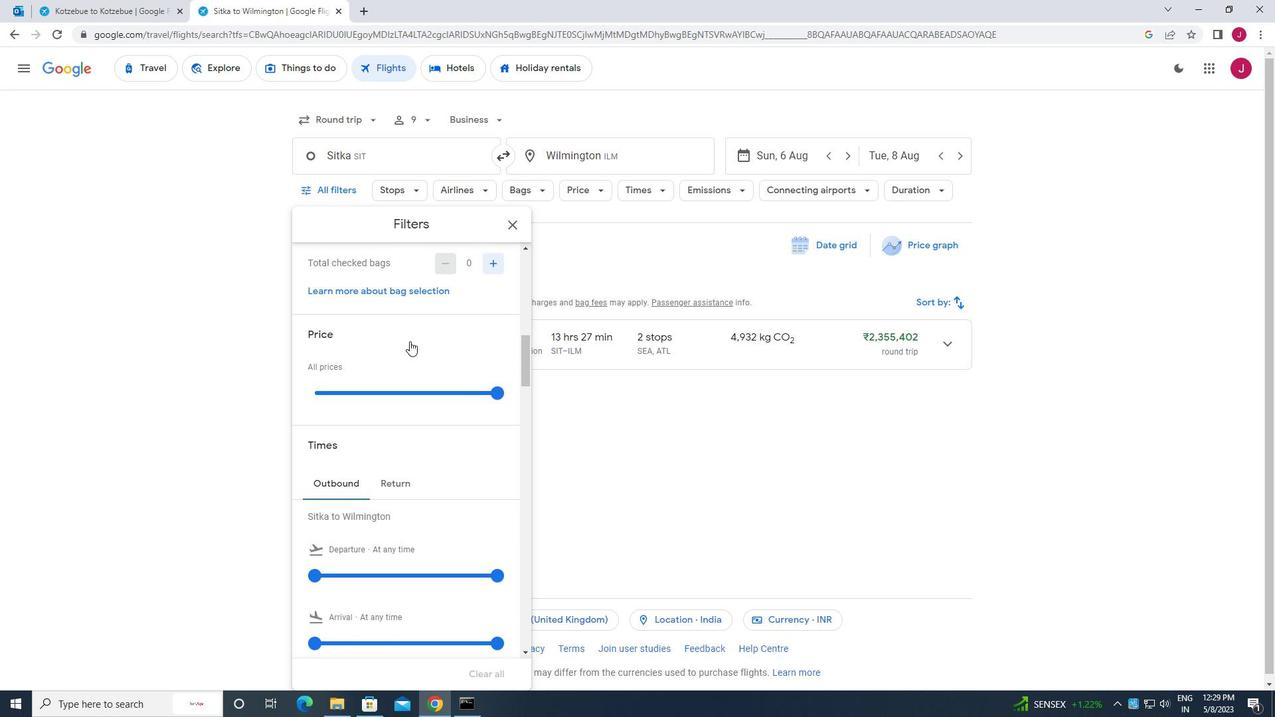 
Action: Mouse moved to (489, 298)
Screenshot: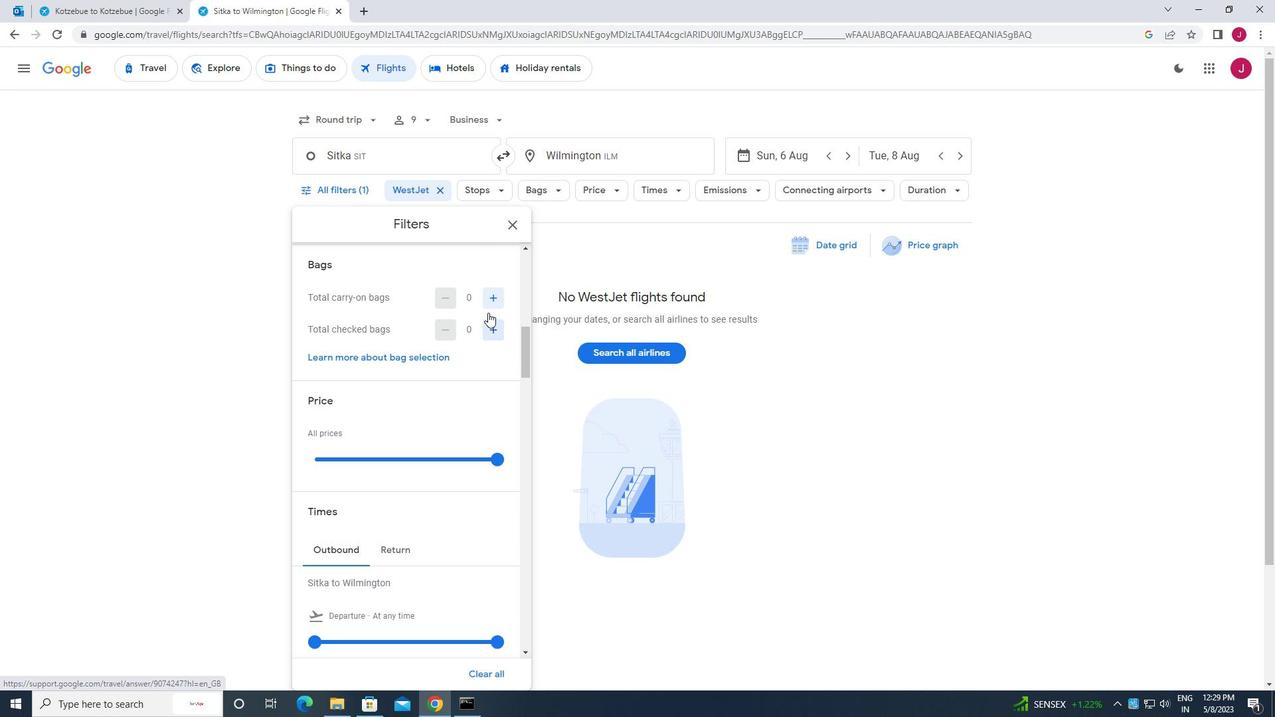 
Action: Mouse pressed left at (489, 298)
Screenshot: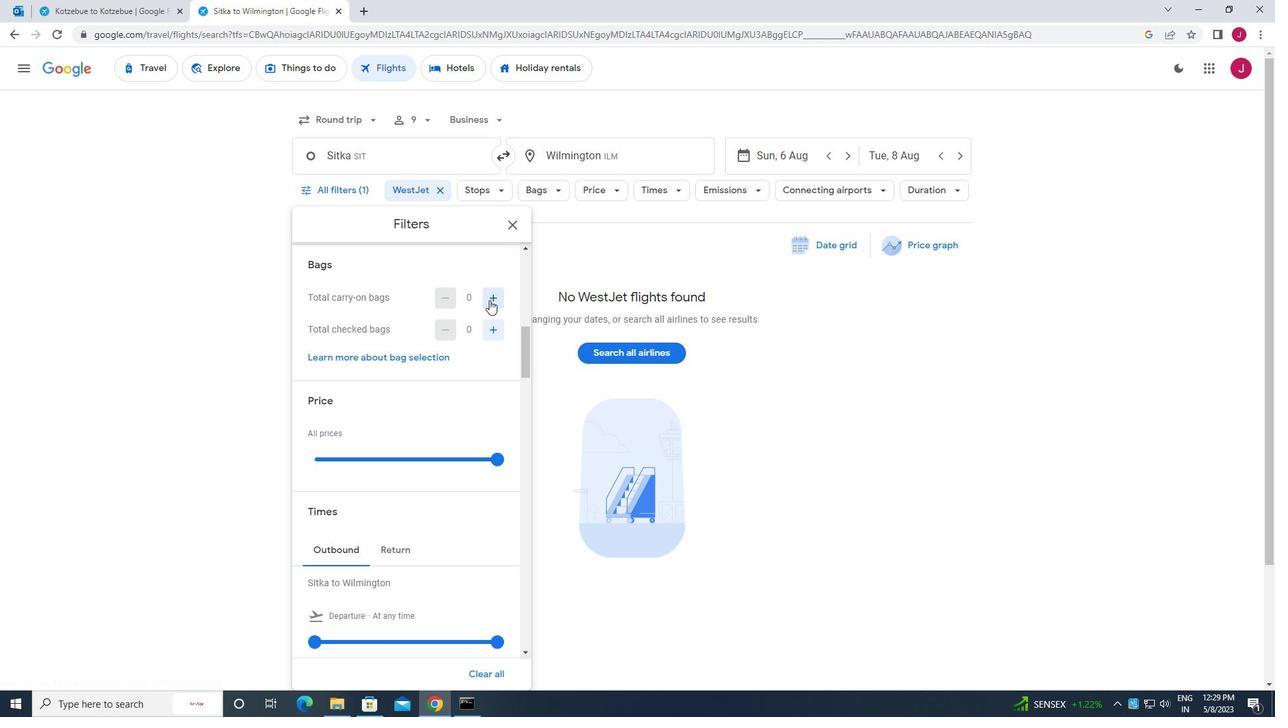 
Action: Mouse moved to (496, 459)
Screenshot: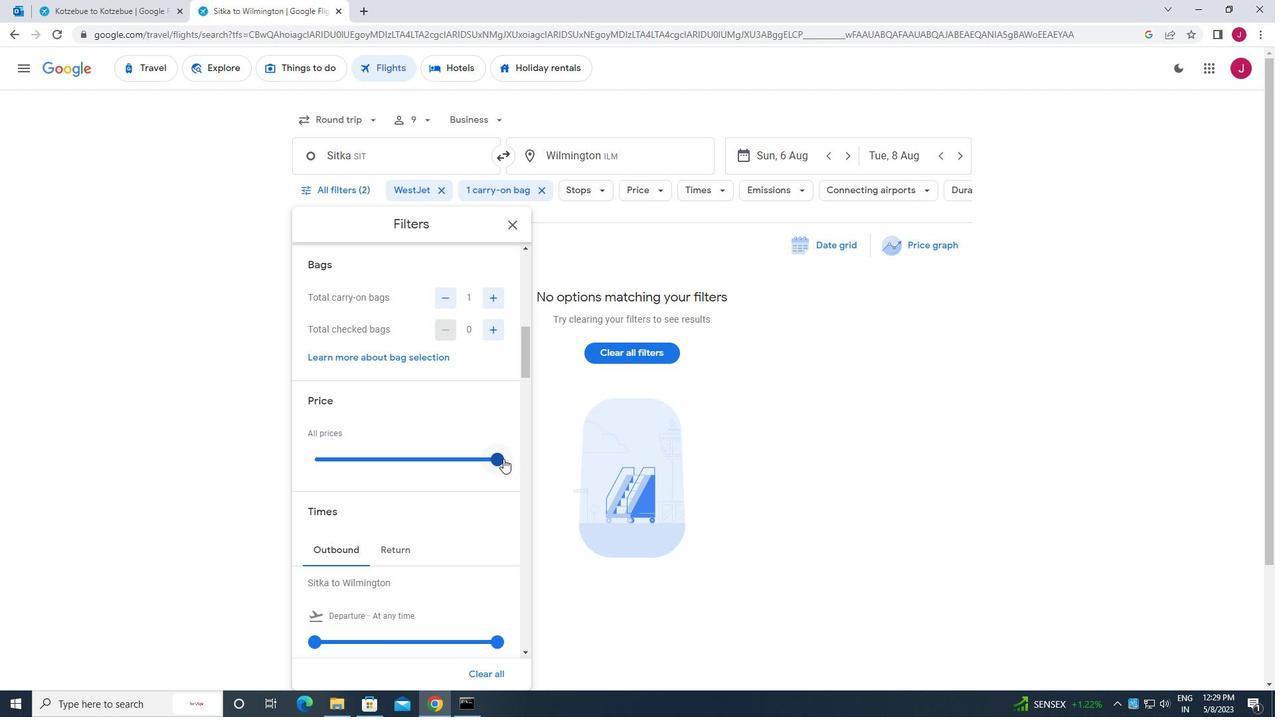 
Action: Mouse pressed left at (496, 459)
Screenshot: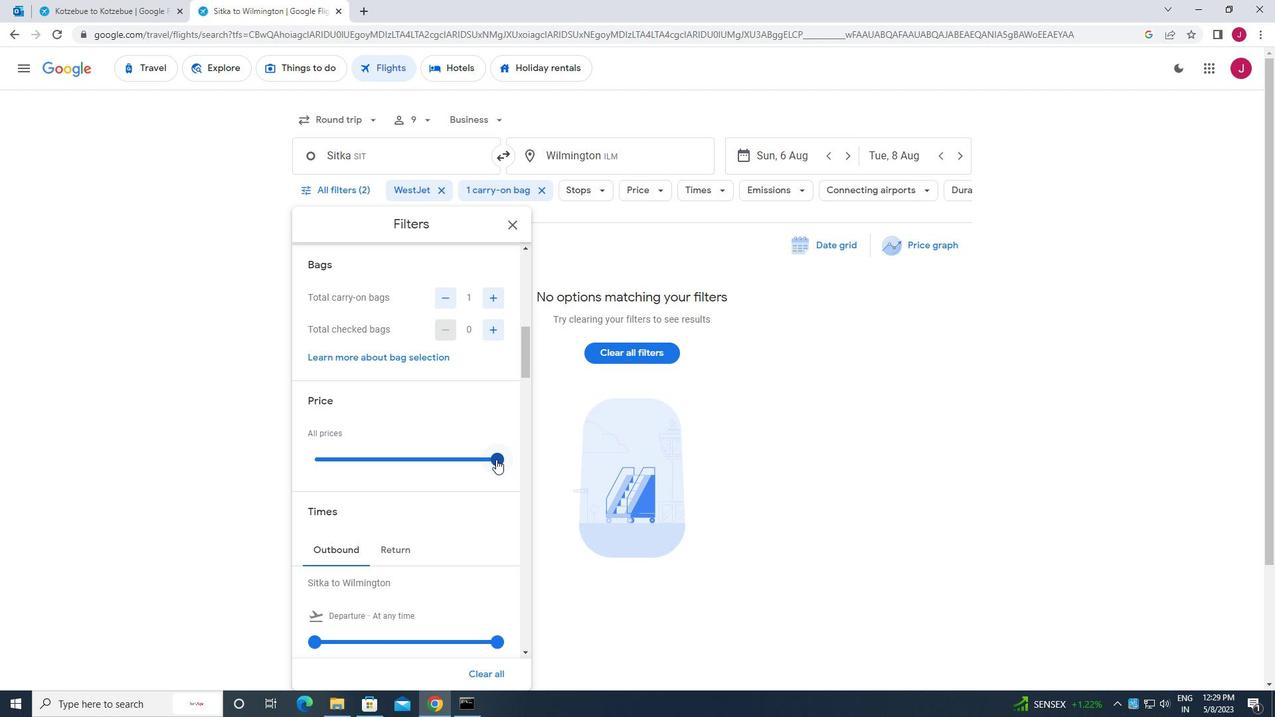 
Action: Mouse moved to (409, 431)
Screenshot: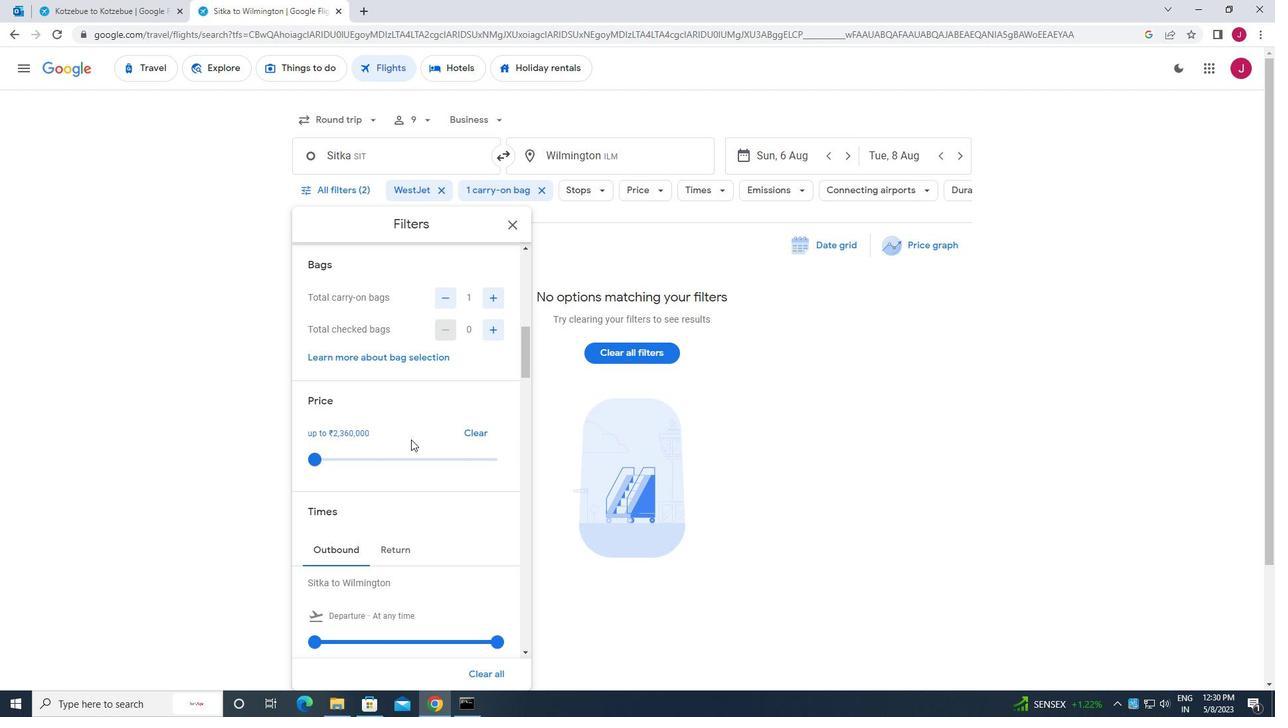 
Action: Mouse scrolled (409, 430) with delta (0, 0)
Screenshot: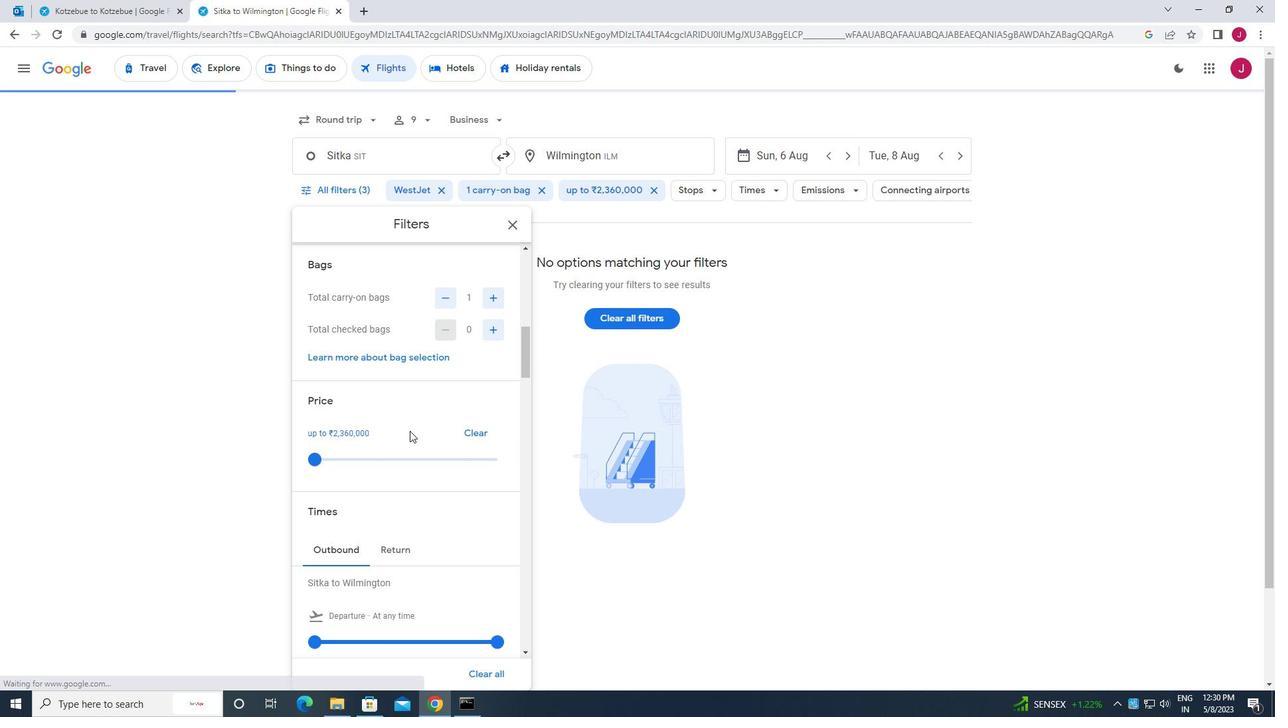 
Action: Mouse scrolled (409, 430) with delta (0, 0)
Screenshot: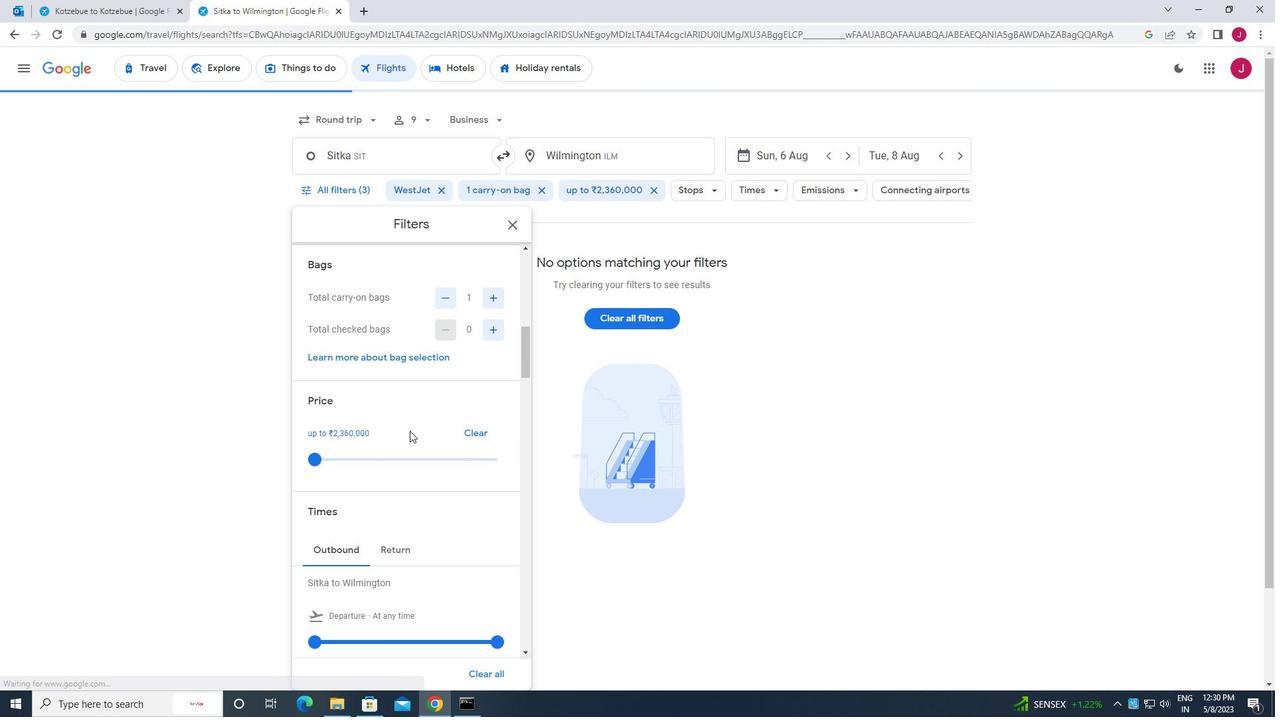
Action: Mouse scrolled (409, 430) with delta (0, 0)
Screenshot: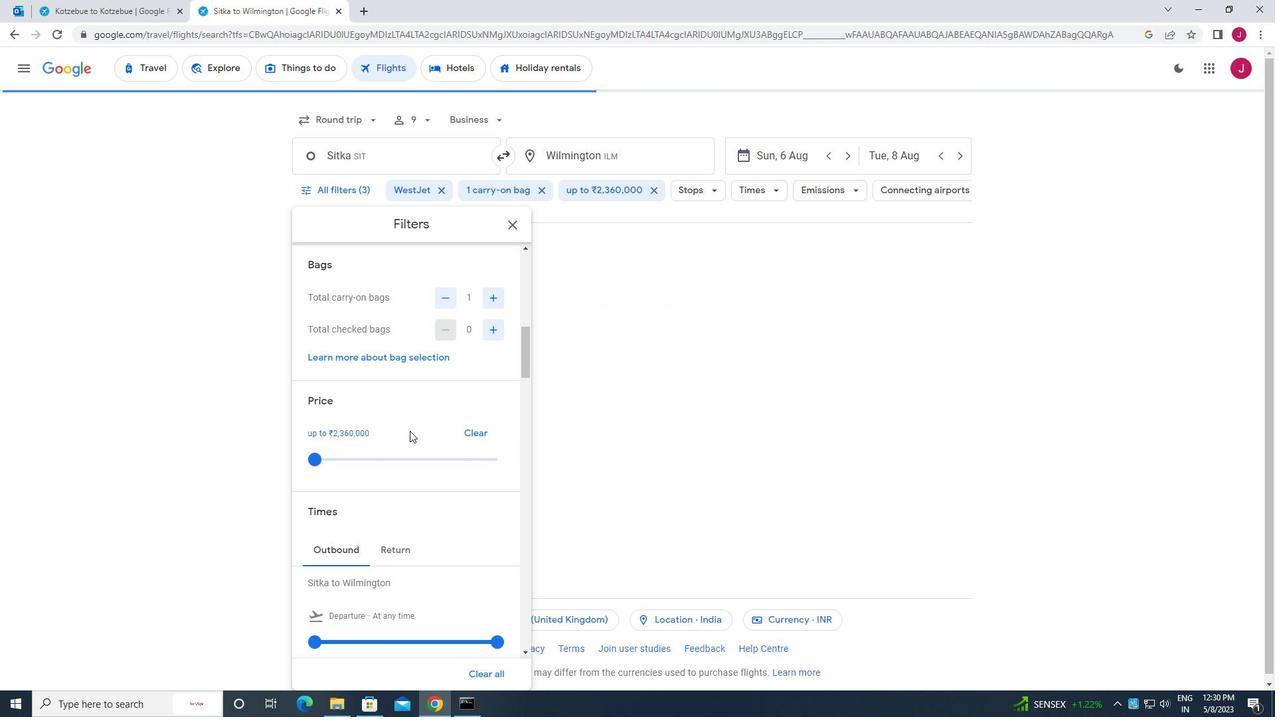 
Action: Mouse moved to (317, 438)
Screenshot: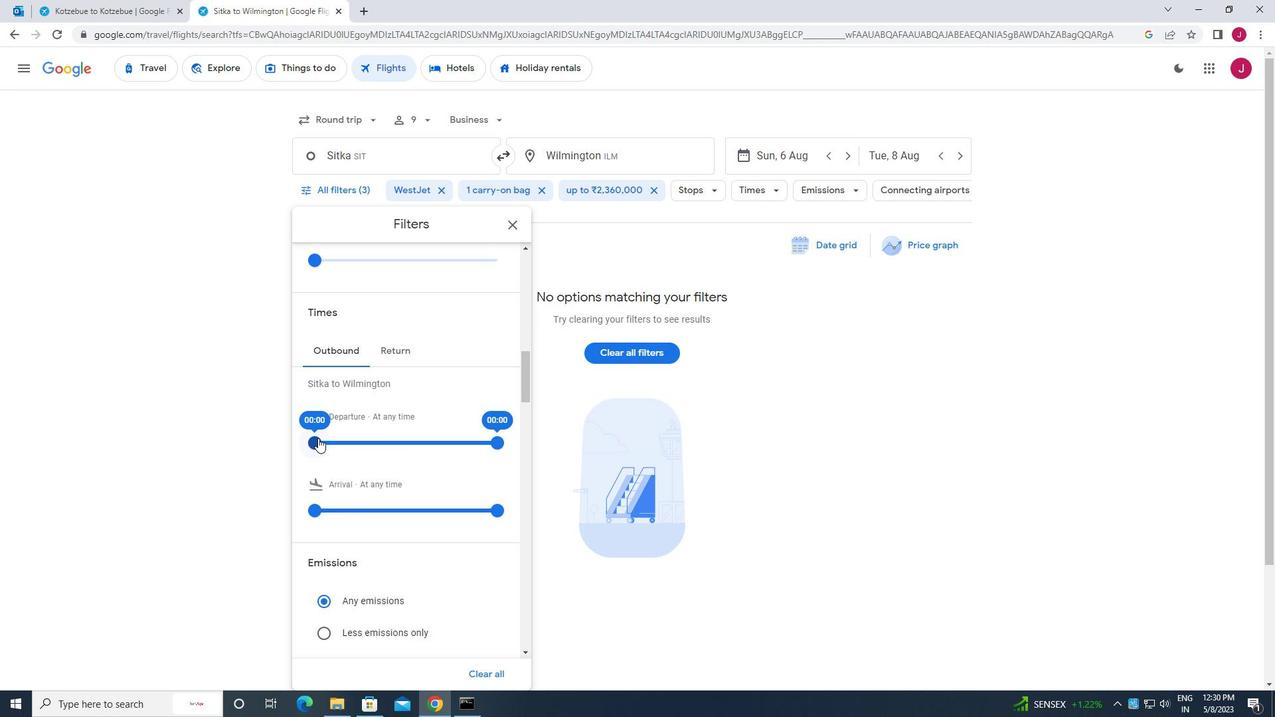 
Action: Mouse pressed left at (317, 438)
Screenshot: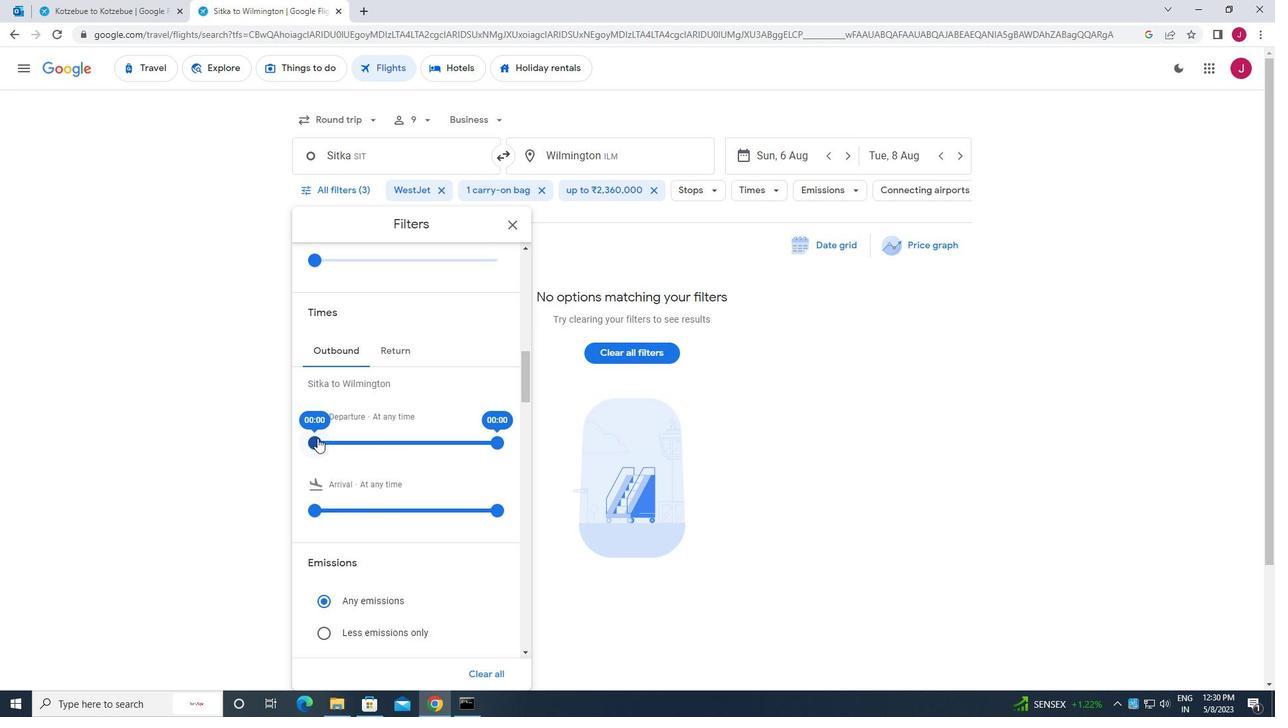 
Action: Mouse moved to (498, 439)
Screenshot: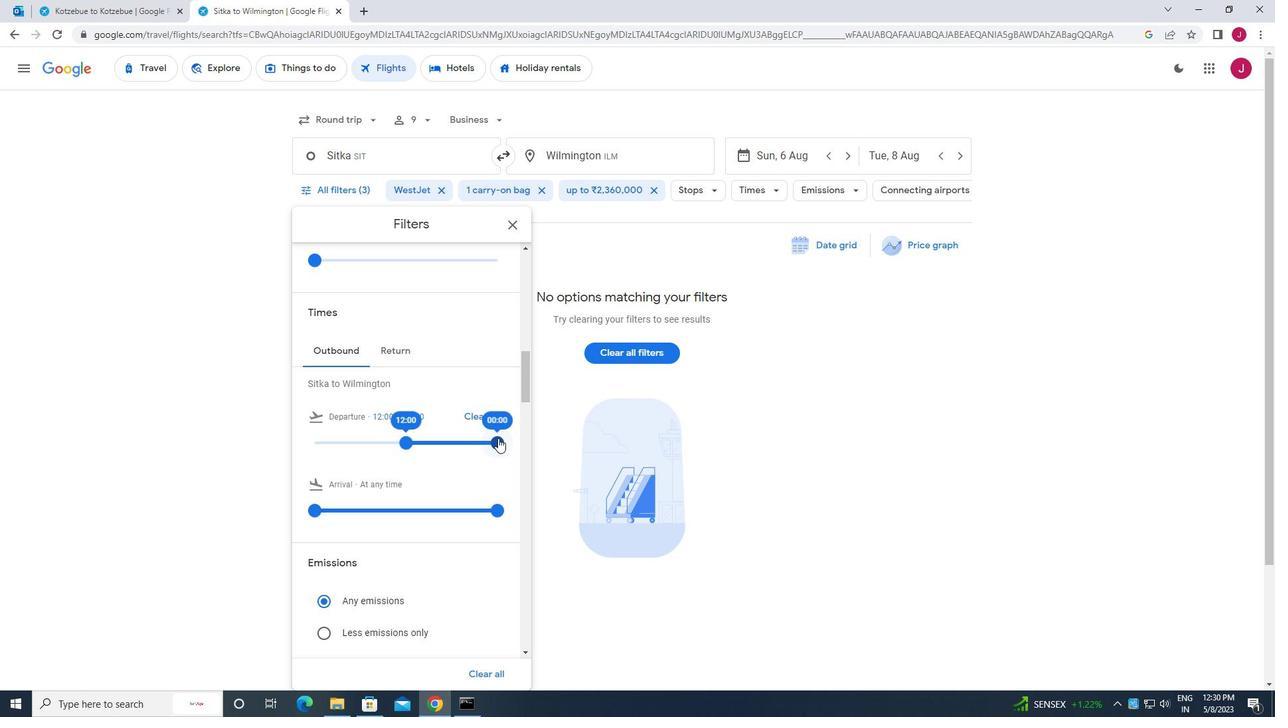 
Action: Mouse pressed left at (498, 439)
Screenshot: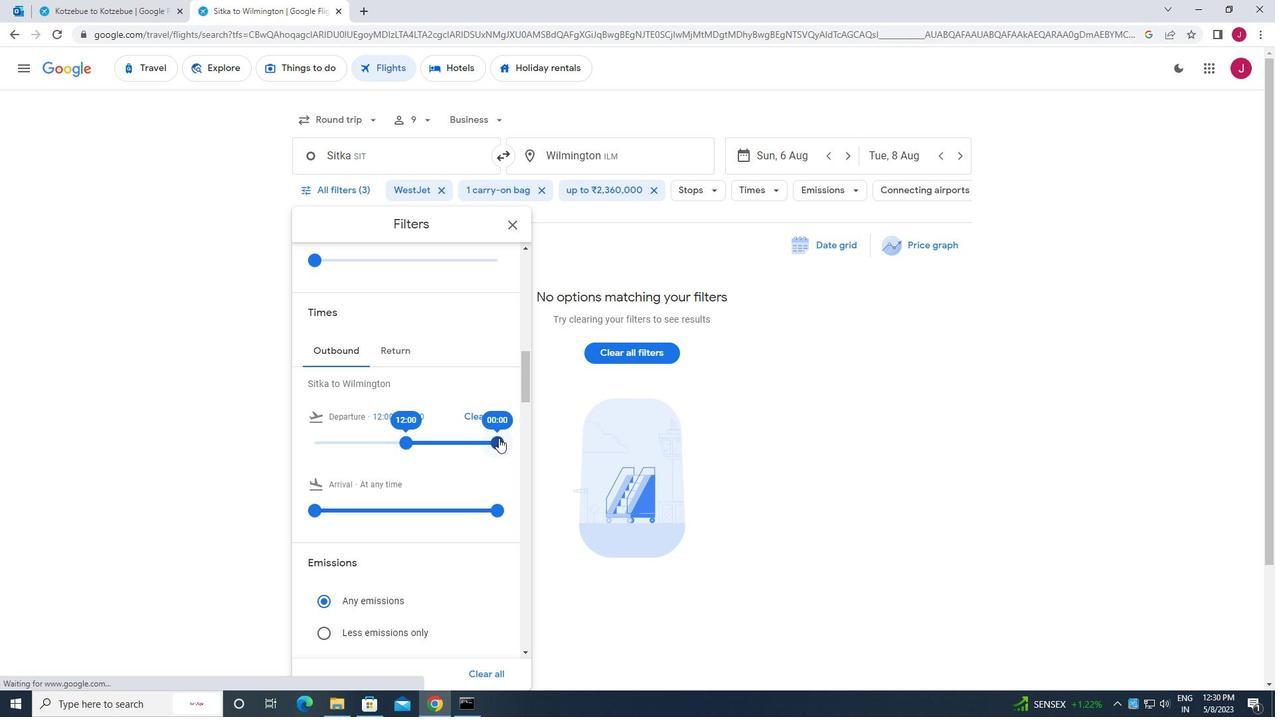 
Action: Mouse moved to (514, 225)
Screenshot: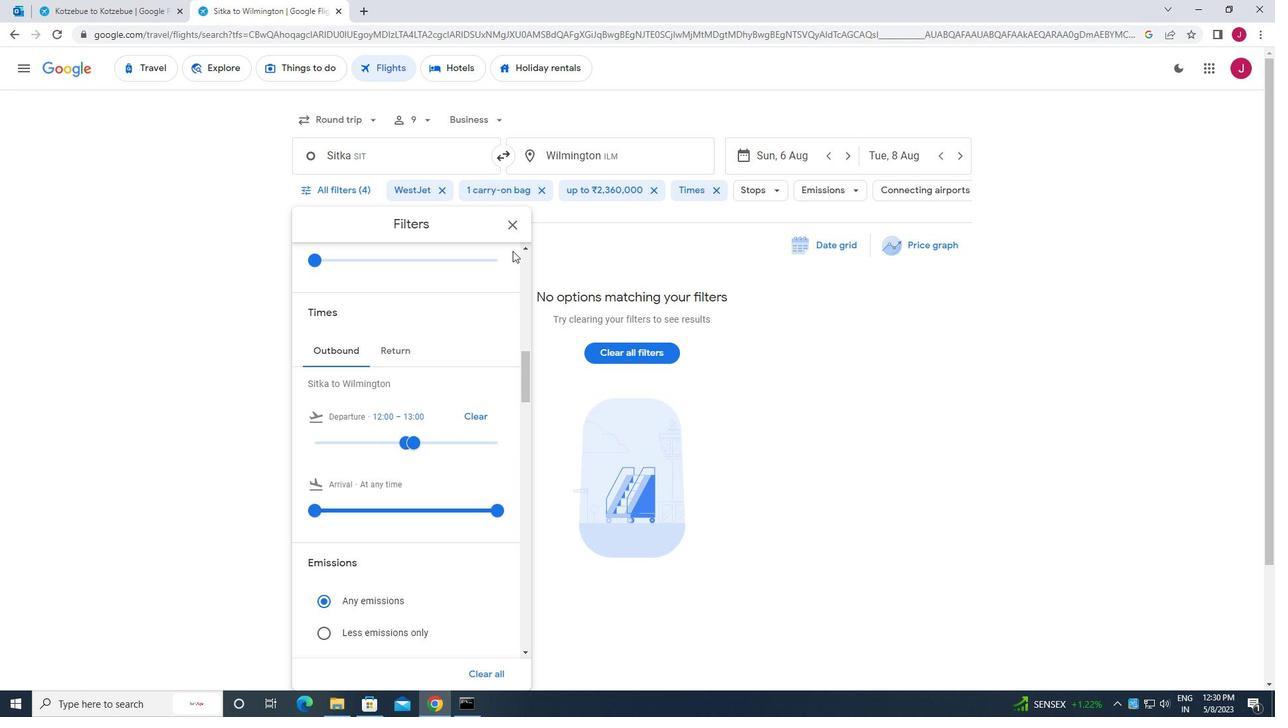 
Action: Mouse pressed left at (514, 225)
Screenshot: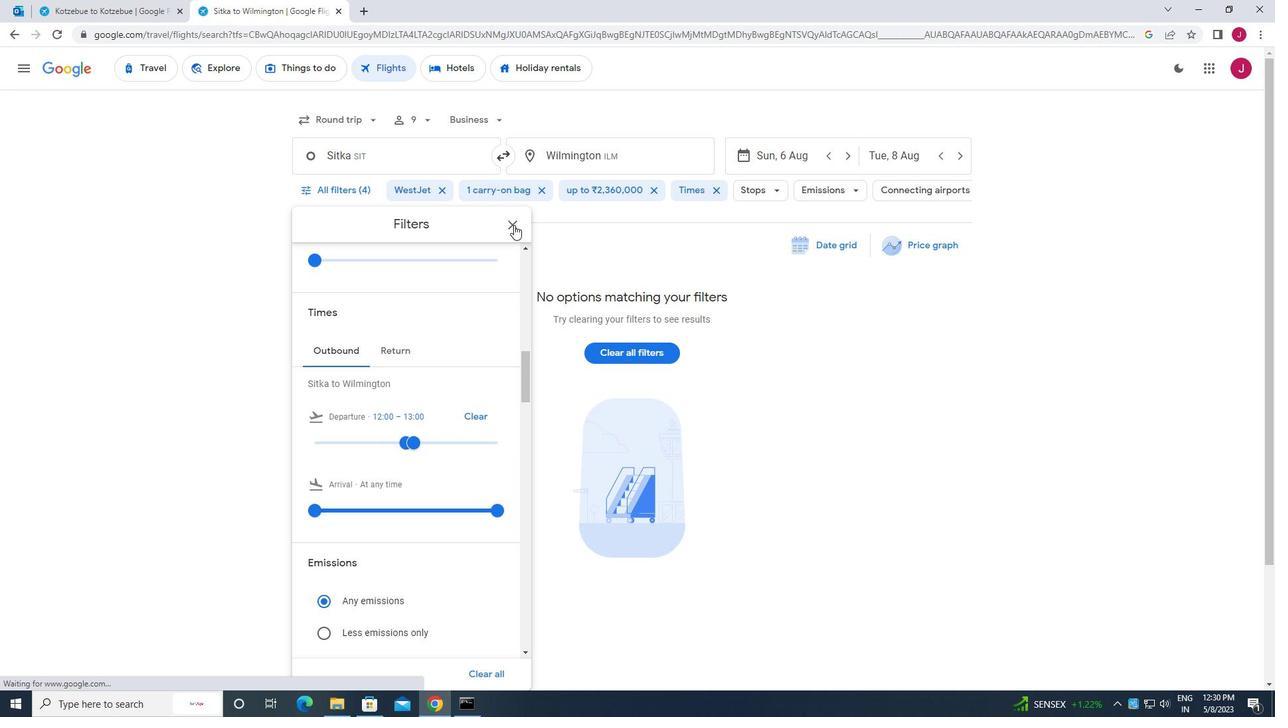 
